 Task: In the  document law Insert page numer 'on bottom of the page' change page color to  'Light Brown'Apply Page border, setting:  Shadow Style: three thin lines; Color: 'Black;' Width: 3/4 pt
Action: Mouse moved to (207, 457)
Screenshot: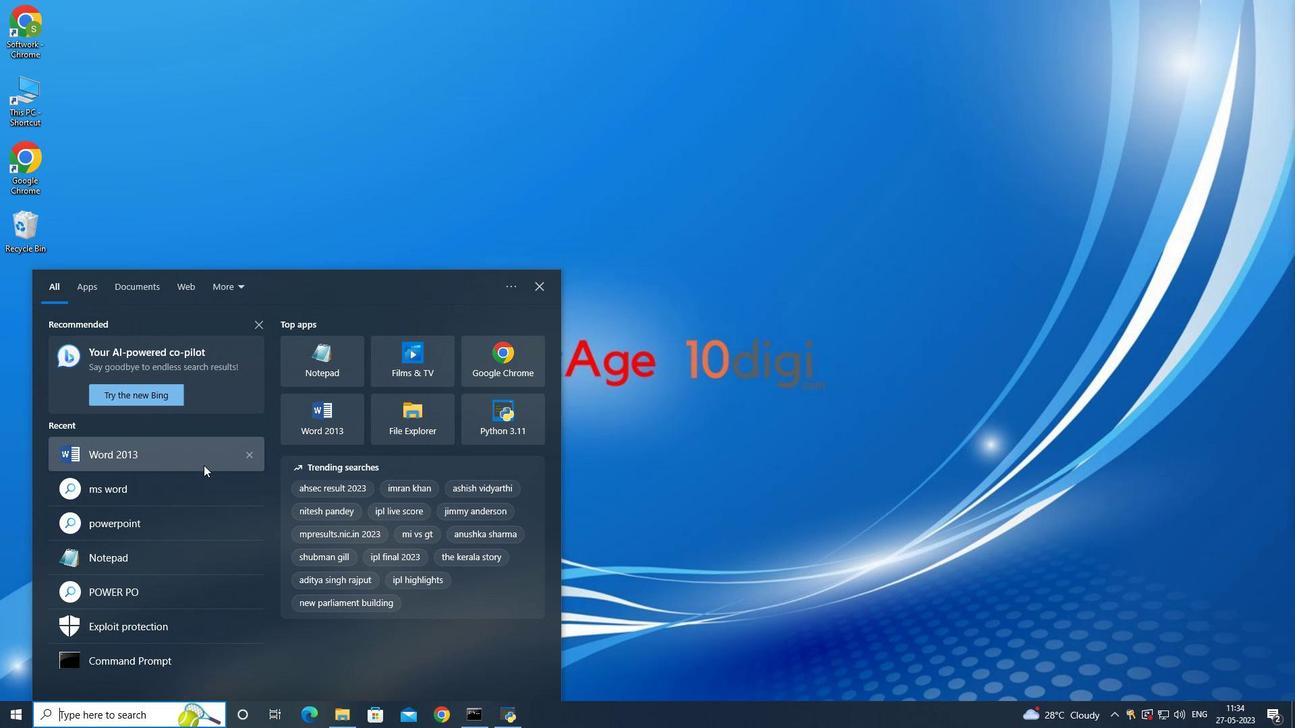 
Action: Mouse pressed left at (207, 457)
Screenshot: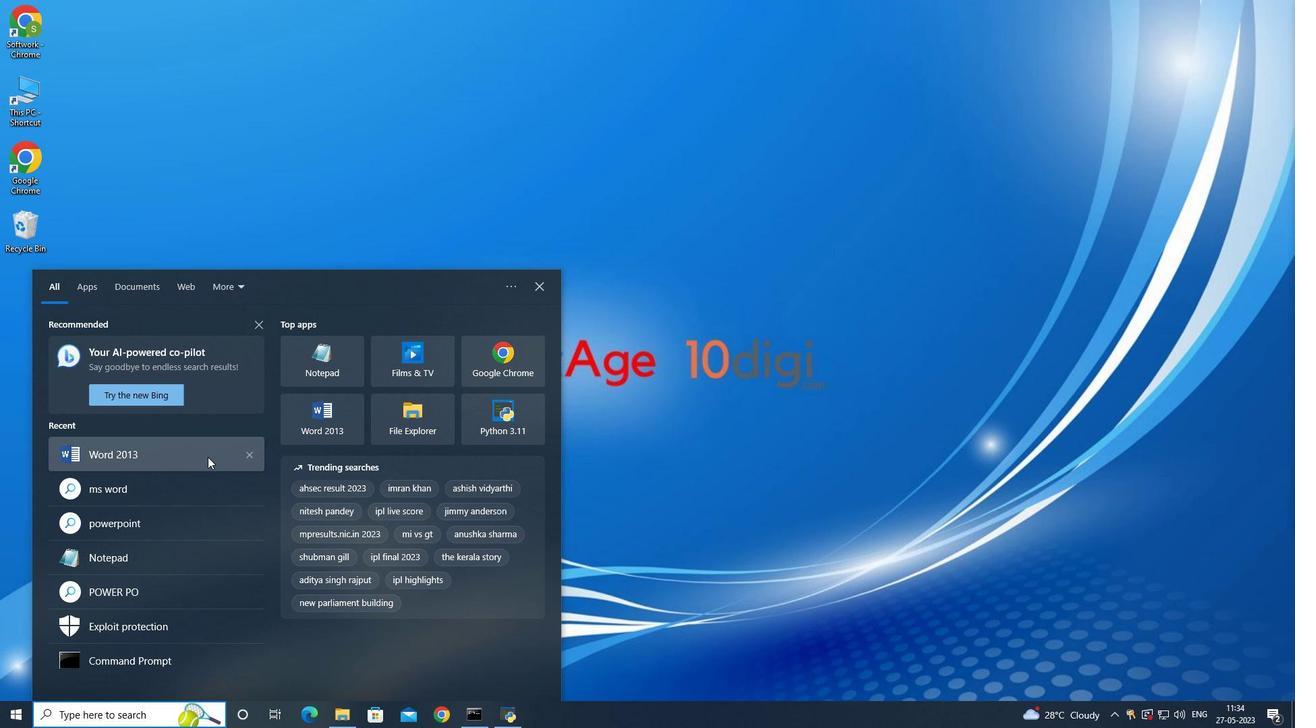 
Action: Mouse moved to (355, 192)
Screenshot: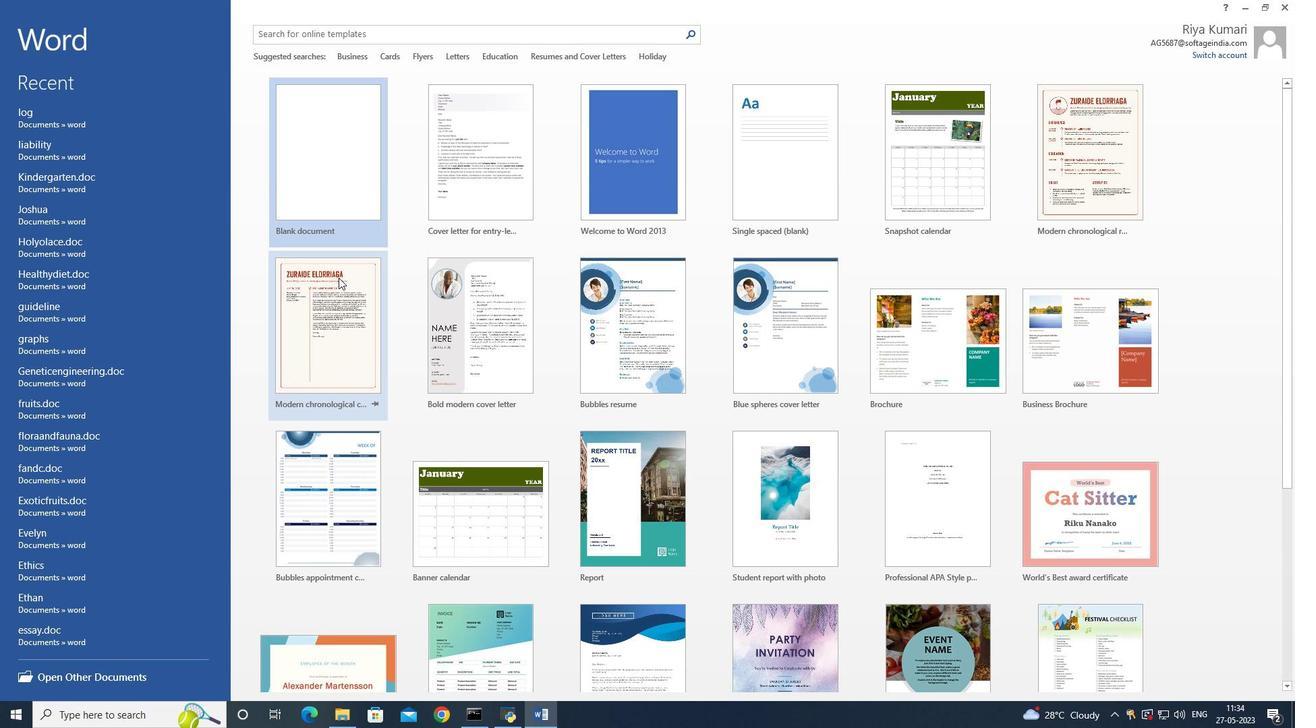 
Action: Mouse pressed left at (355, 192)
Screenshot: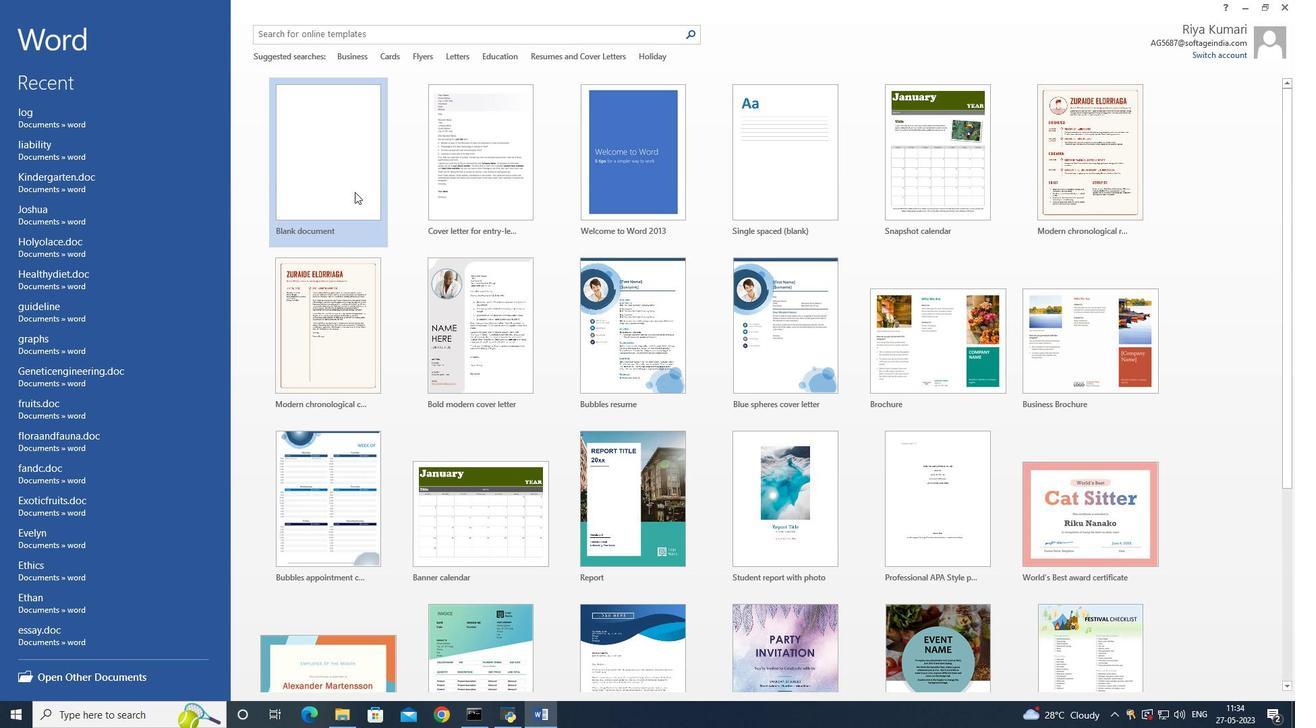 
Action: Mouse pressed left at (355, 192)
Screenshot: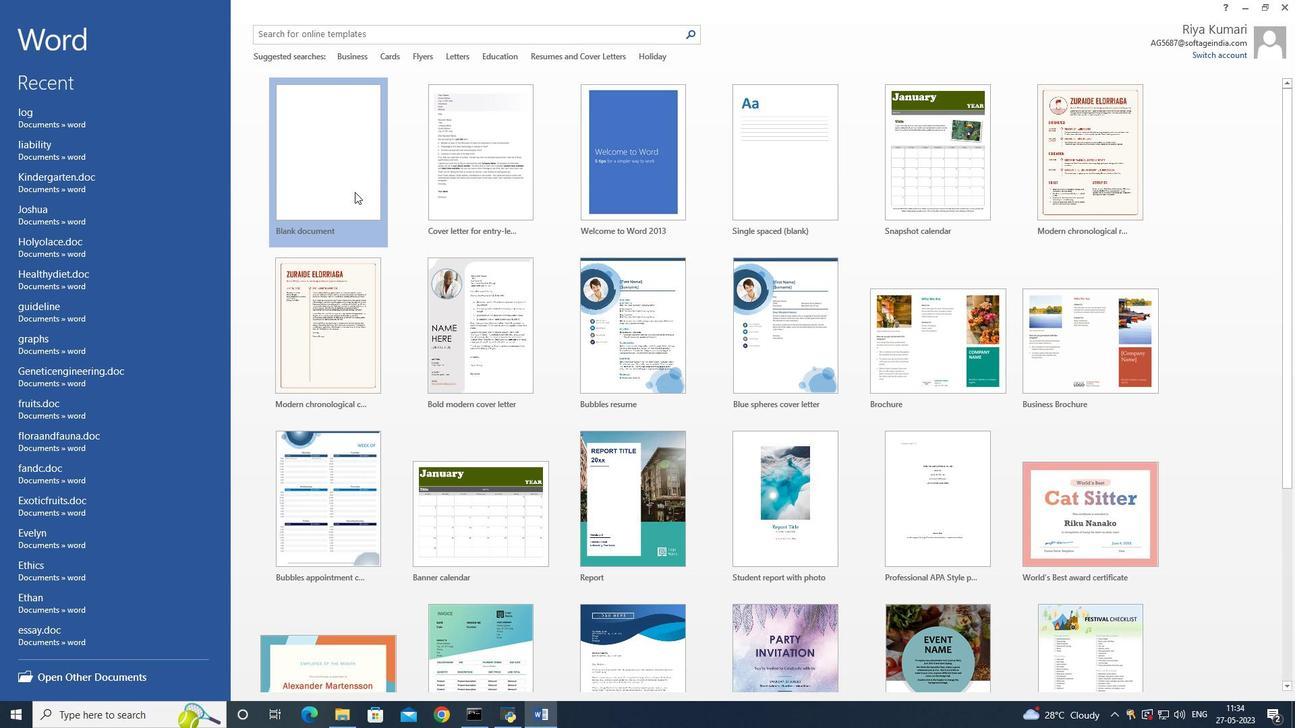 
Action: Mouse moved to (104, 23)
Screenshot: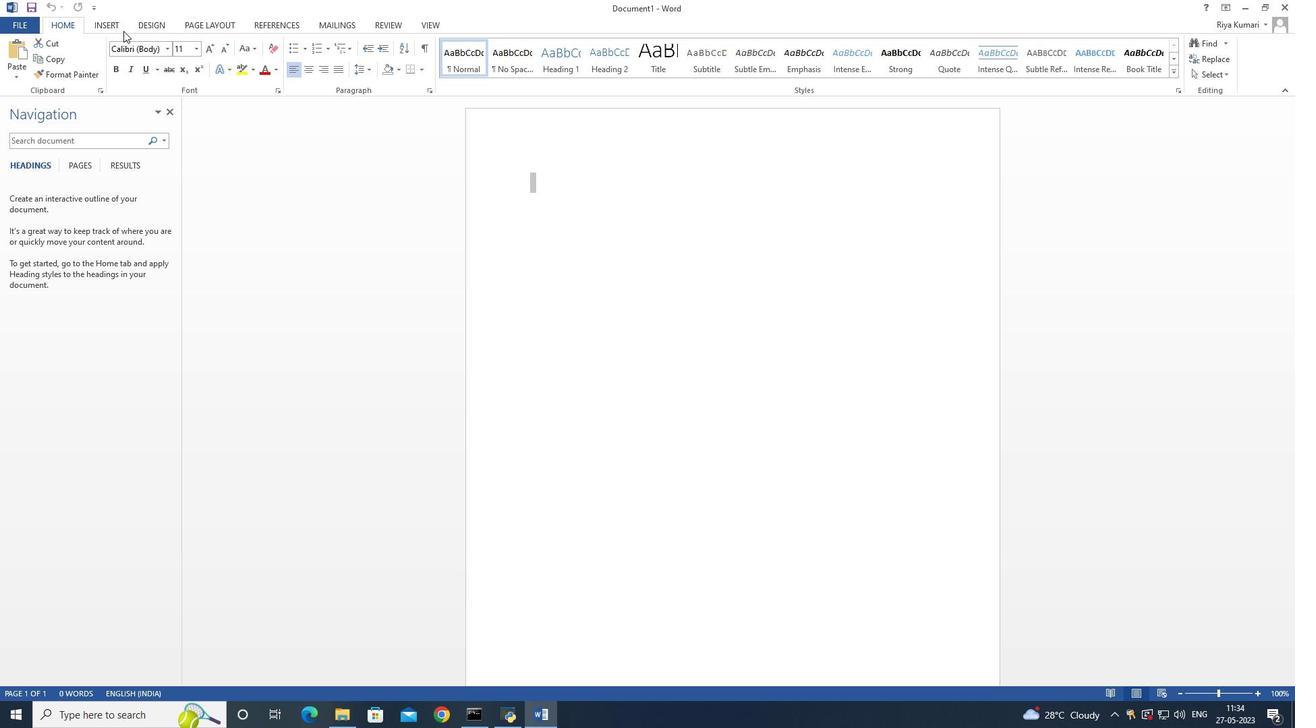 
Action: Mouse pressed left at (104, 23)
Screenshot: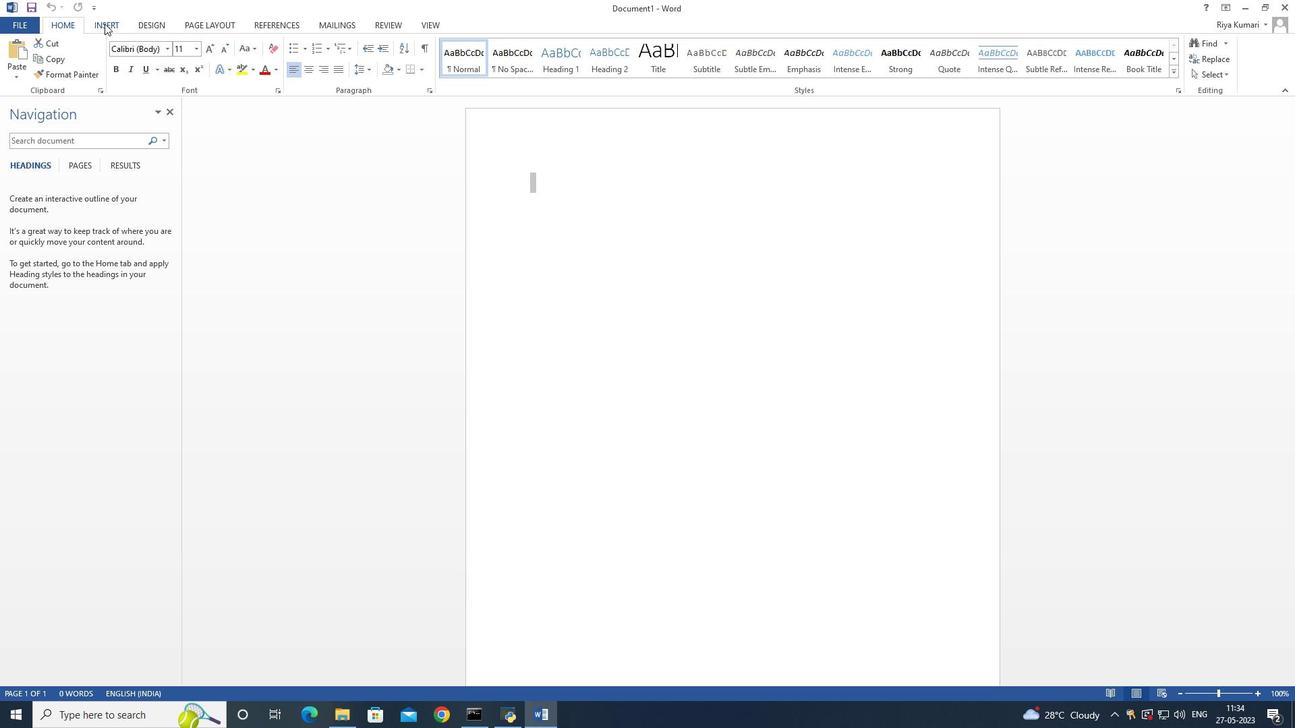 
Action: Mouse moved to (153, 20)
Screenshot: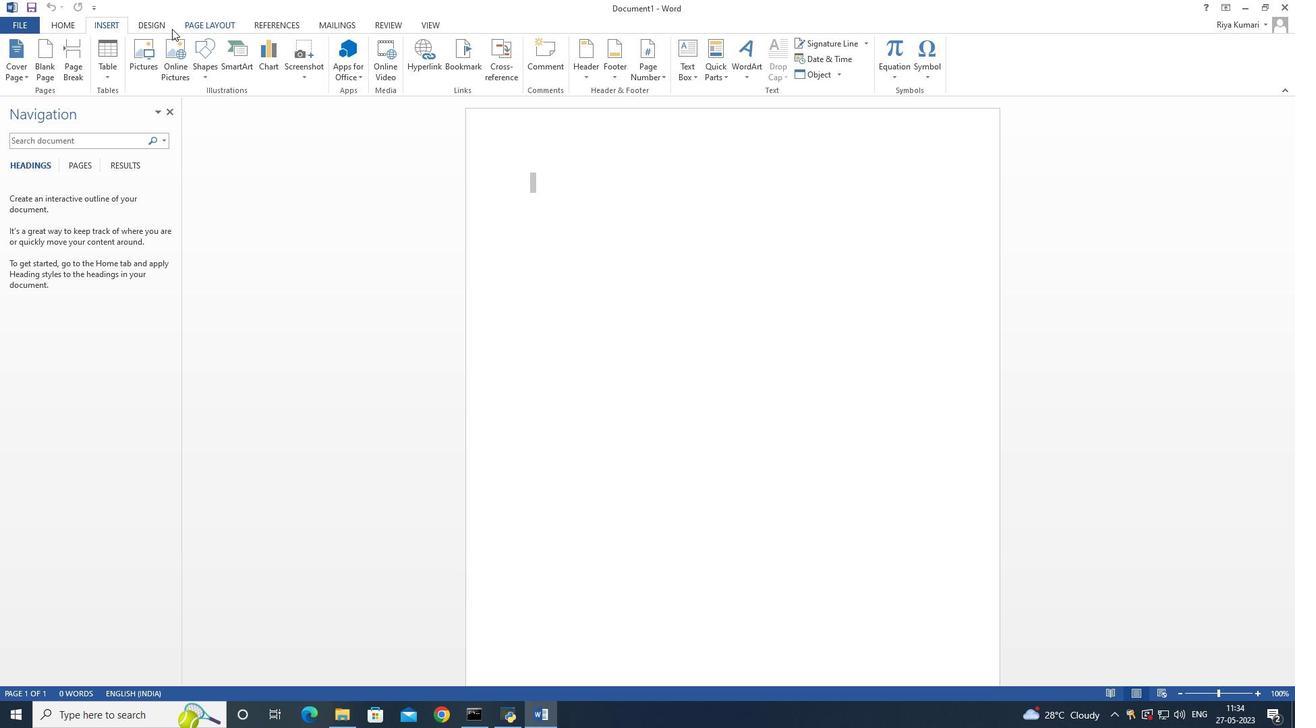 
Action: Mouse pressed left at (153, 20)
Screenshot: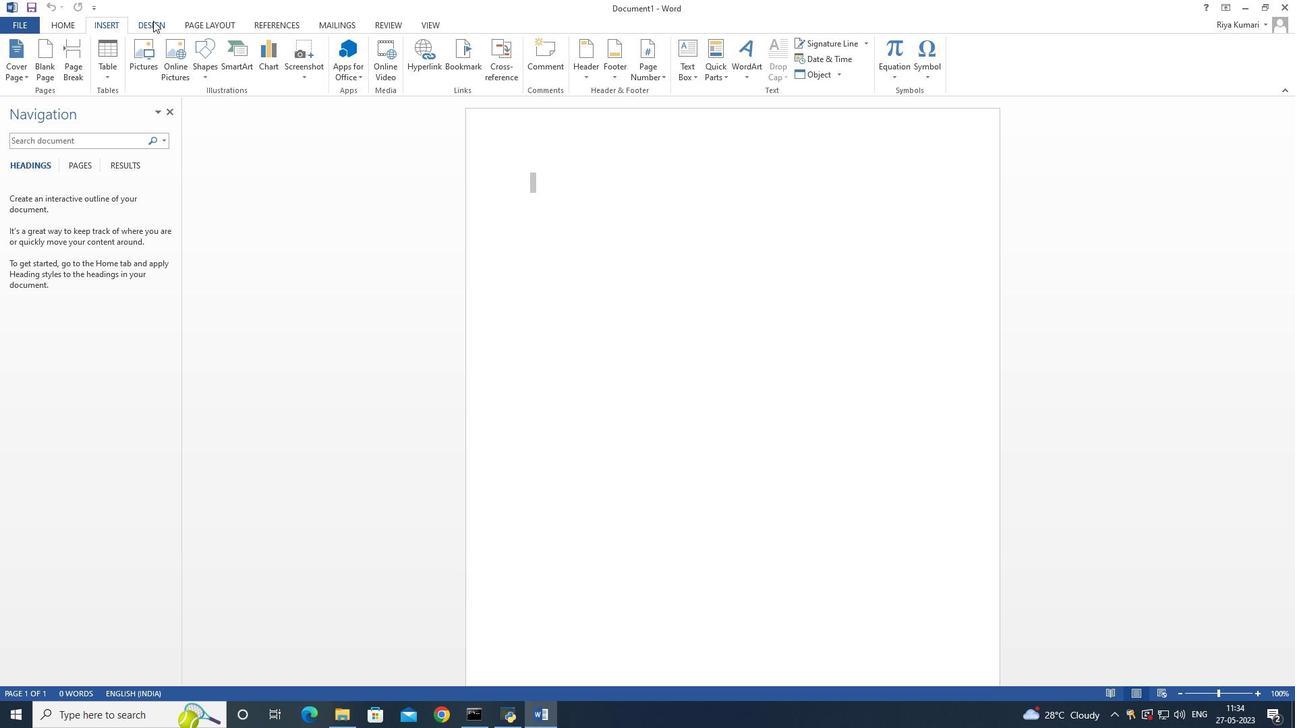 
Action: Mouse moved to (101, 18)
Screenshot: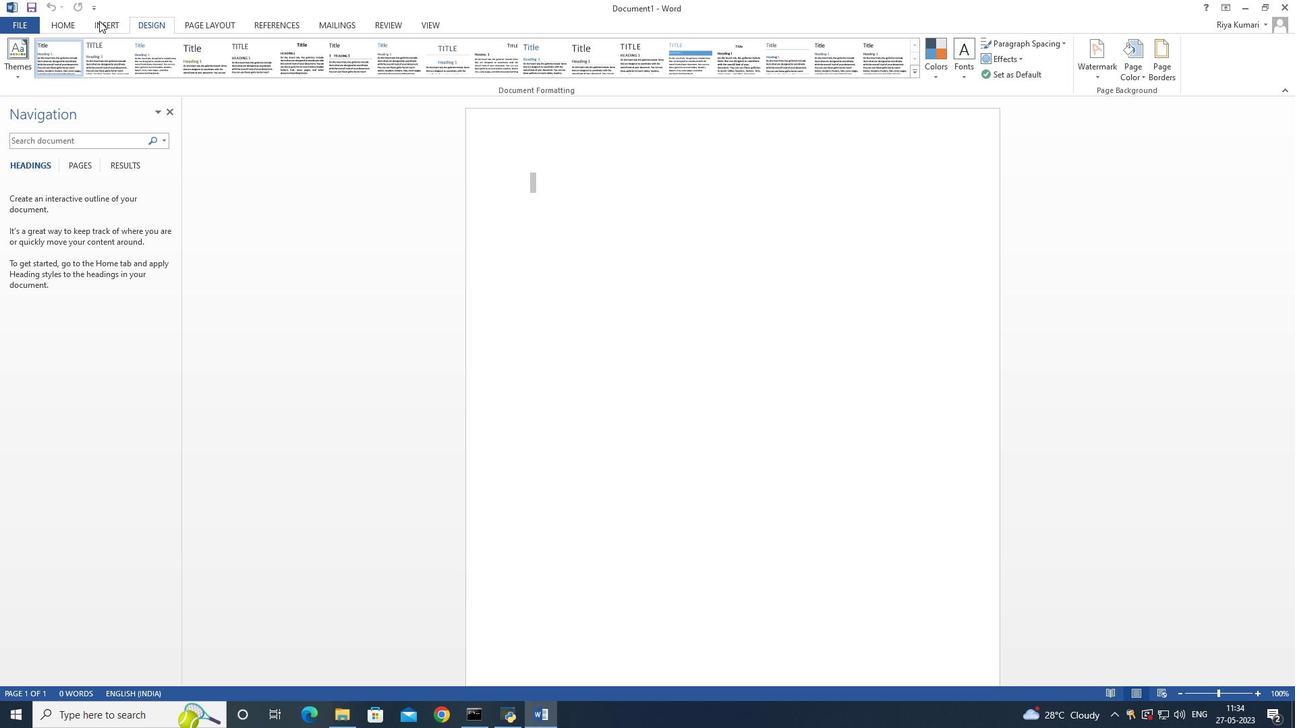 
Action: Mouse pressed left at (101, 18)
Screenshot: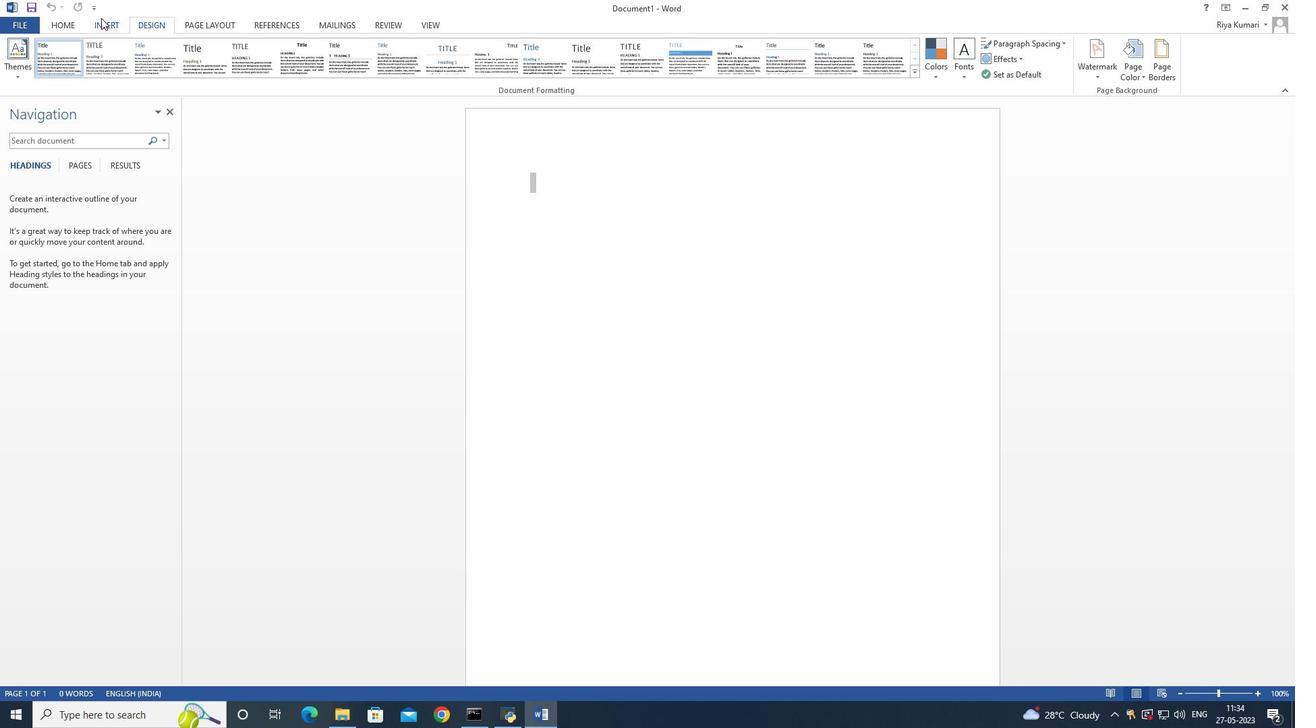 
Action: Mouse moved to (654, 77)
Screenshot: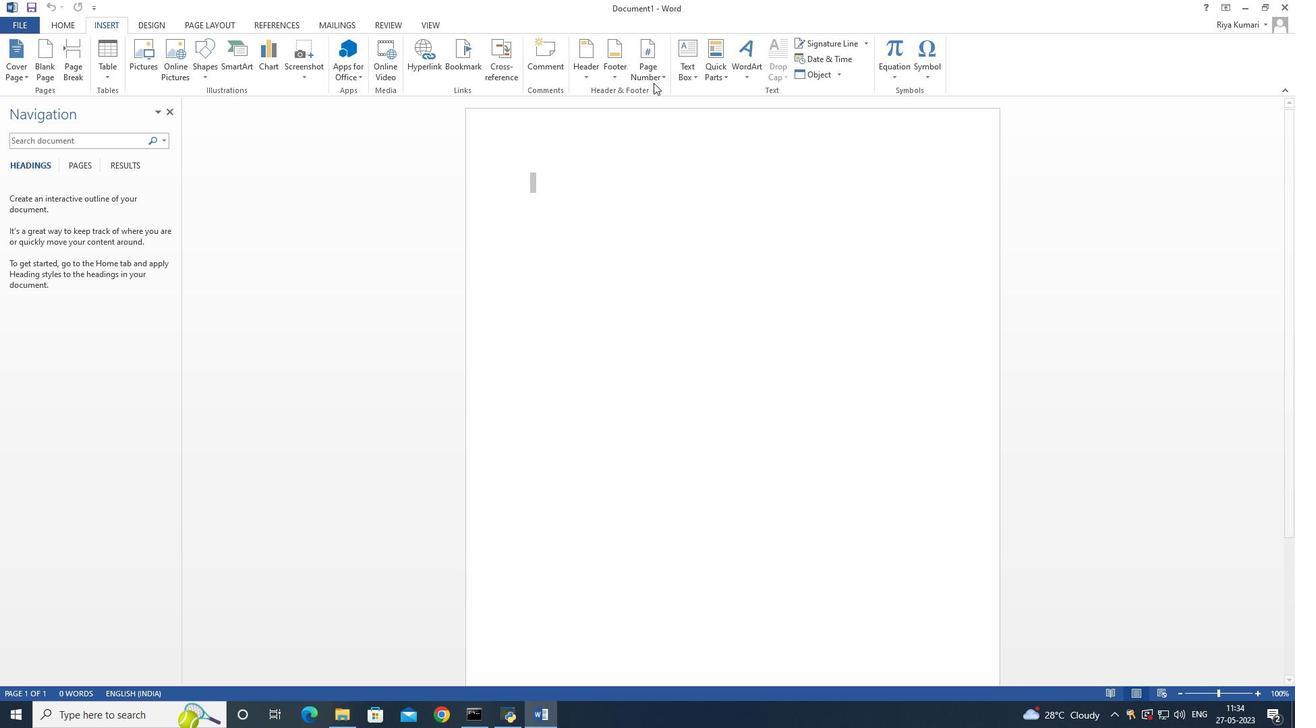 
Action: Mouse pressed left at (654, 77)
Screenshot: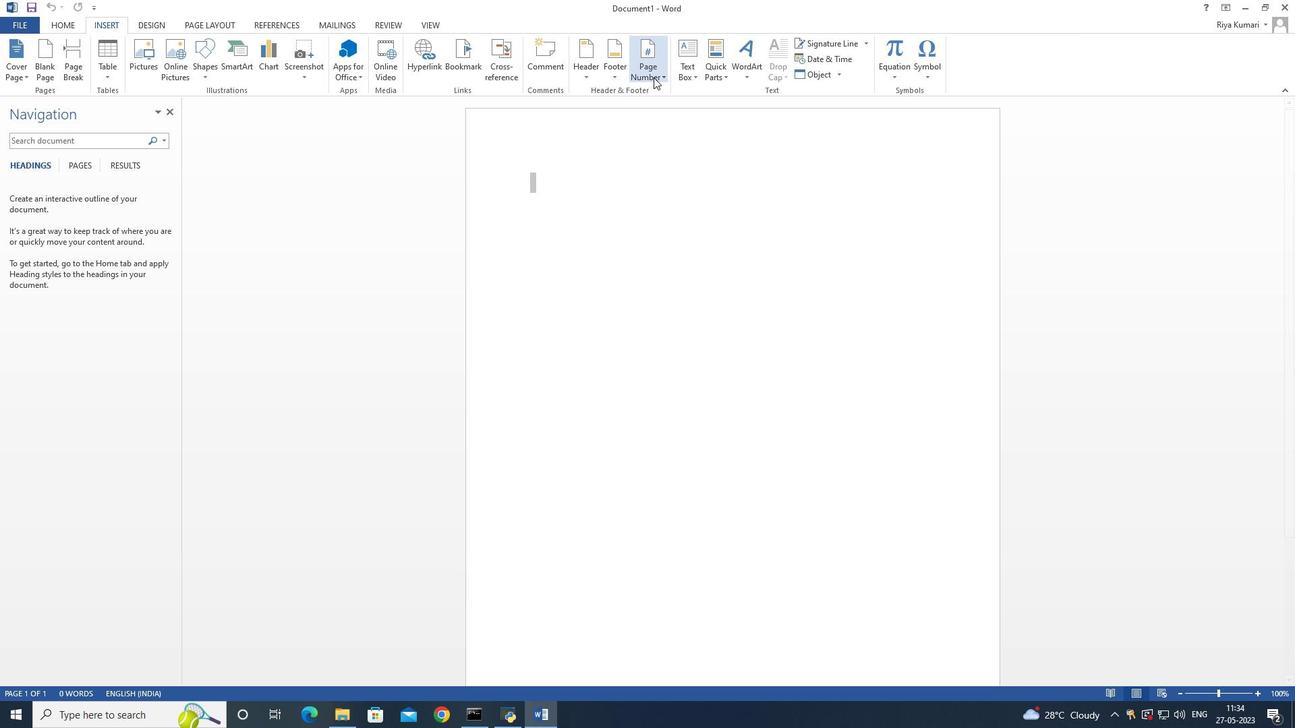 
Action: Mouse moved to (658, 112)
Screenshot: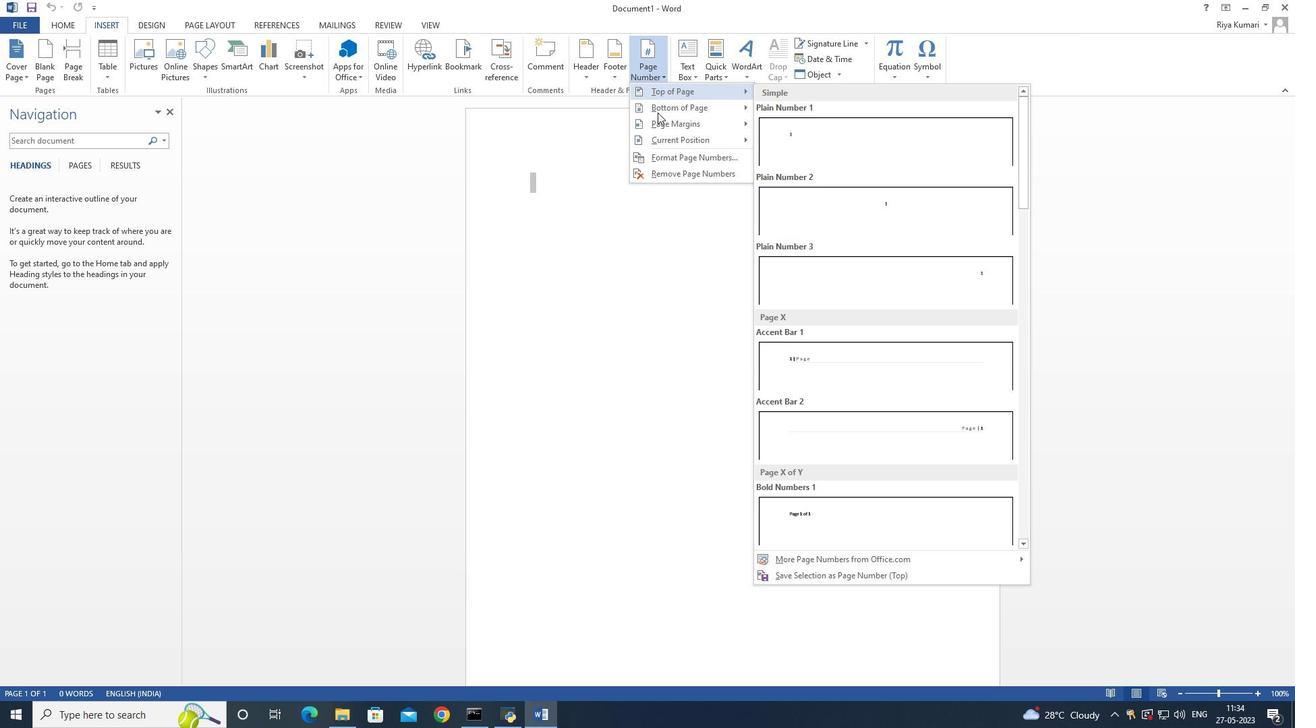 
Action: Mouse pressed left at (658, 112)
Screenshot: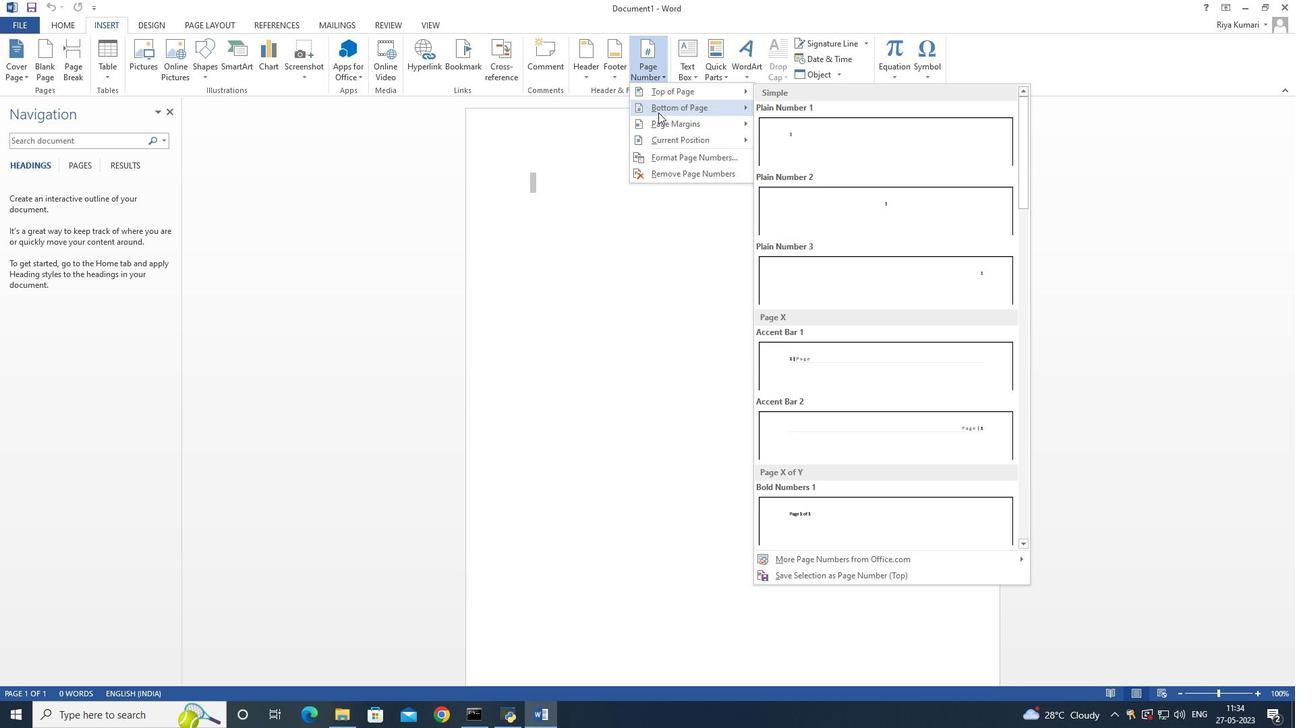 
Action: Mouse moved to (847, 161)
Screenshot: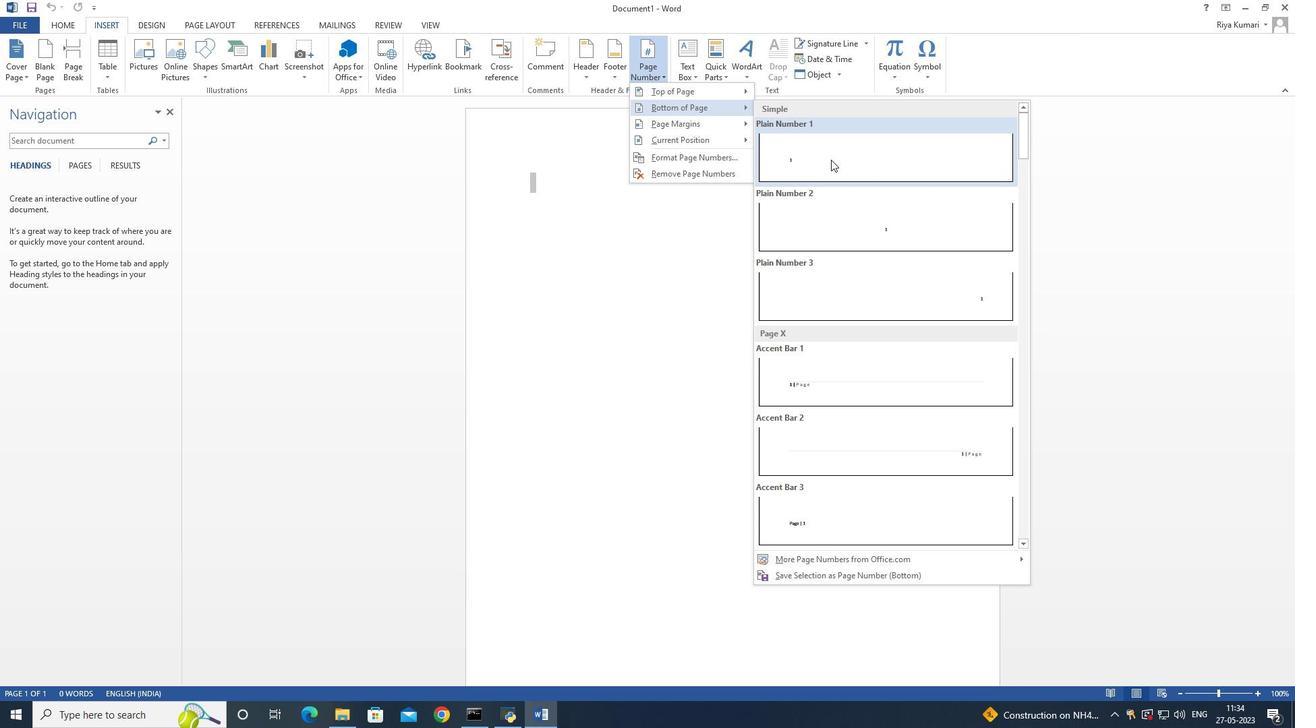 
Action: Mouse pressed left at (847, 161)
Screenshot: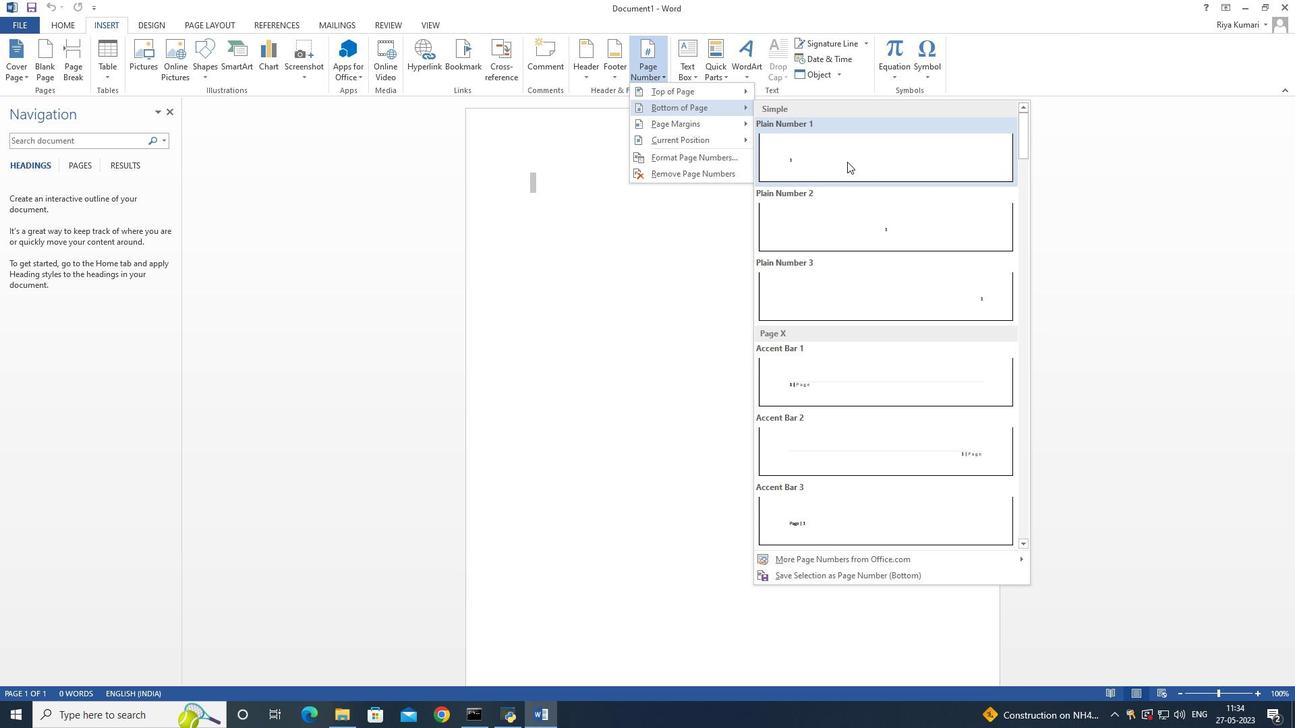 
Action: Mouse moved to (745, 257)
Screenshot: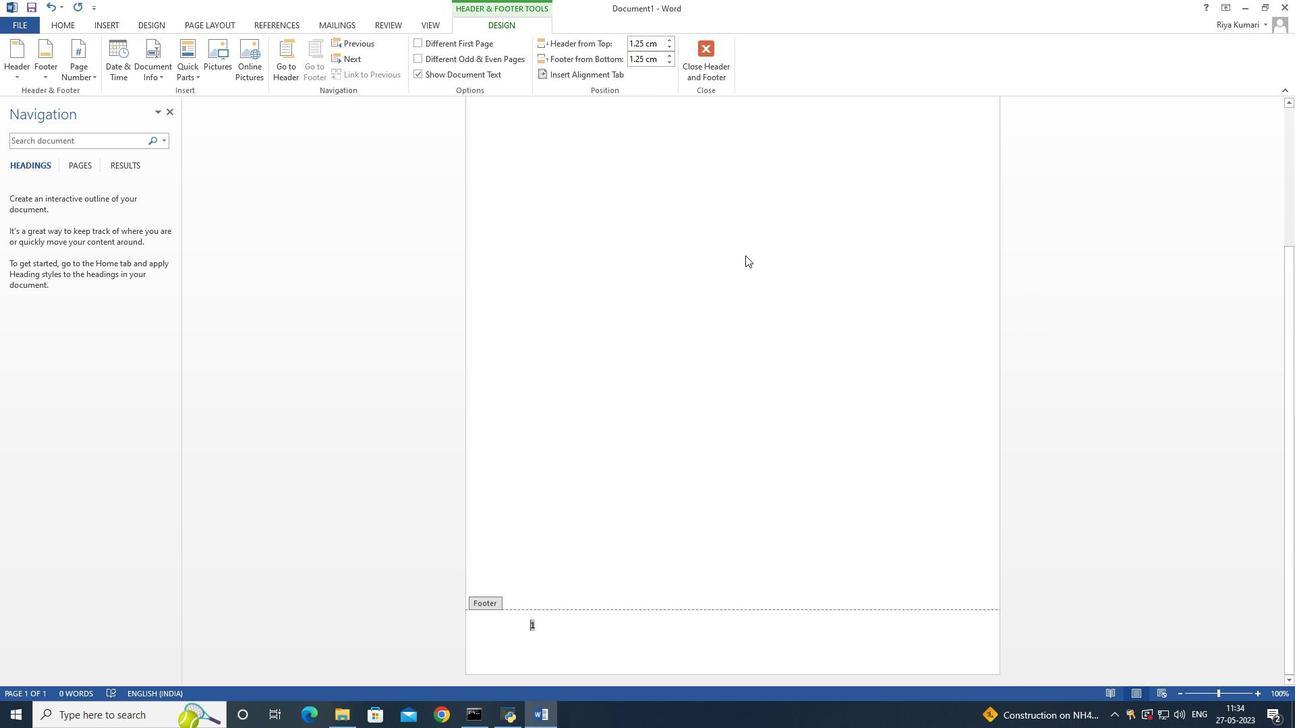 
Action: Mouse scrolled (745, 257) with delta (0, 0)
Screenshot: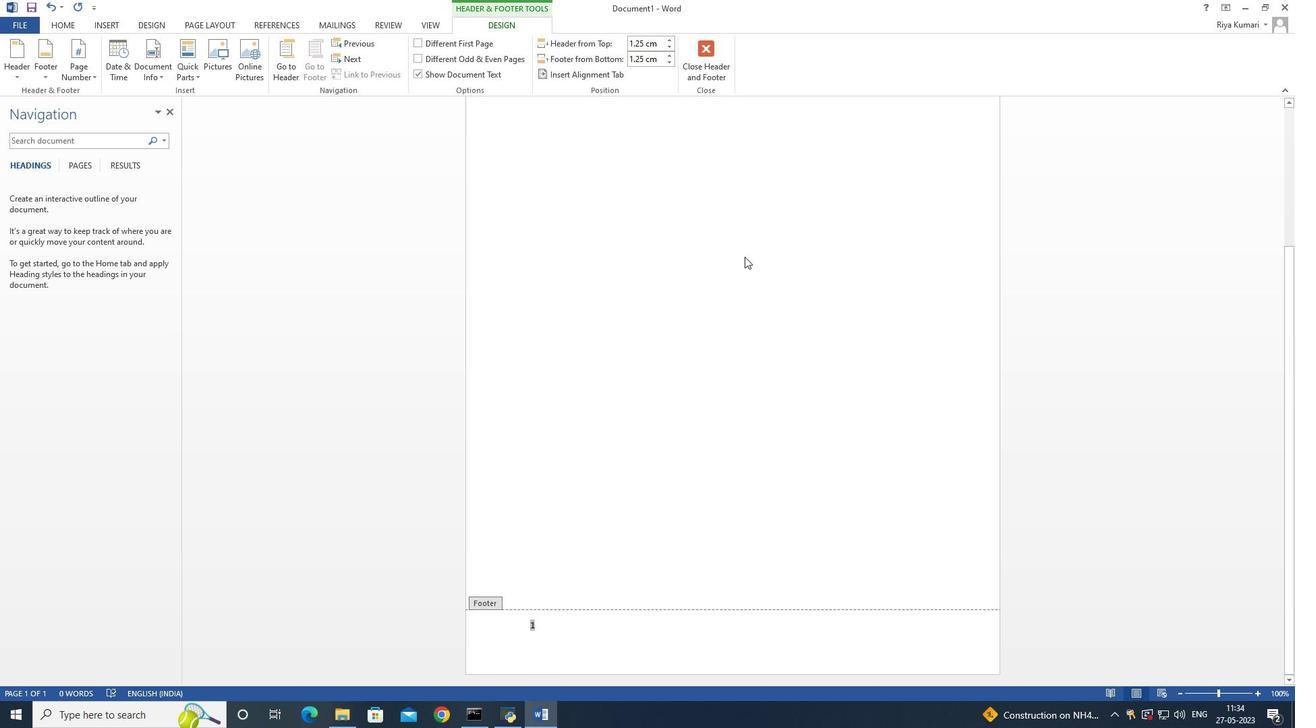 
Action: Mouse scrolled (745, 257) with delta (0, 0)
Screenshot: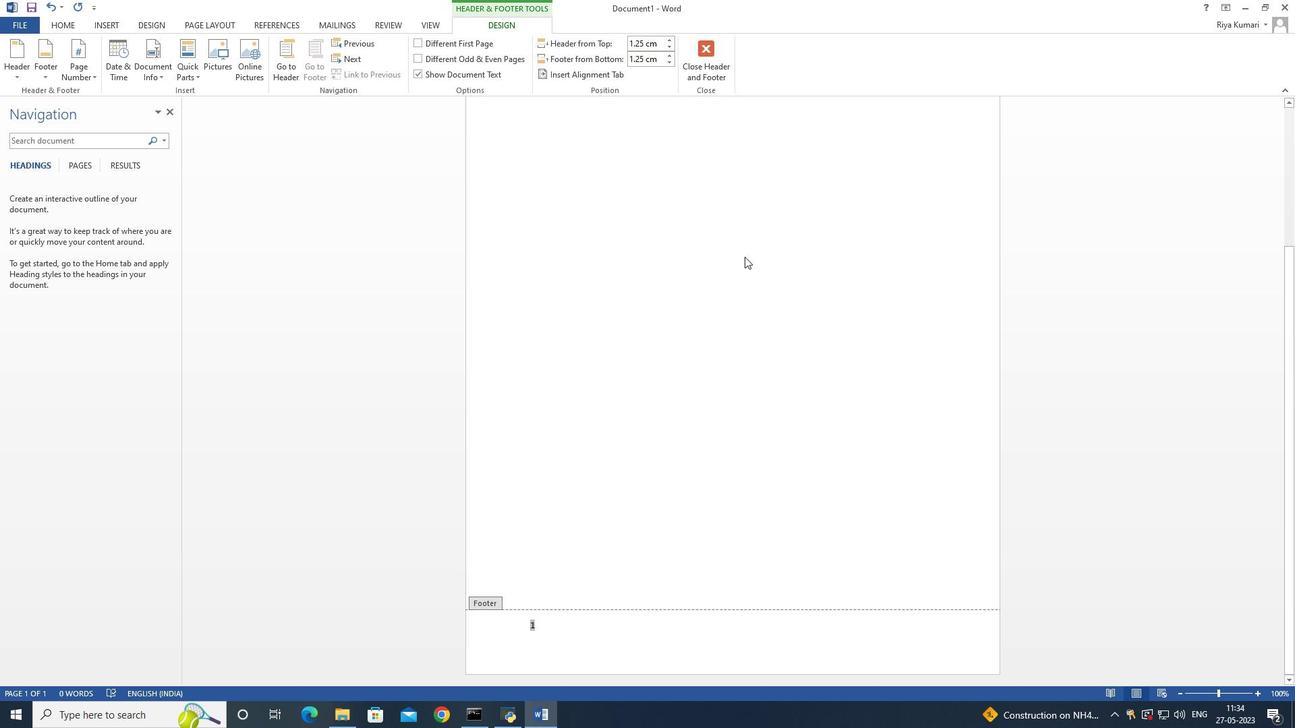 
Action: Mouse scrolled (745, 257) with delta (0, 0)
Screenshot: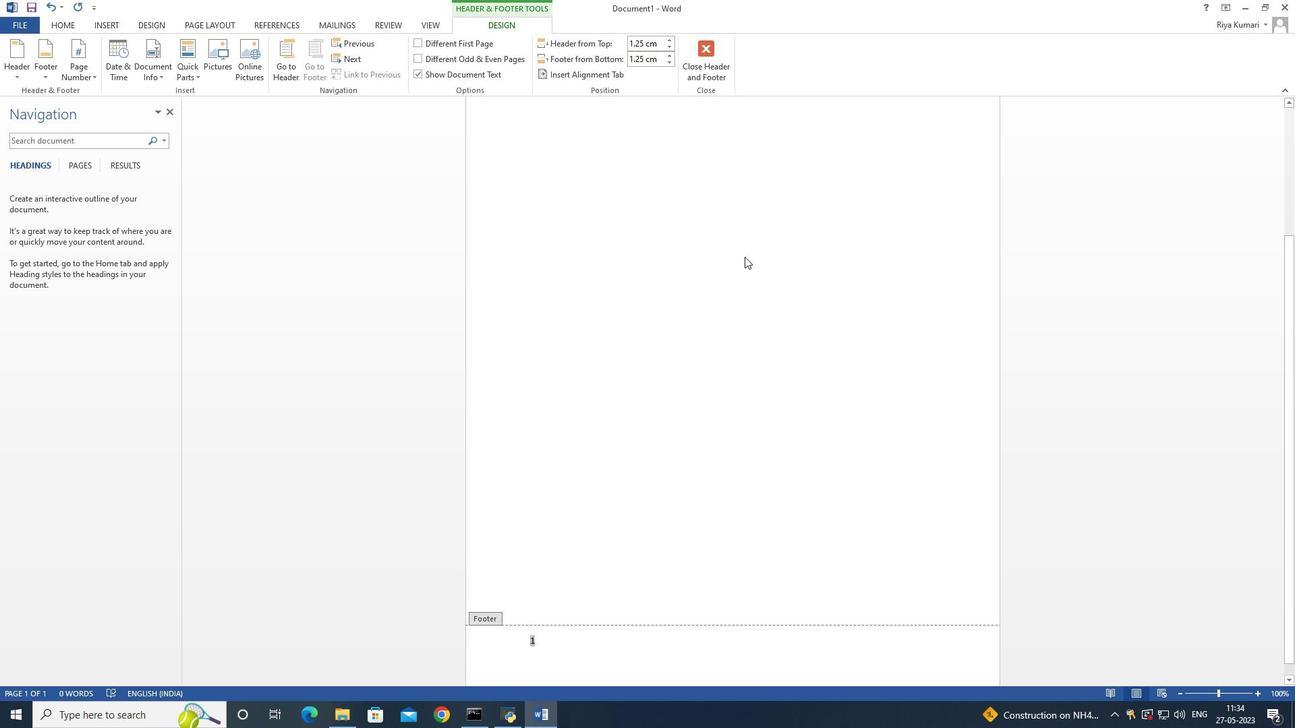 
Action: Mouse moved to (137, 23)
Screenshot: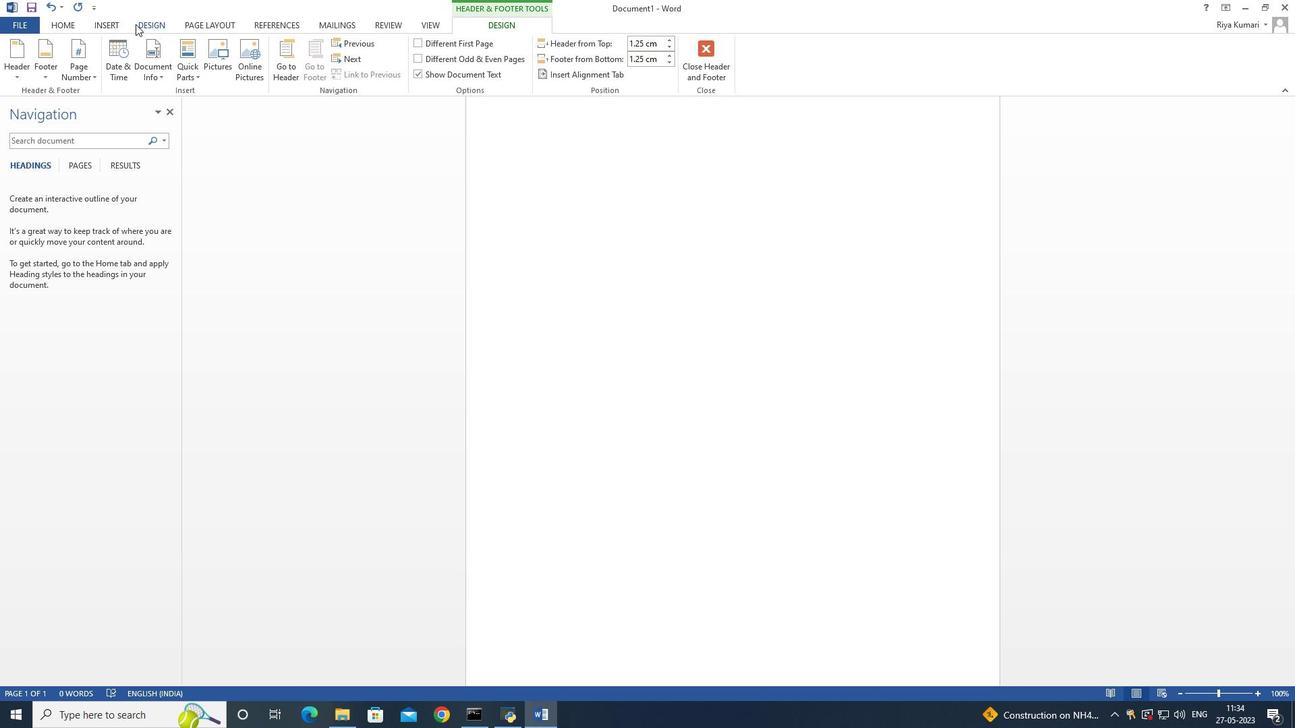 
Action: Mouse pressed left at (137, 23)
Screenshot: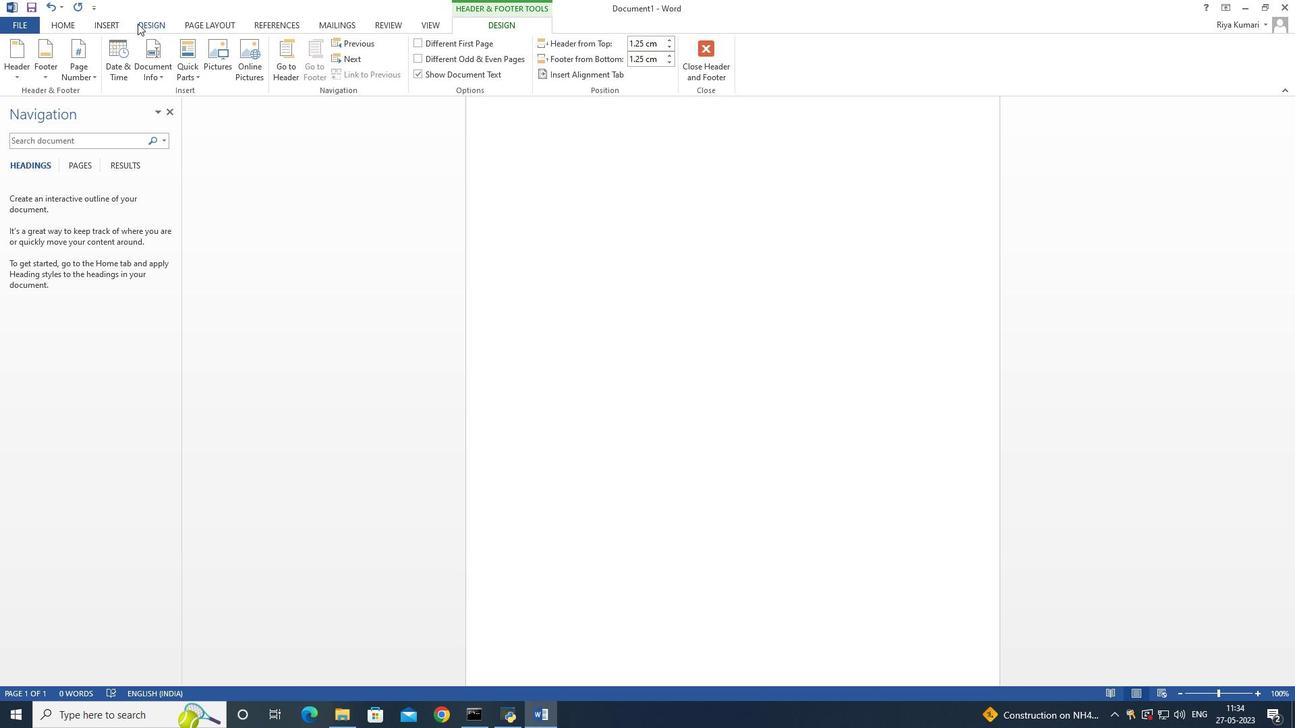 
Action: Mouse moved to (1134, 72)
Screenshot: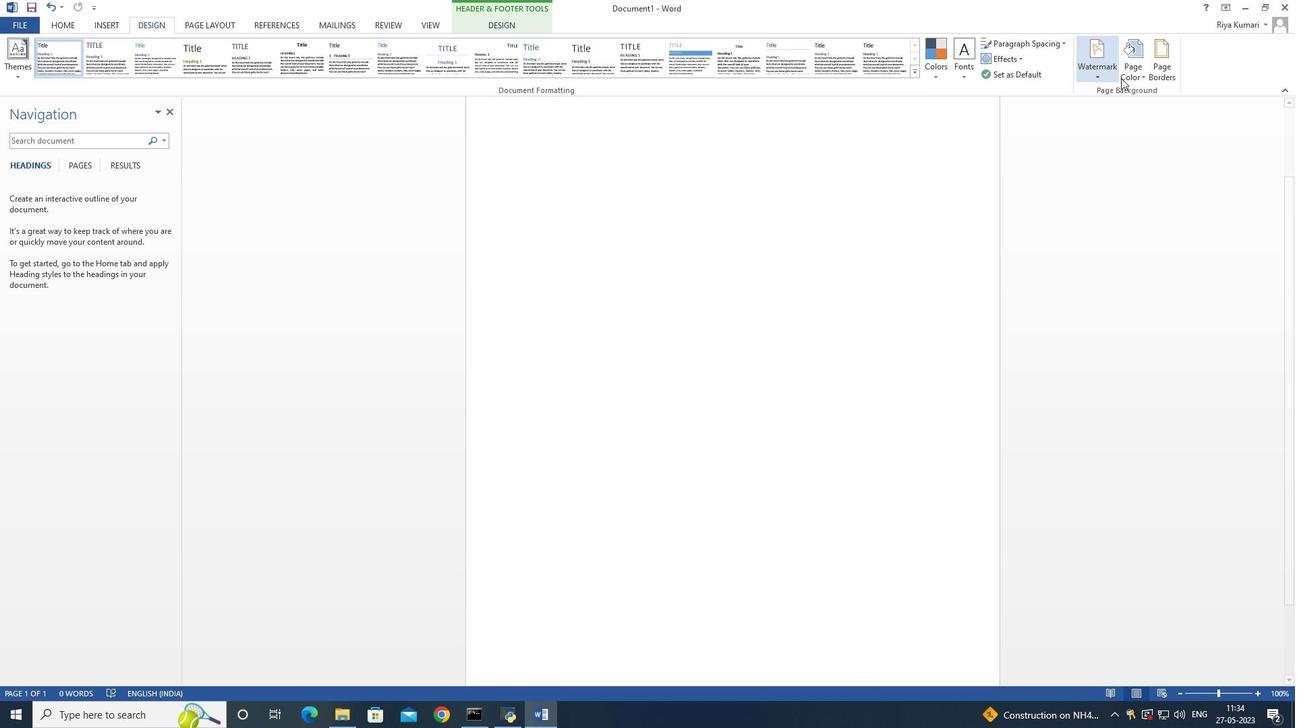 
Action: Mouse pressed left at (1134, 72)
Screenshot: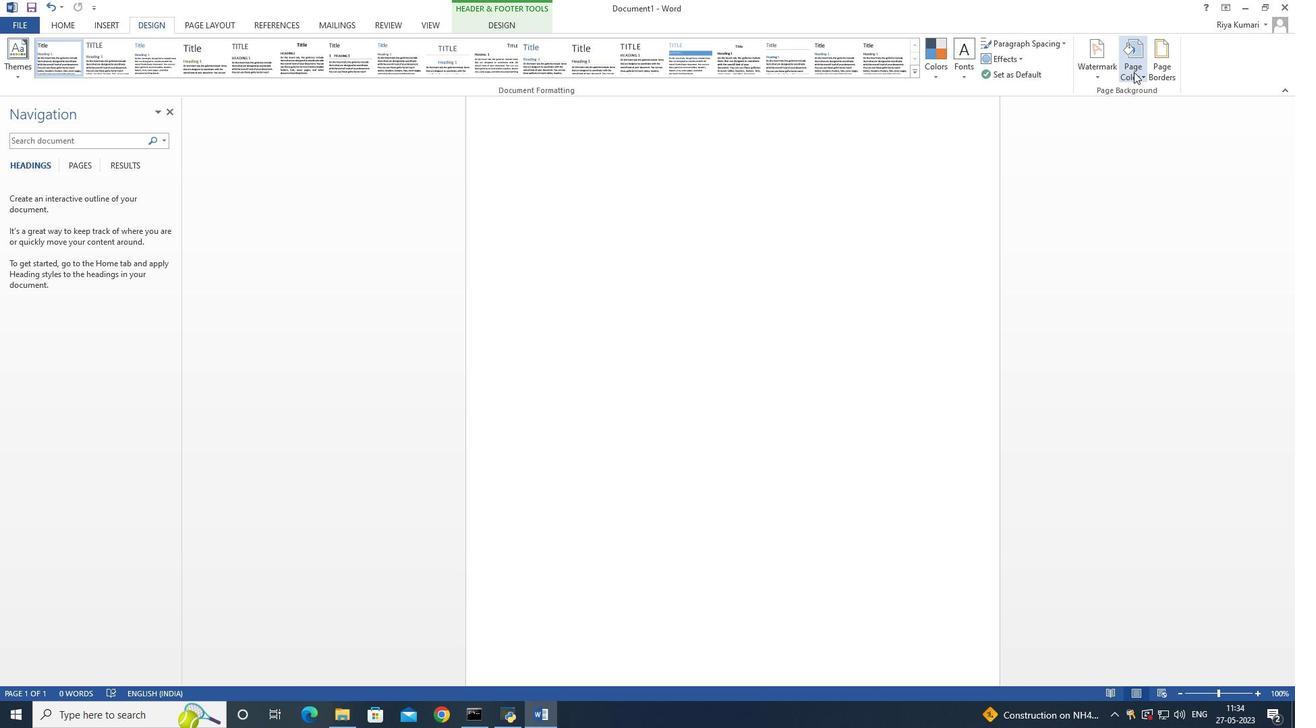 
Action: Mouse moved to (1154, 212)
Screenshot: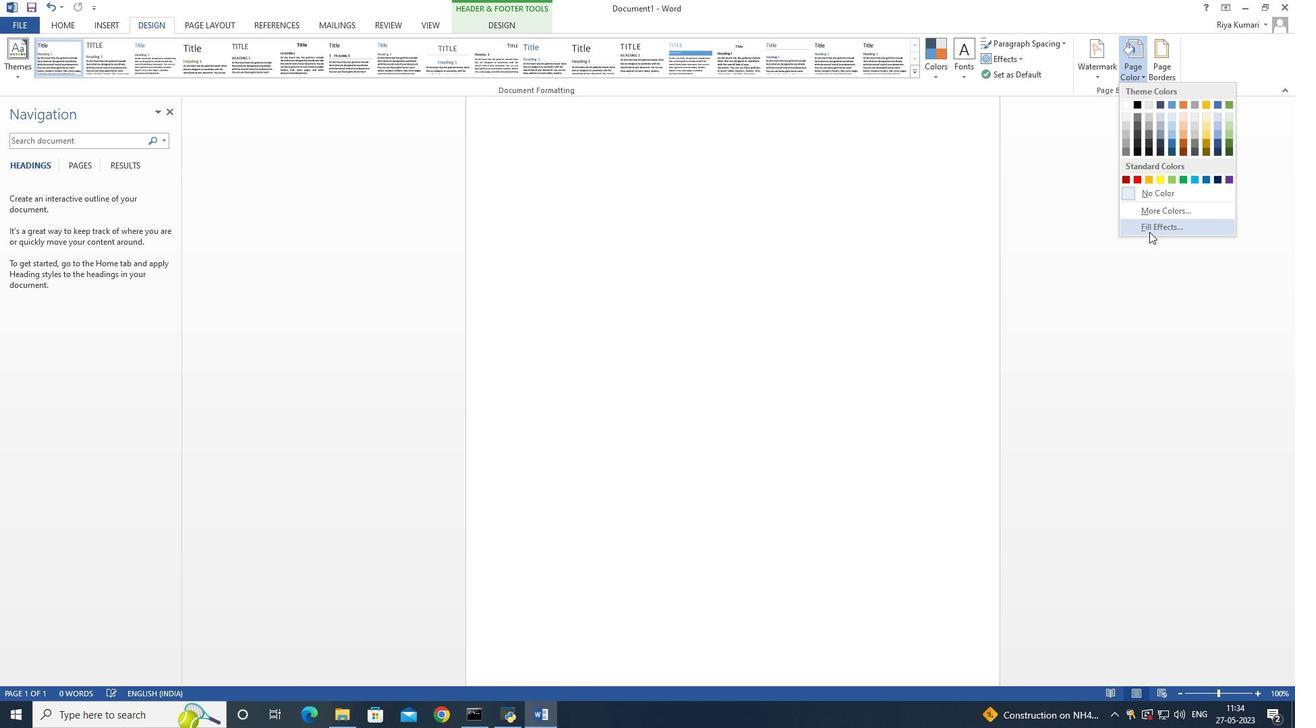 
Action: Mouse pressed left at (1154, 212)
Screenshot: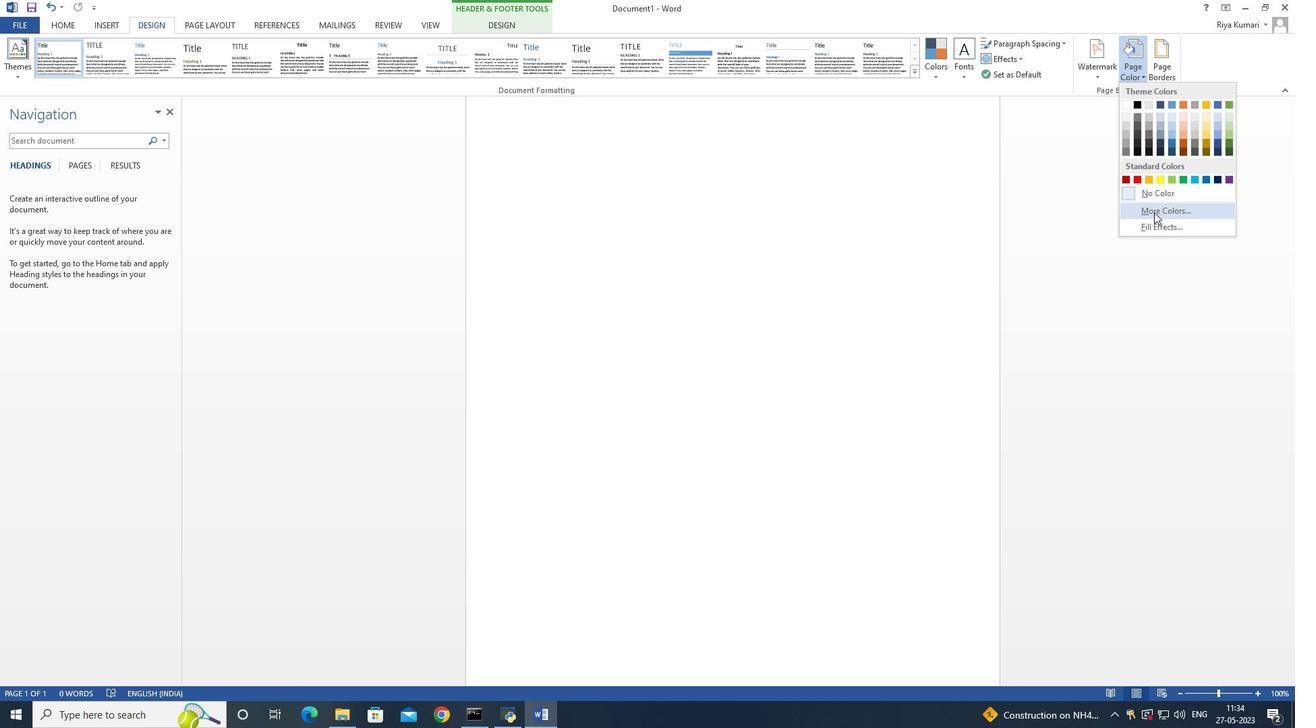 
Action: Mouse moved to (1130, 64)
Screenshot: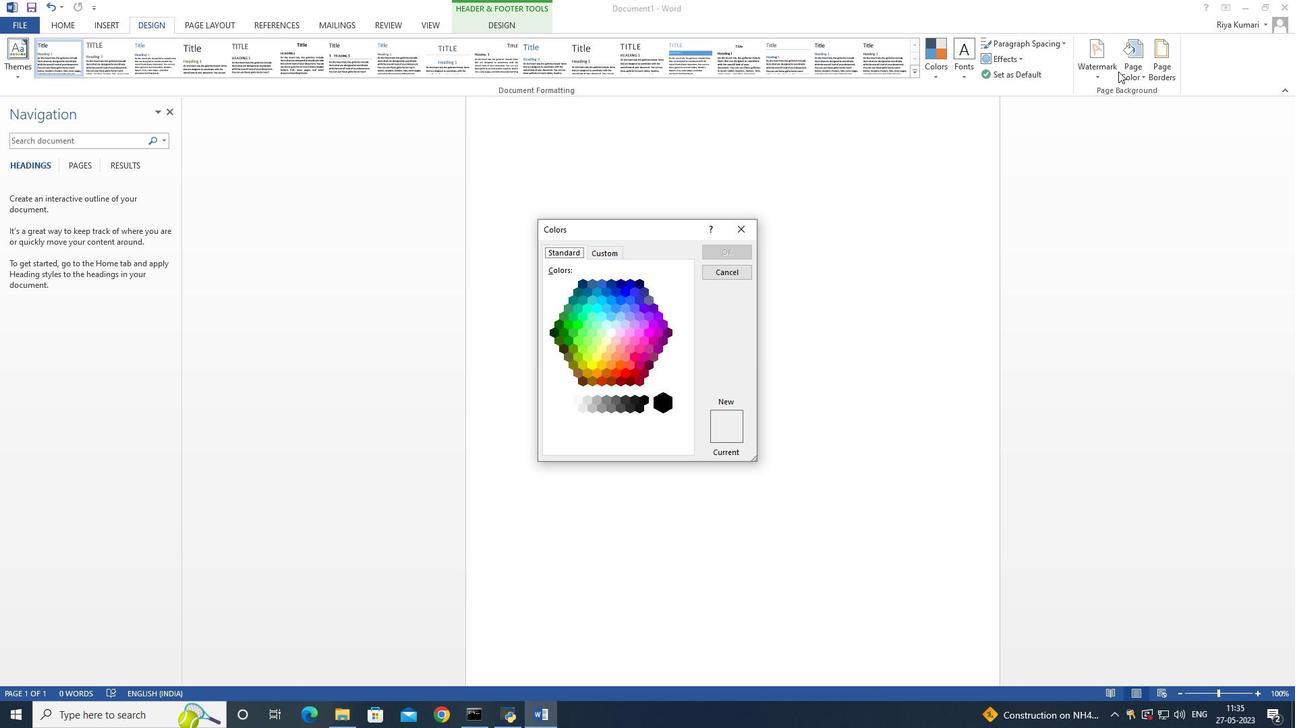 
Action: Mouse pressed left at (1130, 64)
Screenshot: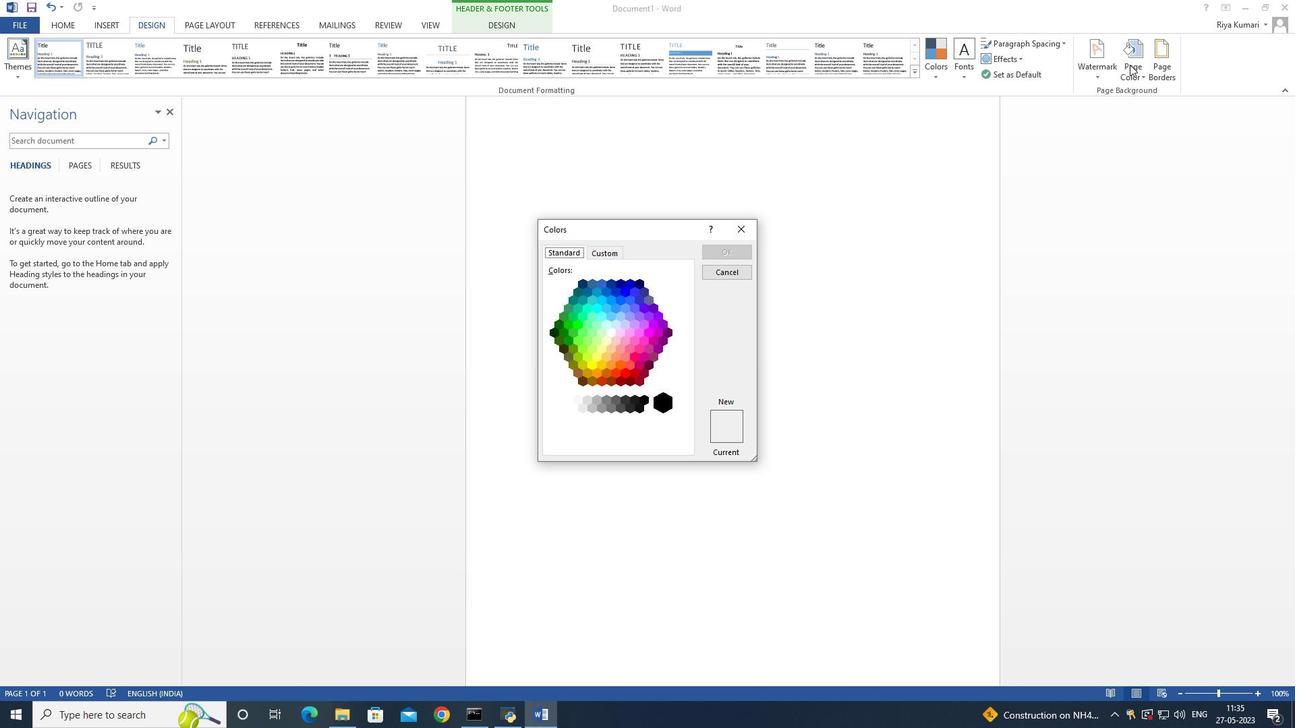 
Action: Mouse moved to (733, 231)
Screenshot: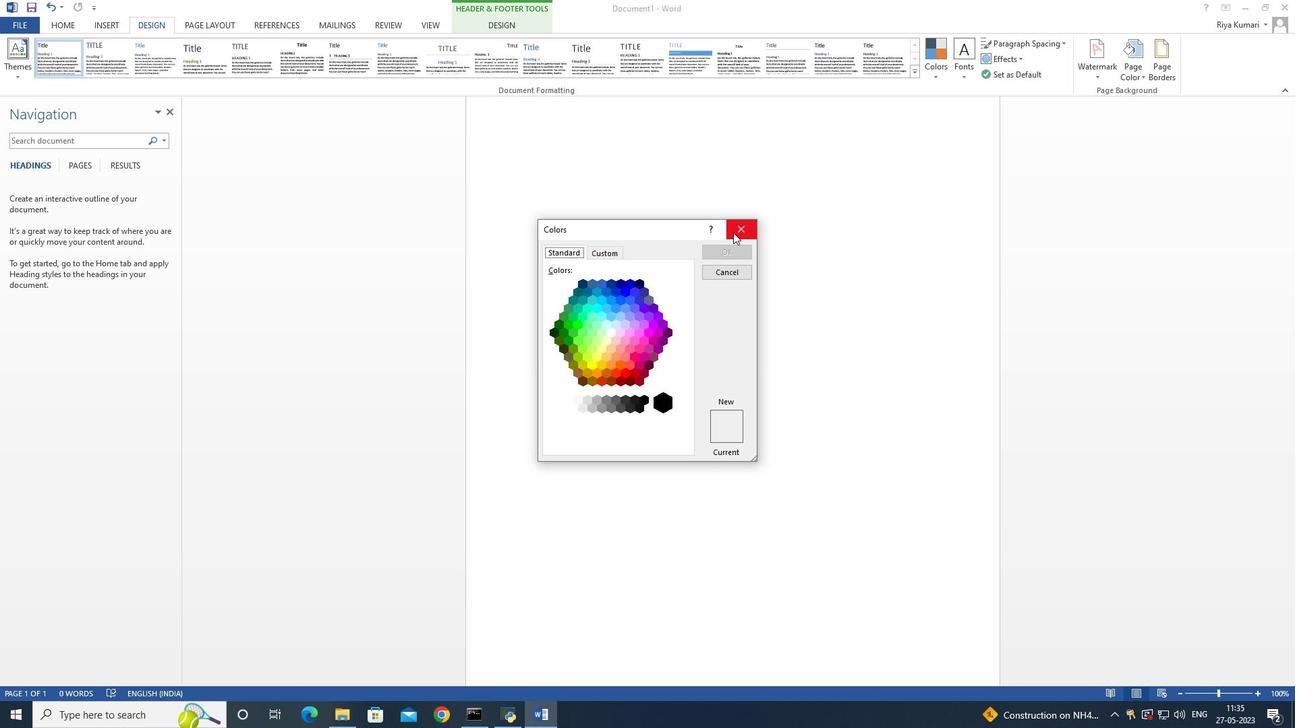 
Action: Mouse pressed left at (733, 231)
Screenshot: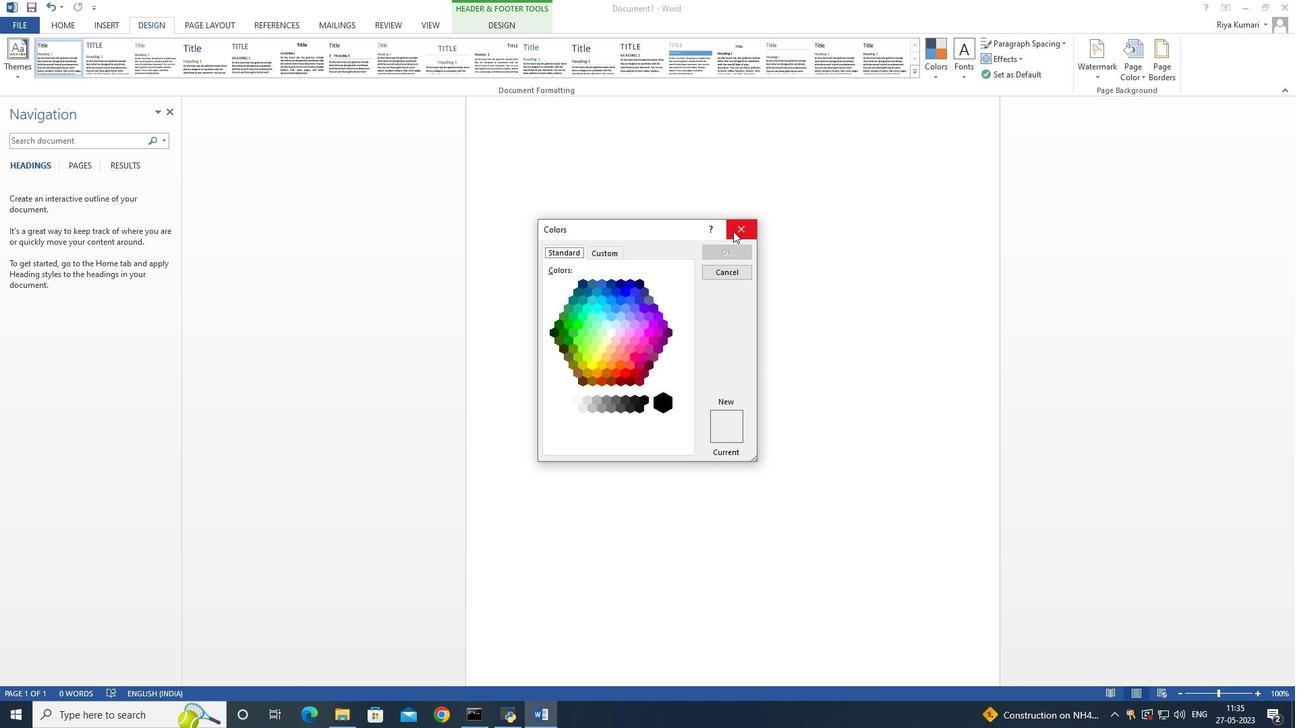 
Action: Mouse moved to (1133, 67)
Screenshot: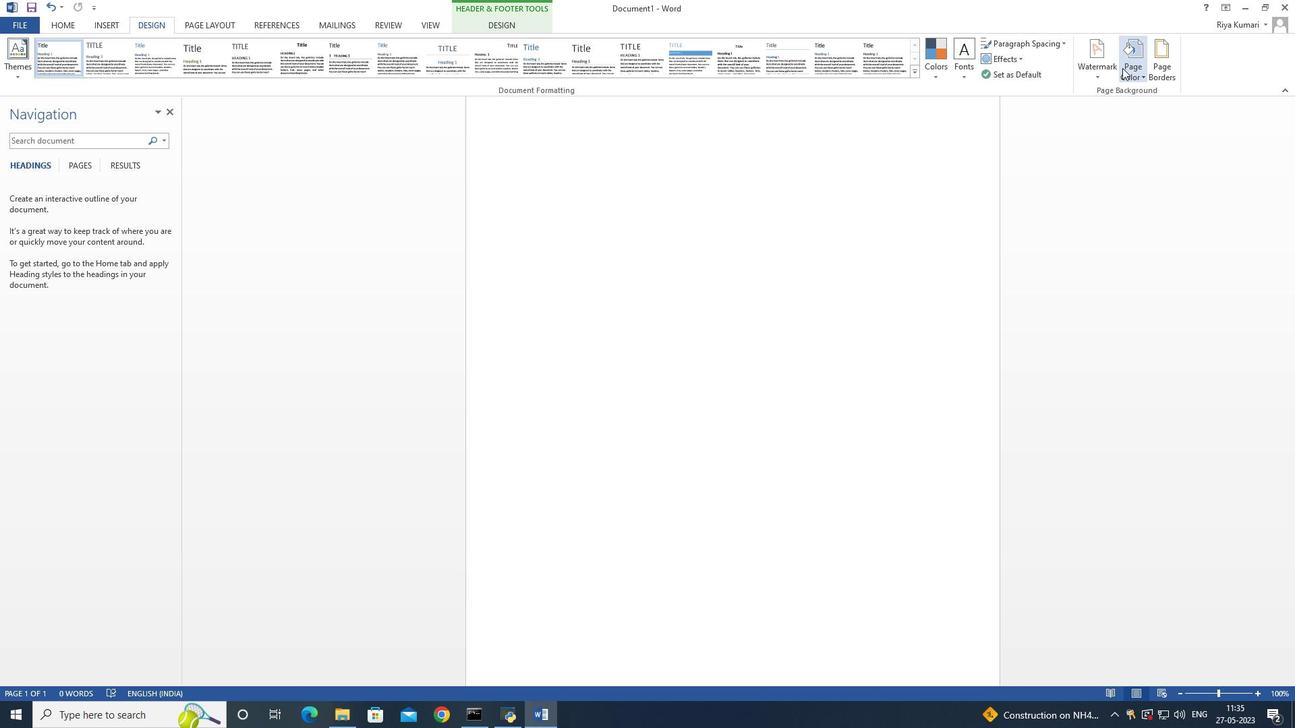 
Action: Mouse pressed left at (1133, 67)
Screenshot: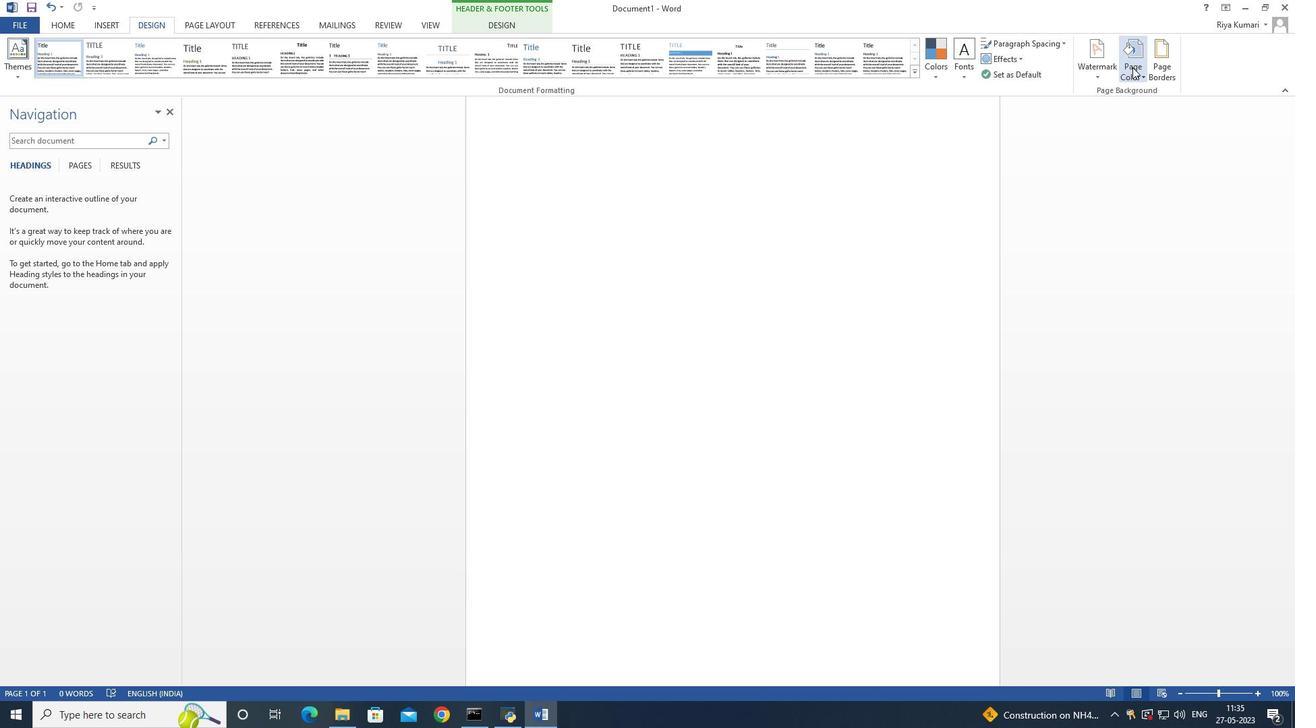 
Action: Mouse moved to (1179, 147)
Screenshot: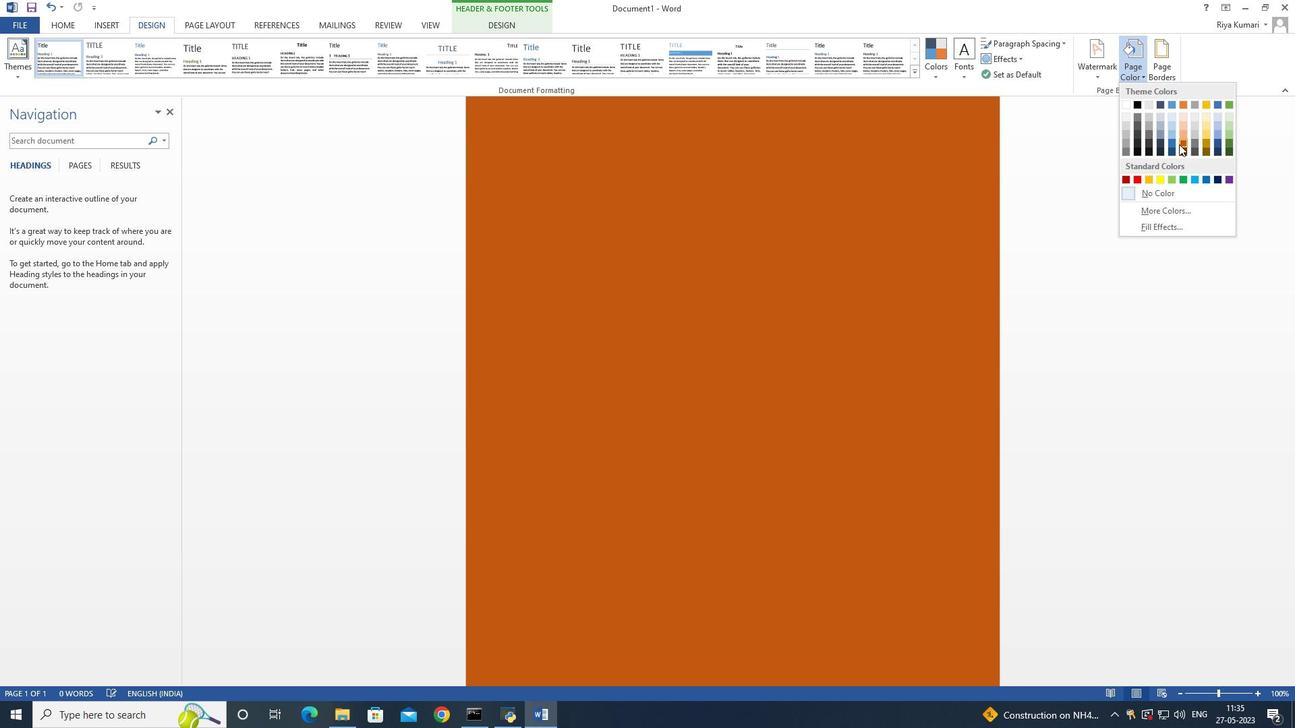 
Action: Mouse pressed left at (1179, 147)
Screenshot: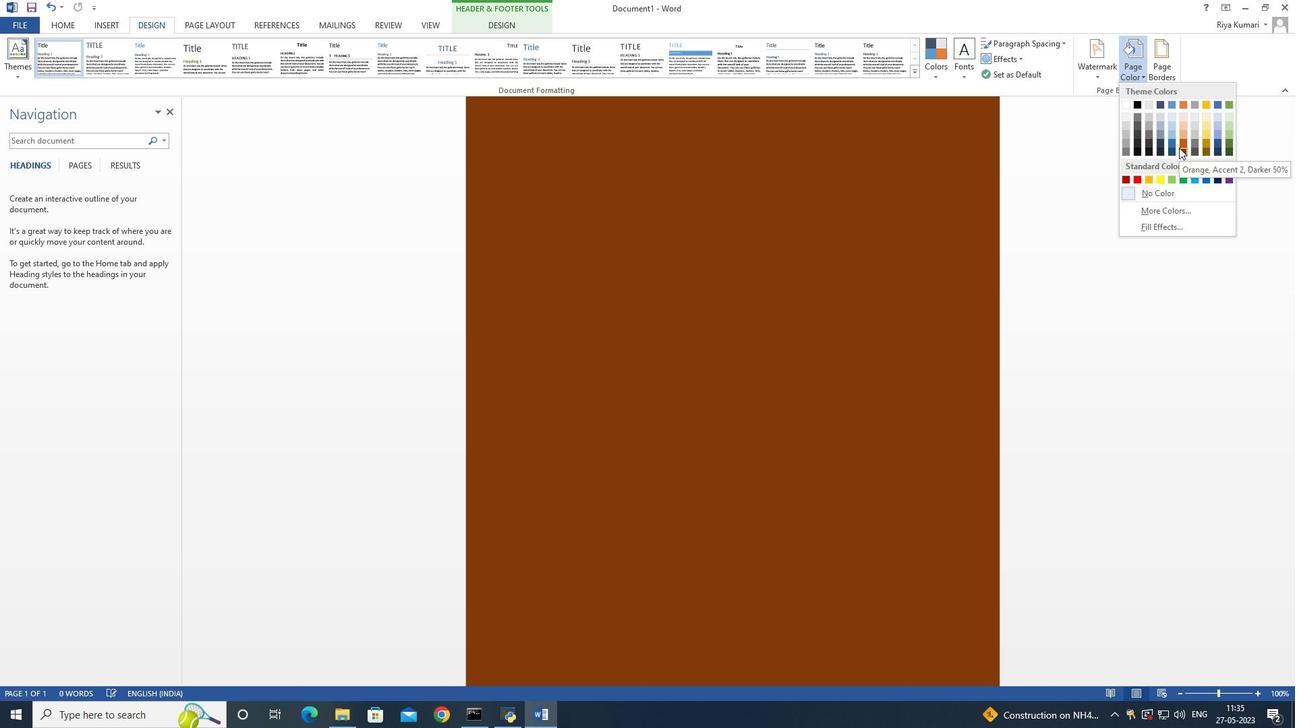 
Action: Mouse moved to (1163, 68)
Screenshot: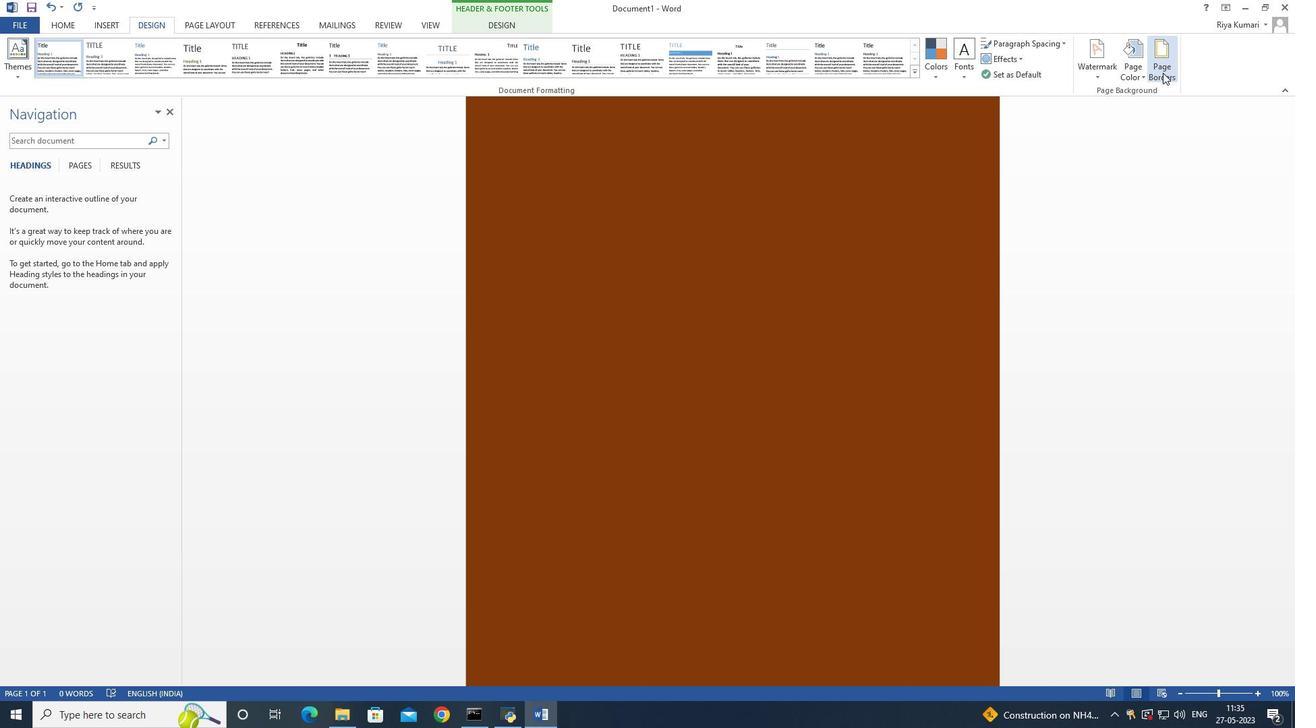 
Action: Mouse pressed left at (1163, 68)
Screenshot: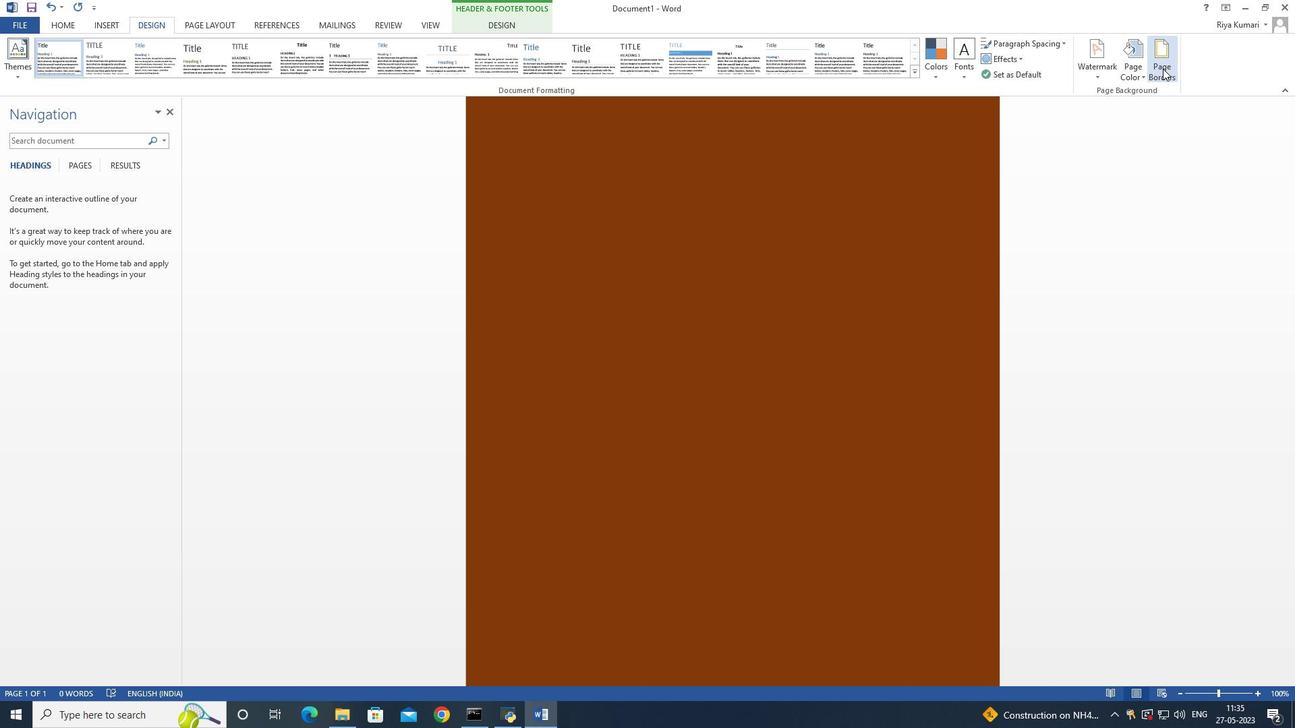 
Action: Mouse moved to (644, 276)
Screenshot: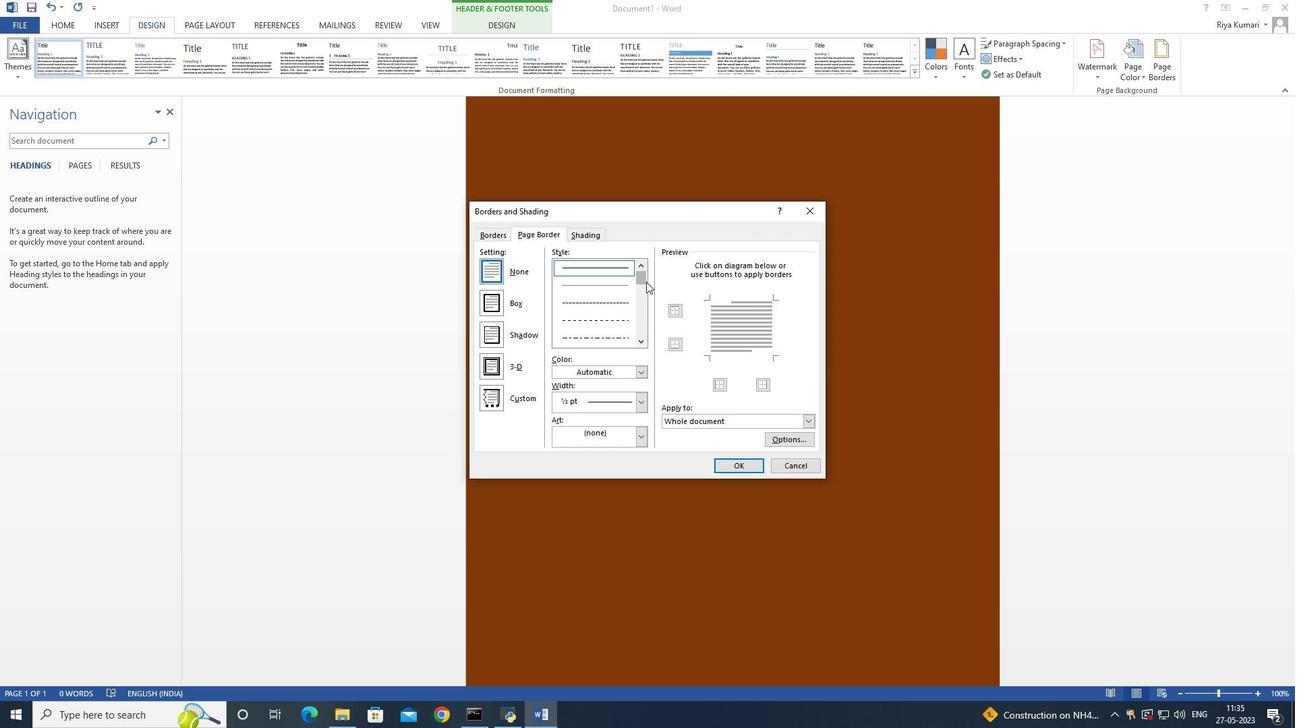 
Action: Mouse pressed left at (644, 276)
Screenshot: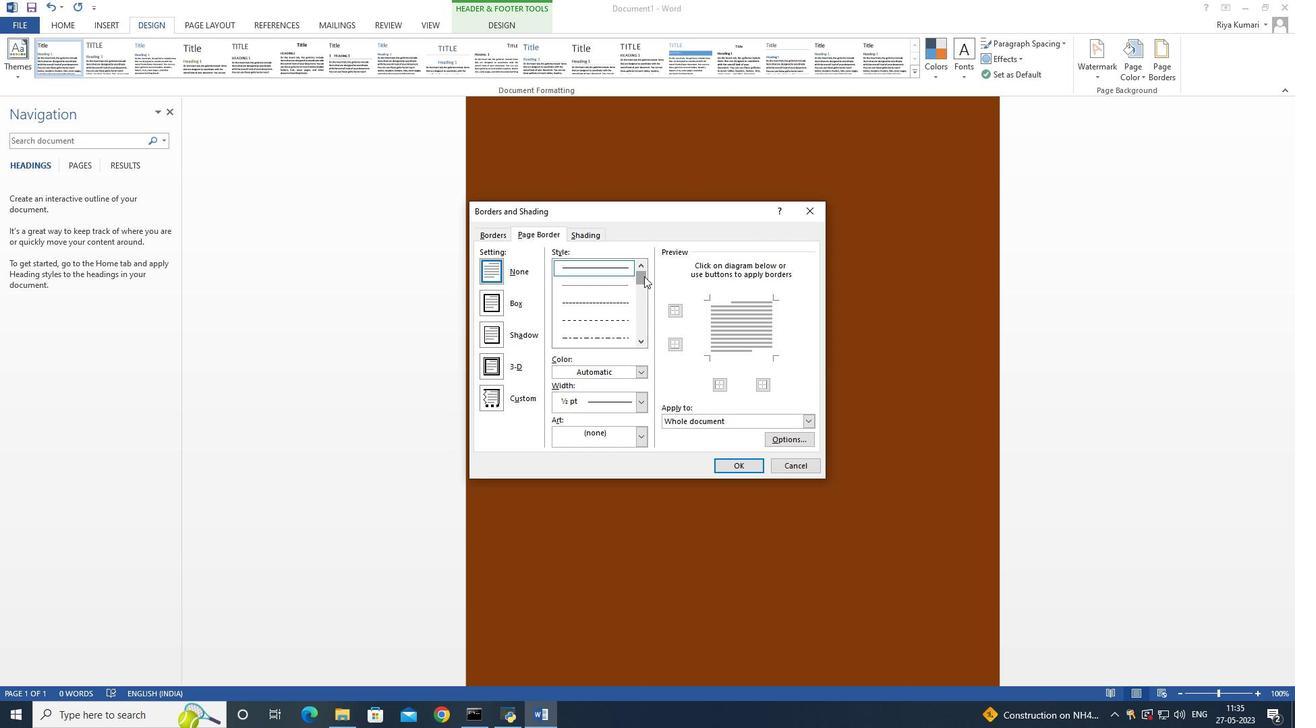 
Action: Mouse moved to (618, 303)
Screenshot: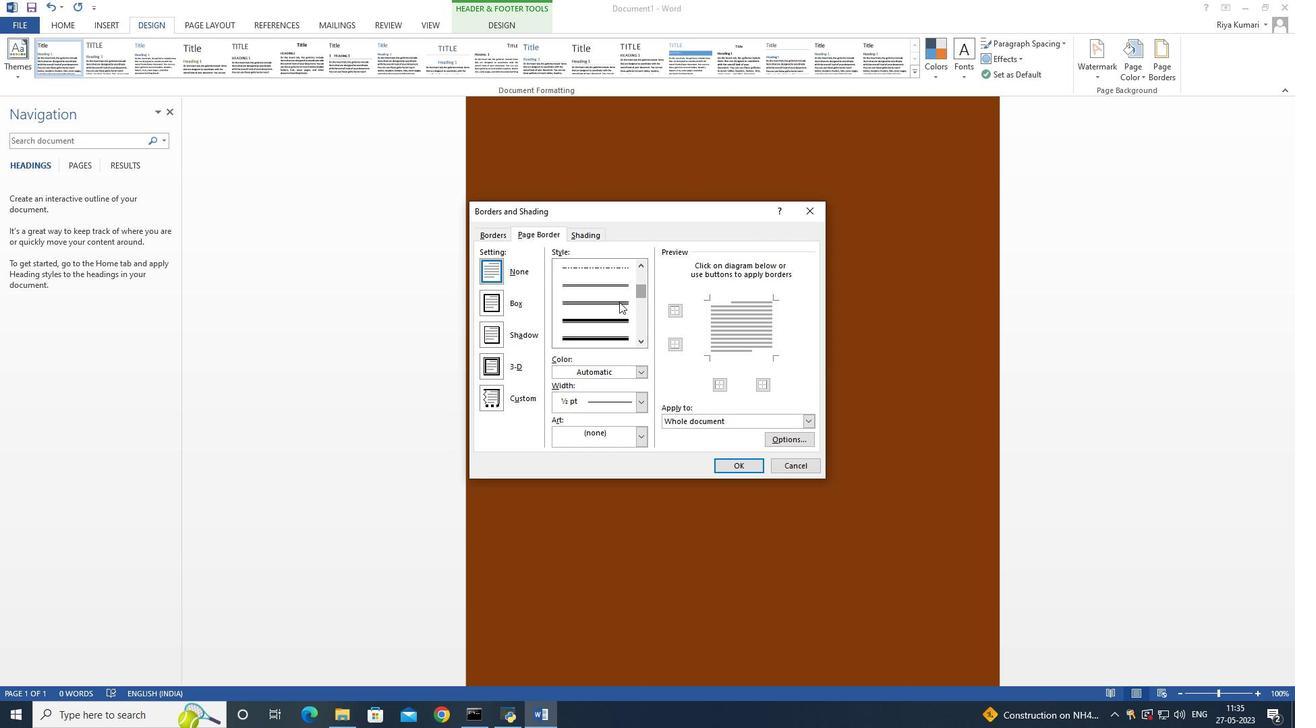 
Action: Mouse pressed left at (618, 303)
Screenshot: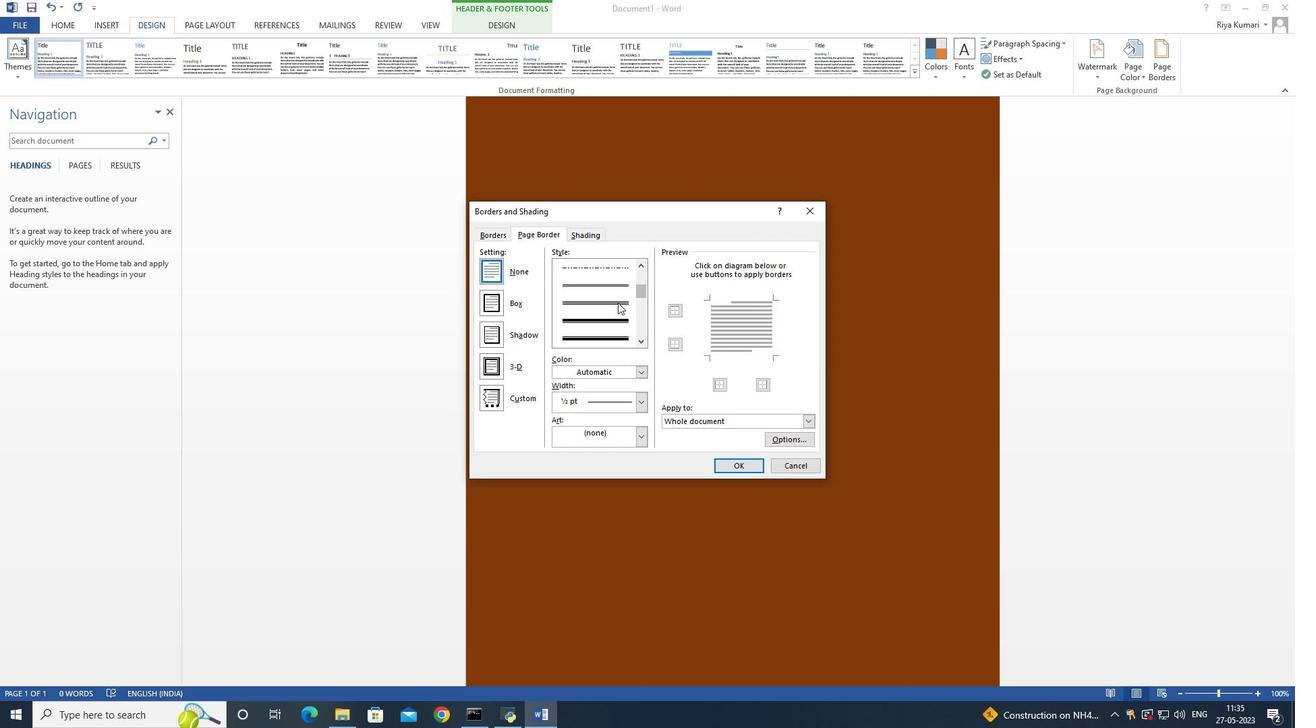 
Action: Mouse moved to (492, 340)
Screenshot: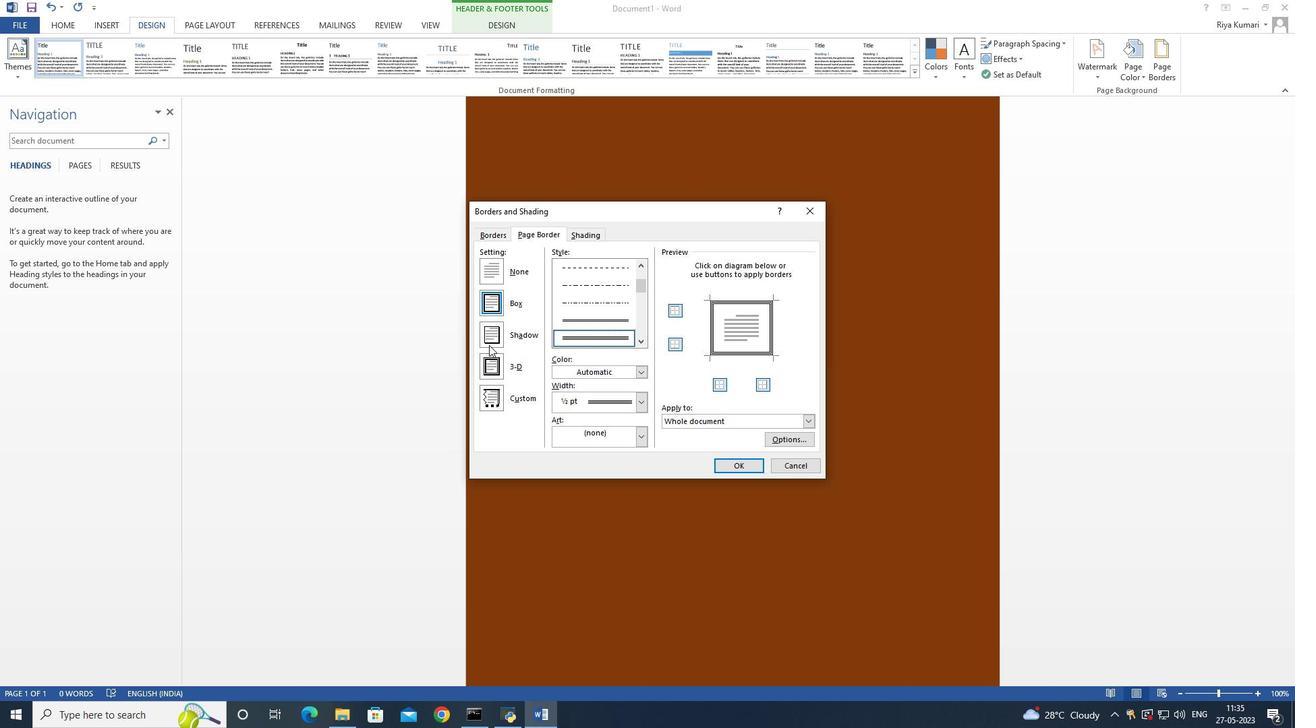 
Action: Mouse pressed left at (492, 340)
Screenshot: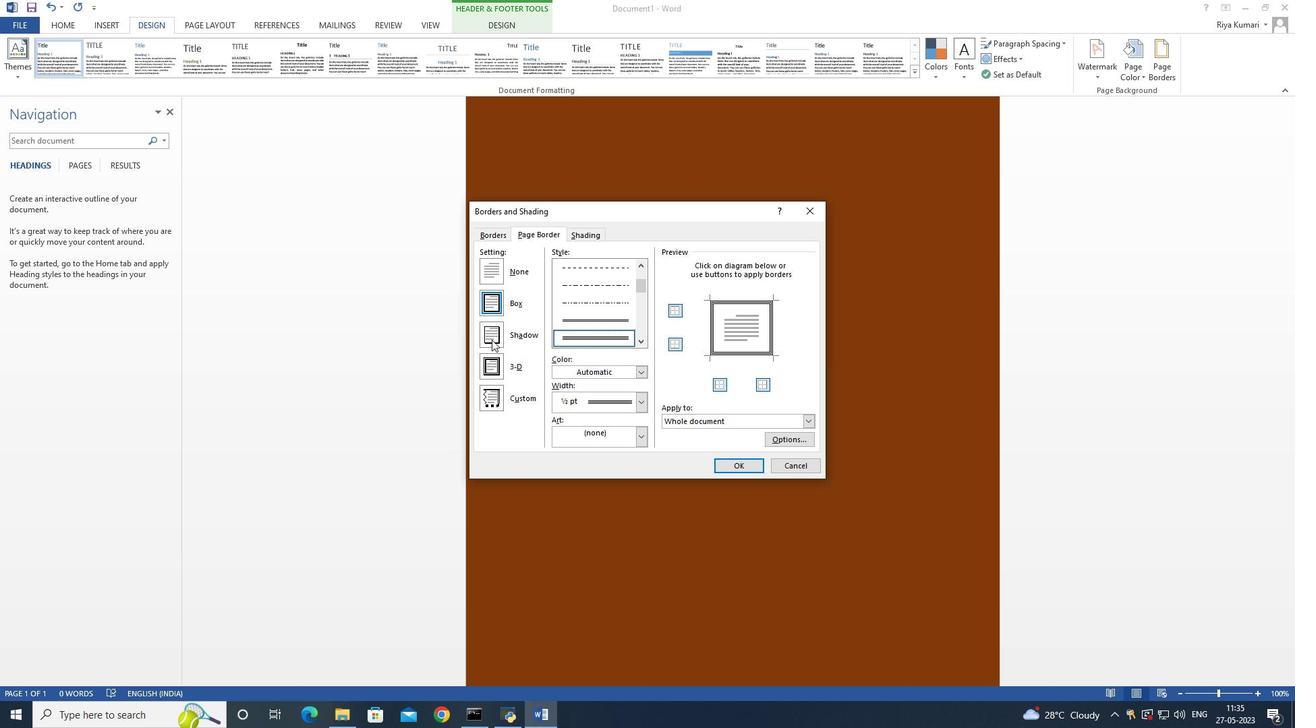 
Action: Mouse moved to (643, 371)
Screenshot: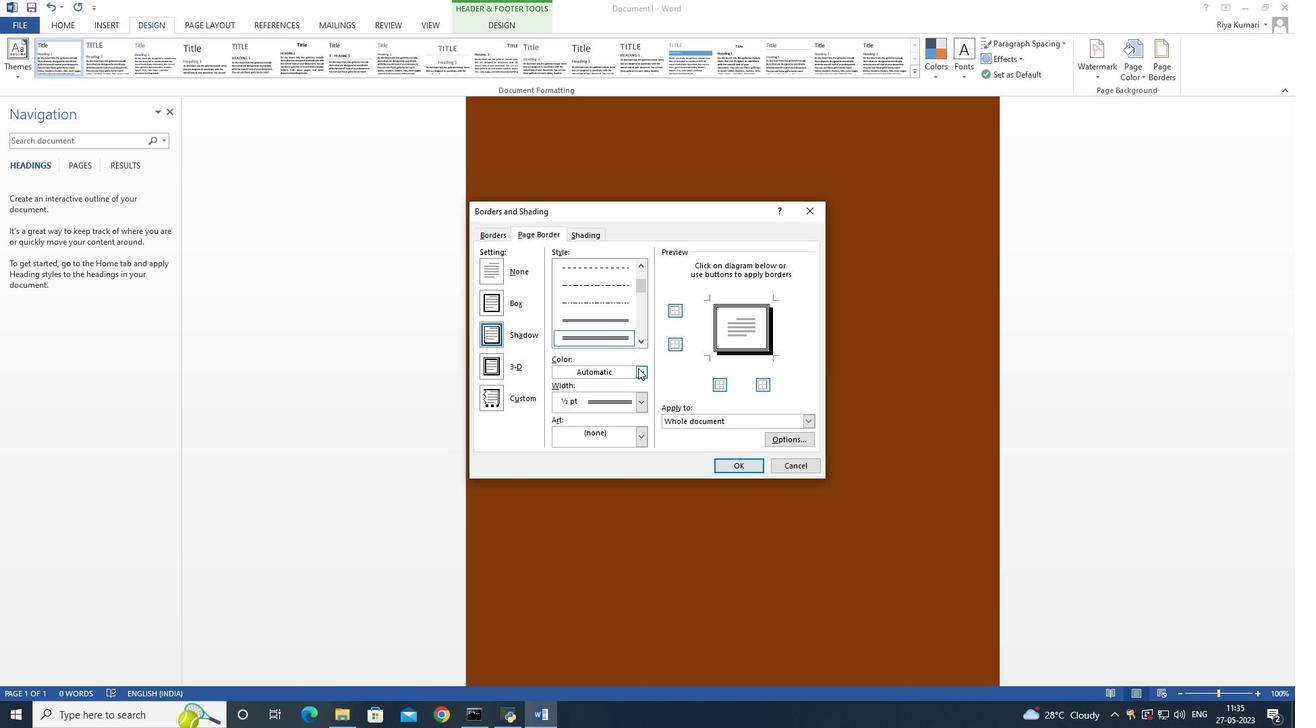 
Action: Mouse pressed left at (643, 371)
Screenshot: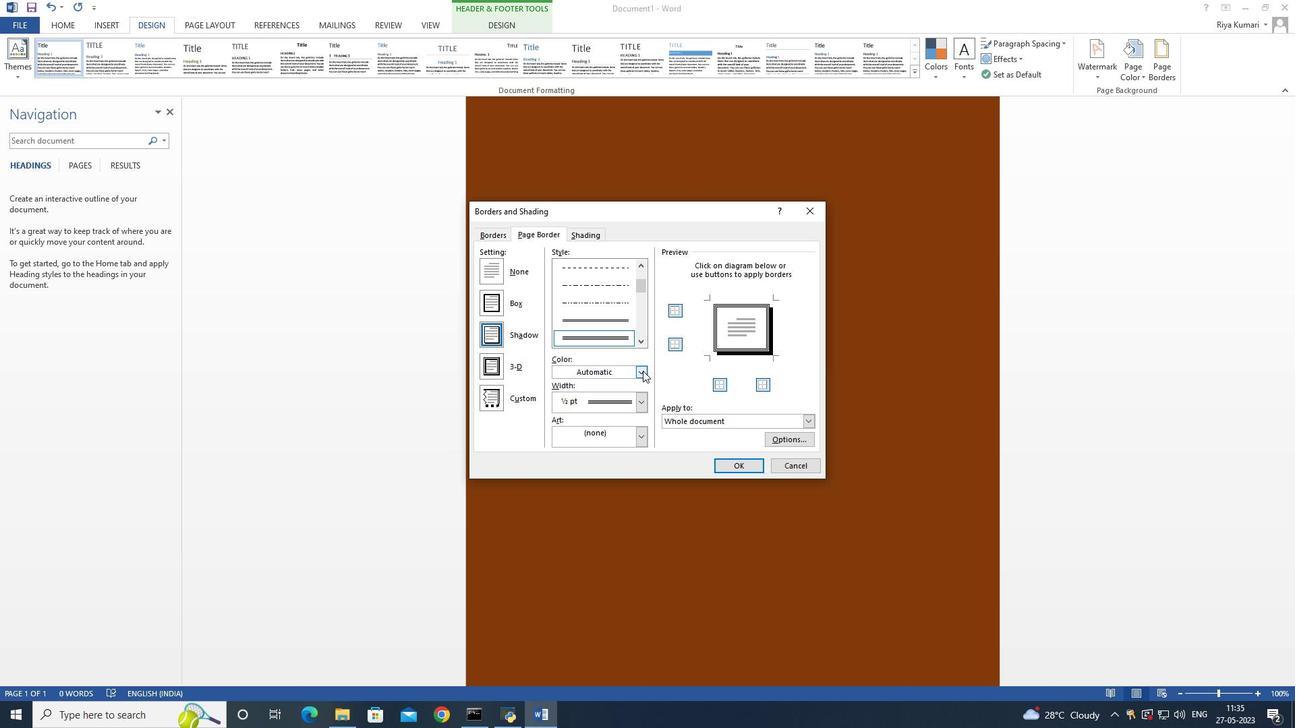 
Action: Mouse moved to (566, 419)
Screenshot: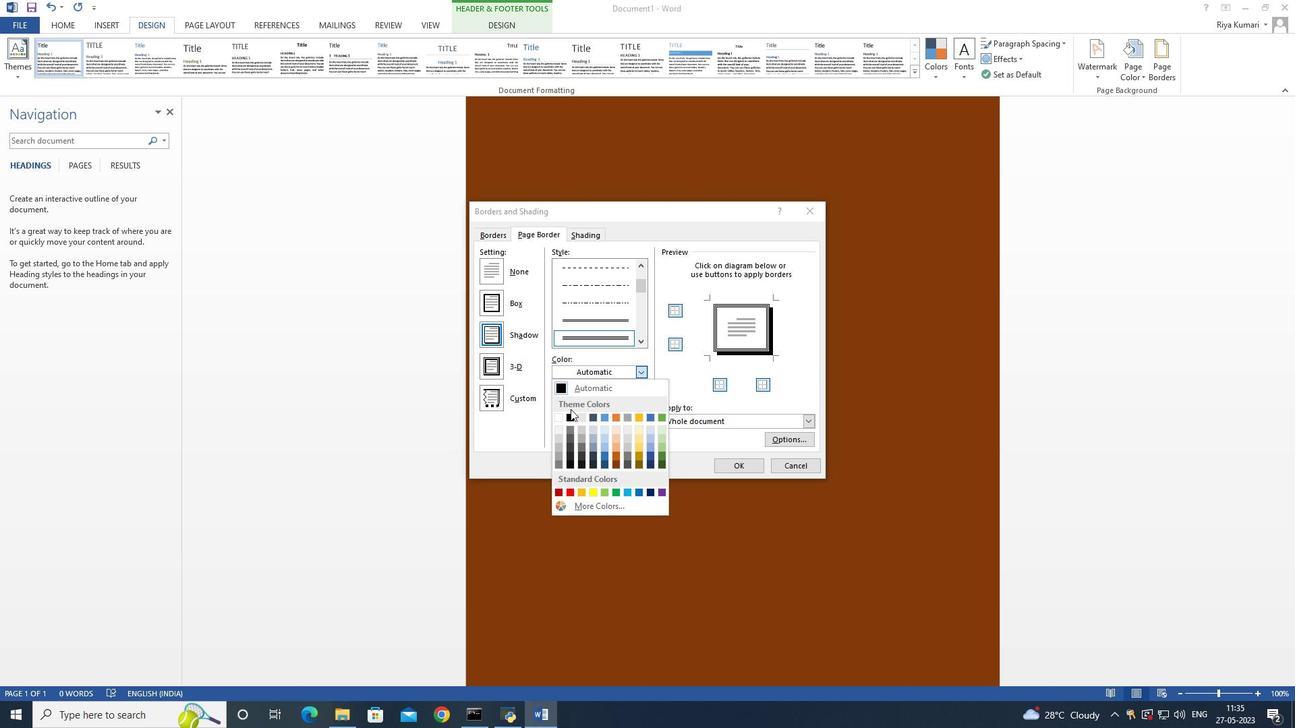 
Action: Mouse pressed left at (566, 419)
Screenshot: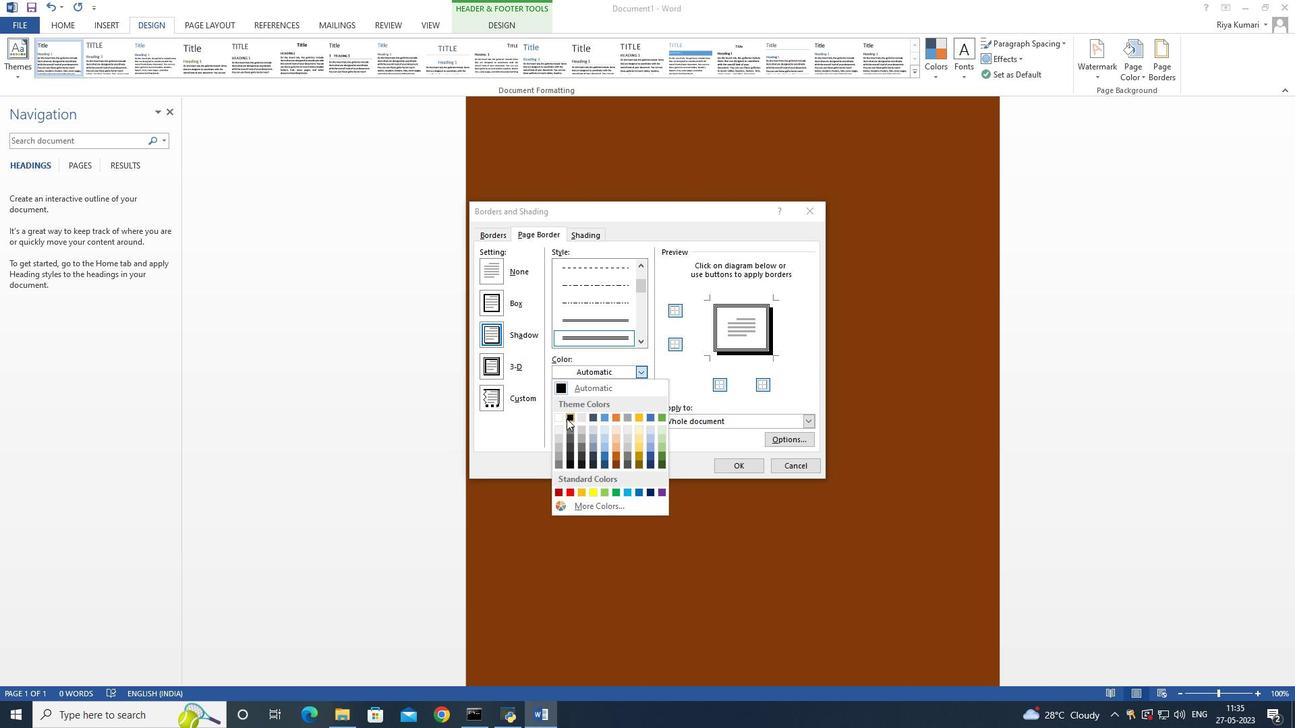 
Action: Mouse moved to (645, 403)
Screenshot: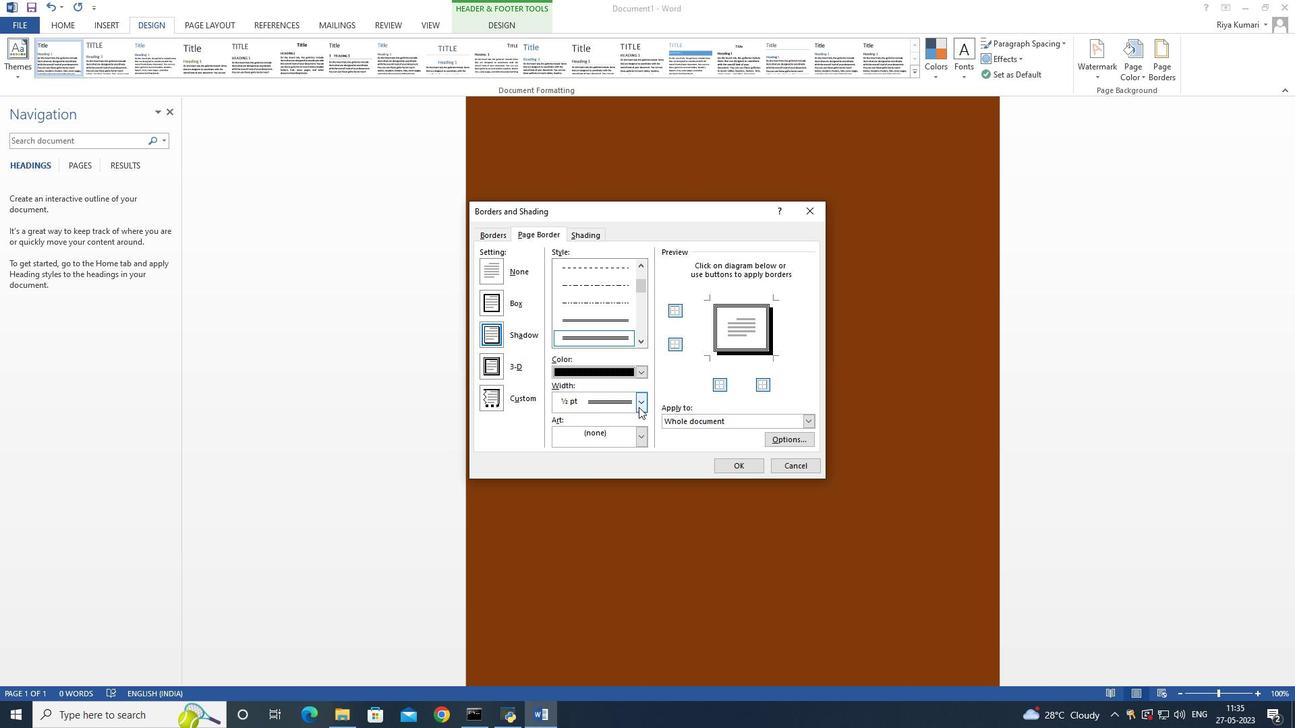 
Action: Mouse pressed left at (645, 403)
Screenshot: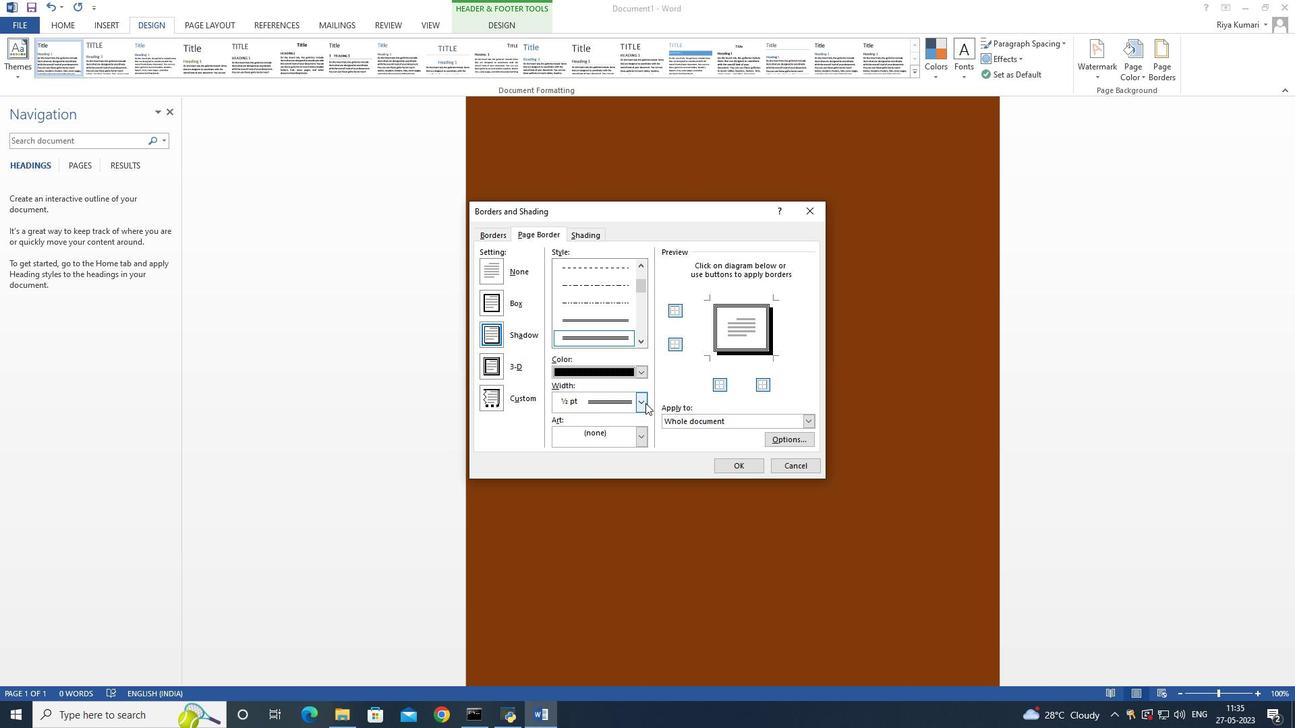 
Action: Mouse moved to (612, 512)
Screenshot: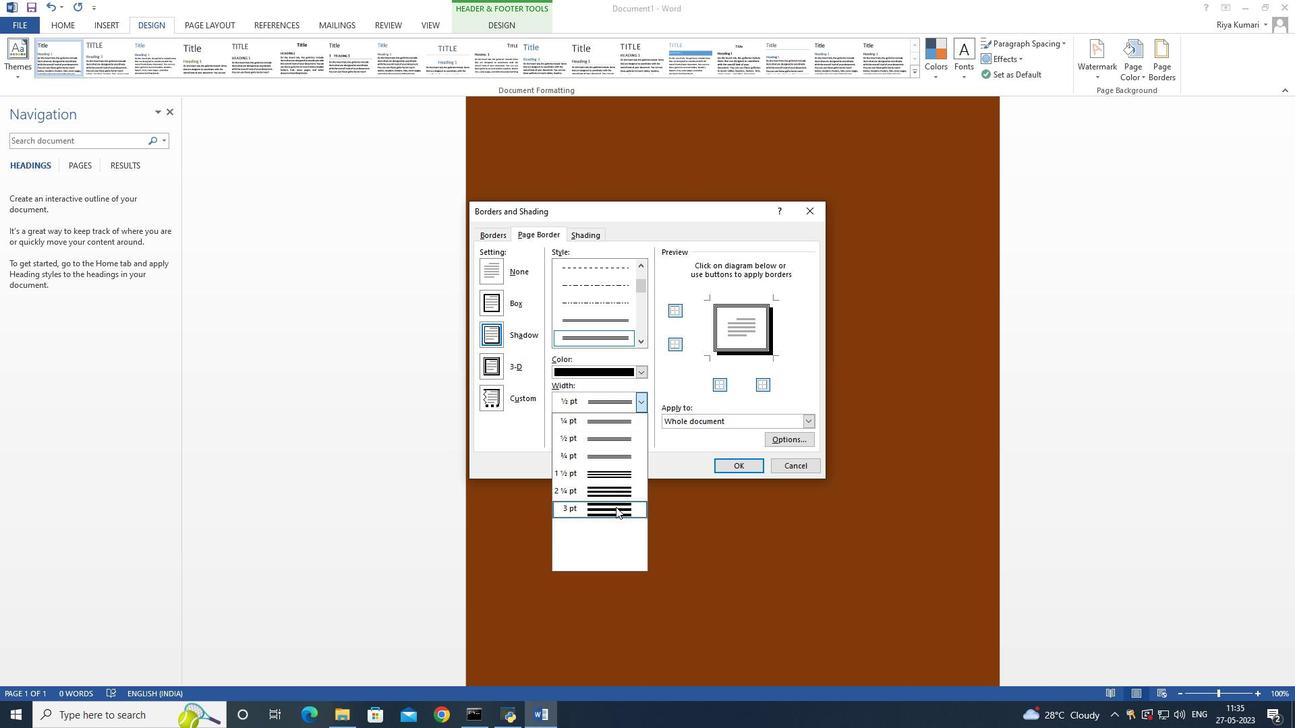 
Action: Mouse pressed left at (612, 512)
Screenshot: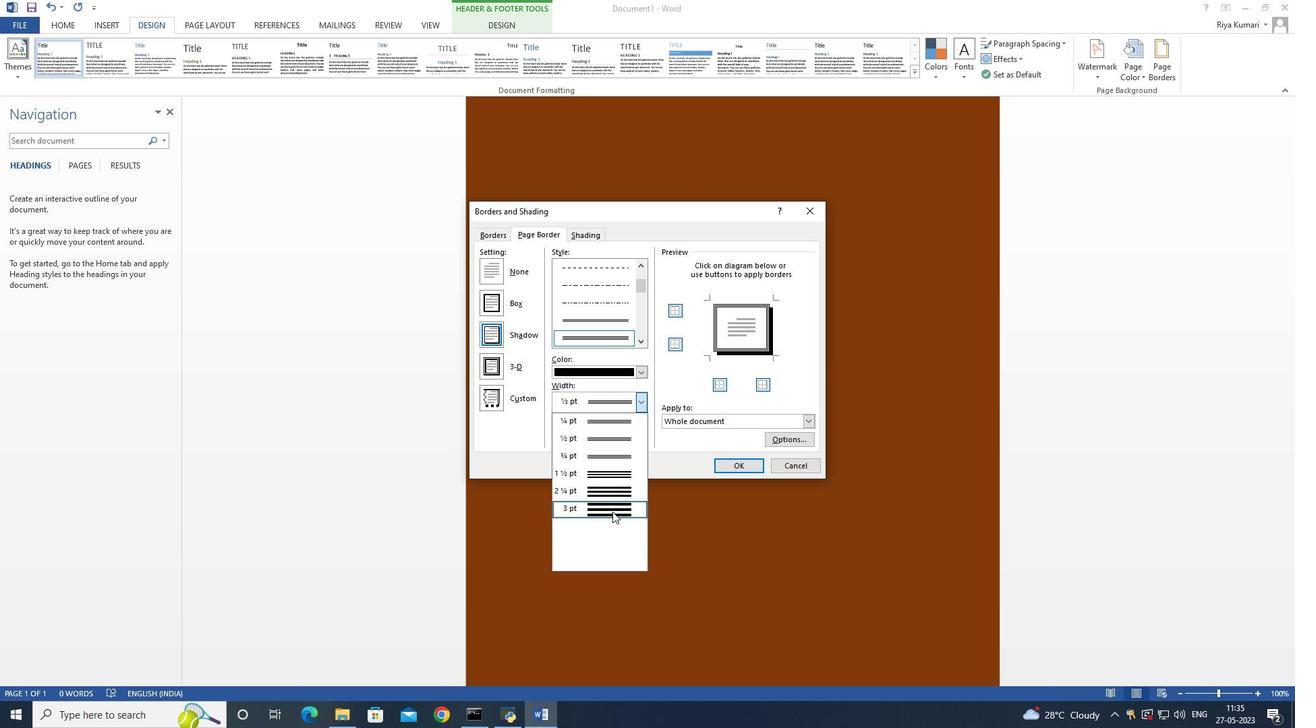 
Action: Mouse moved to (721, 463)
Screenshot: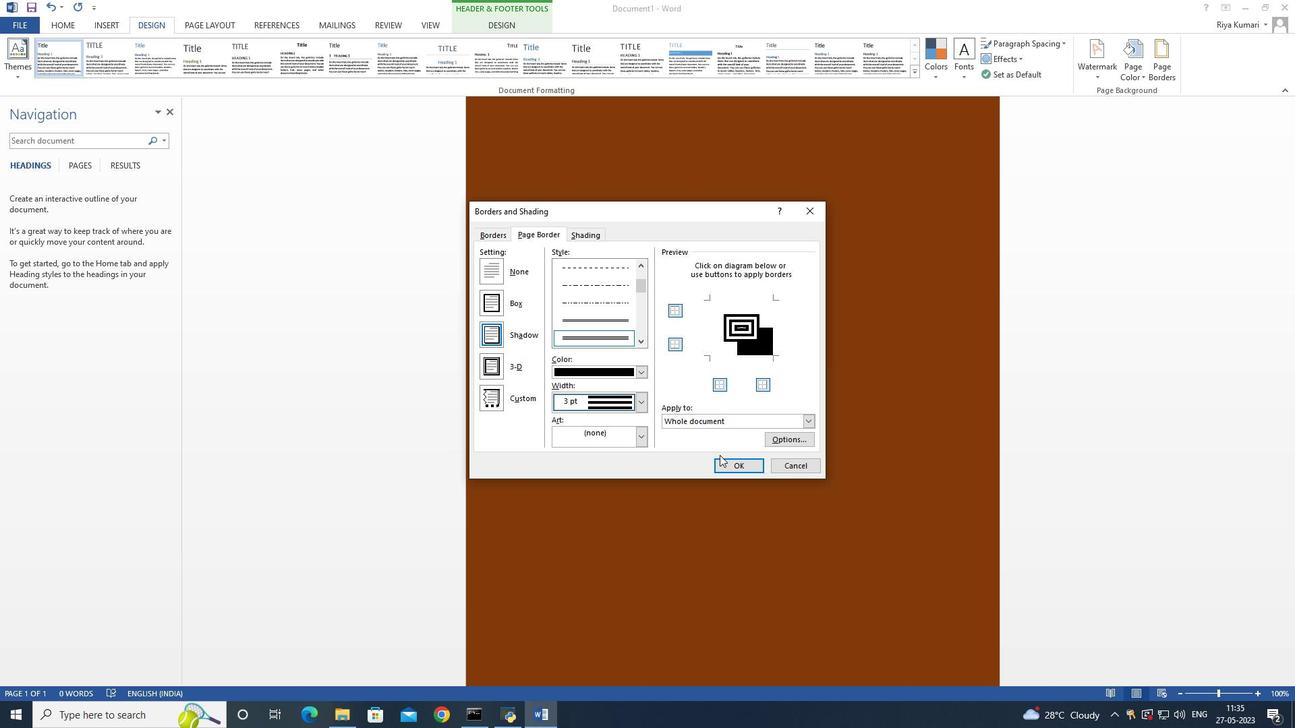 
Action: Mouse pressed left at (721, 463)
Screenshot: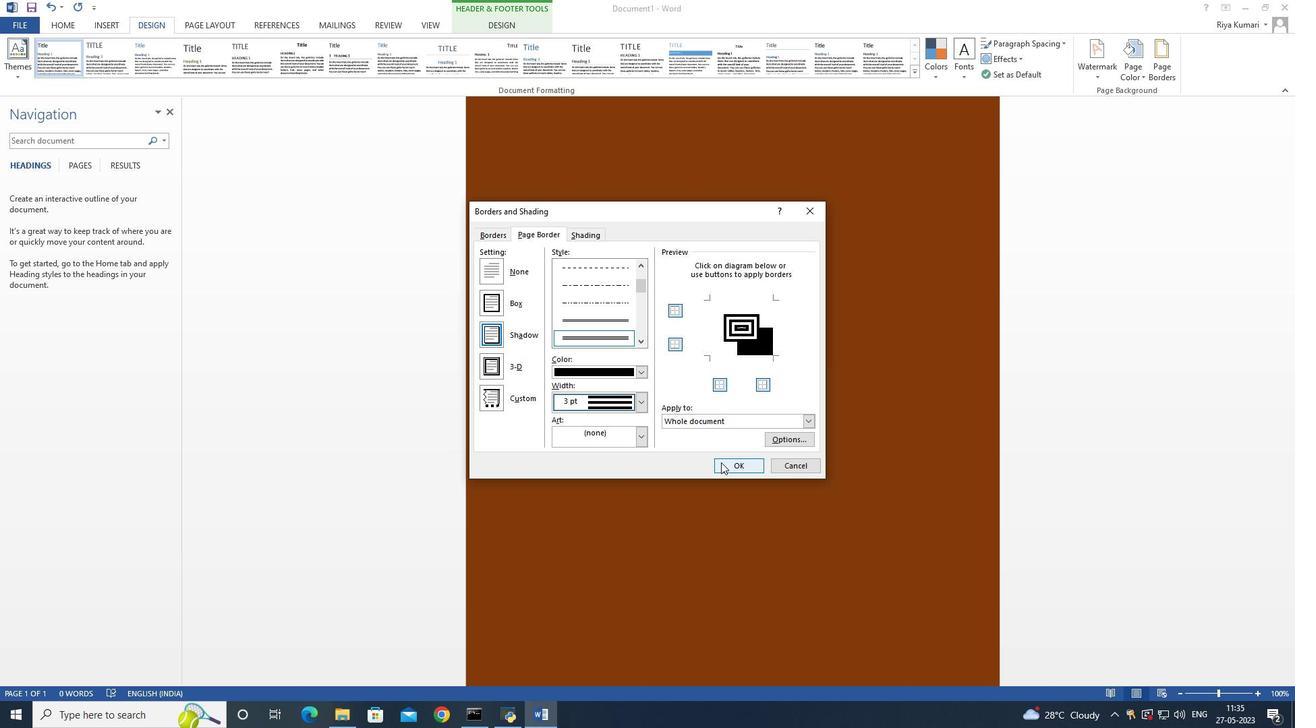 
Action: Mouse moved to (759, 407)
Screenshot: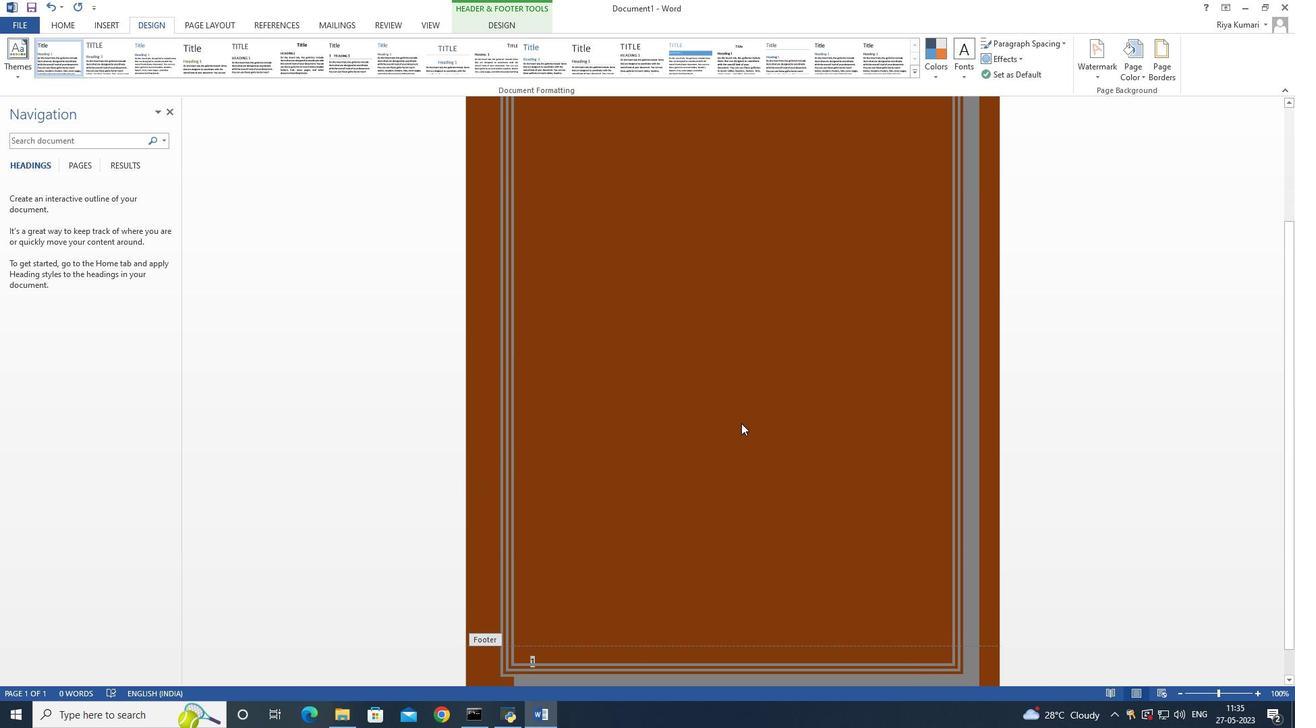 
Action: Mouse scrolled (759, 408) with delta (0, 0)
Screenshot: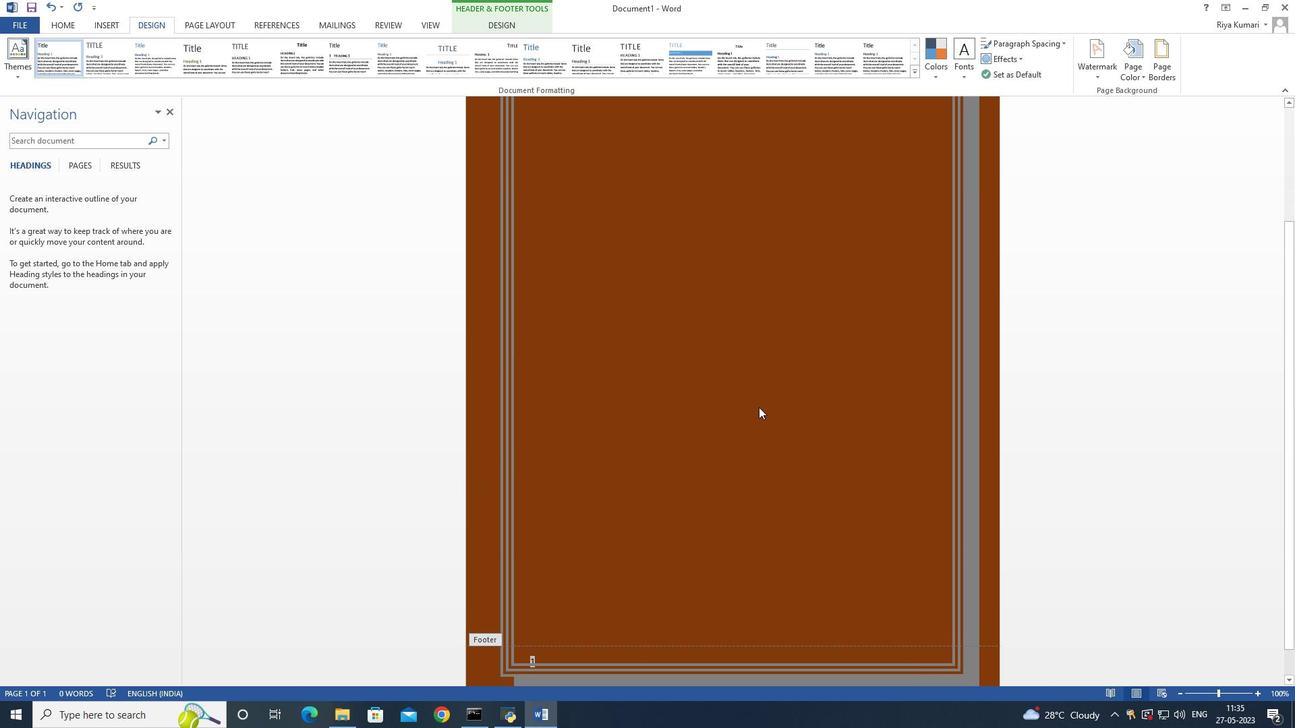 
Action: Mouse scrolled (759, 408) with delta (0, 0)
Screenshot: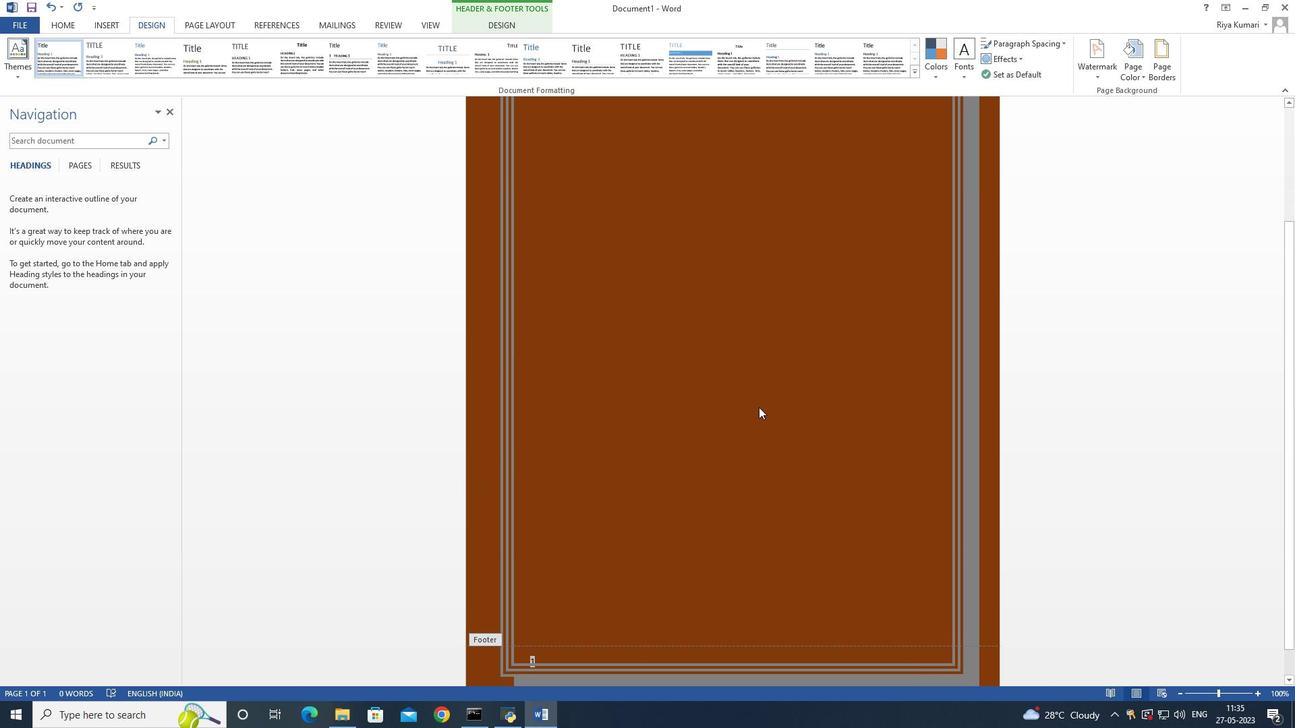 
Action: Mouse scrolled (759, 408) with delta (0, 0)
Screenshot: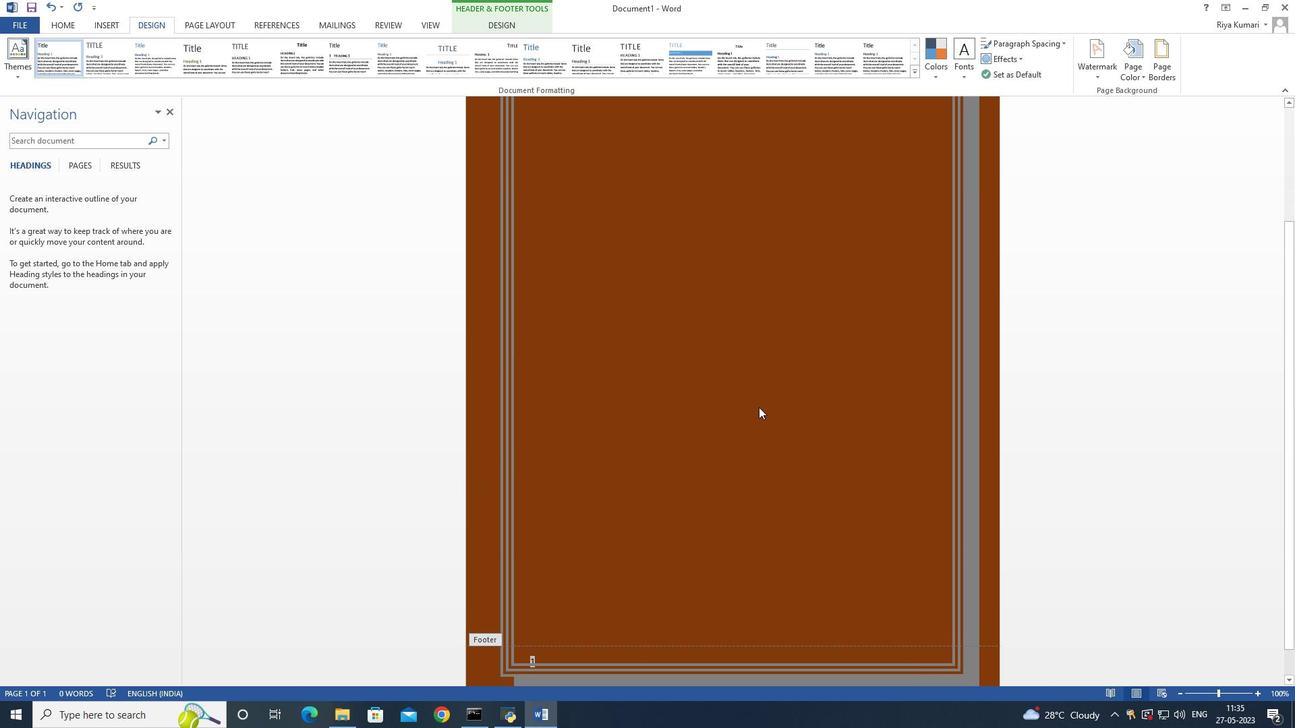 
Action: Mouse scrolled (759, 408) with delta (0, 0)
Screenshot: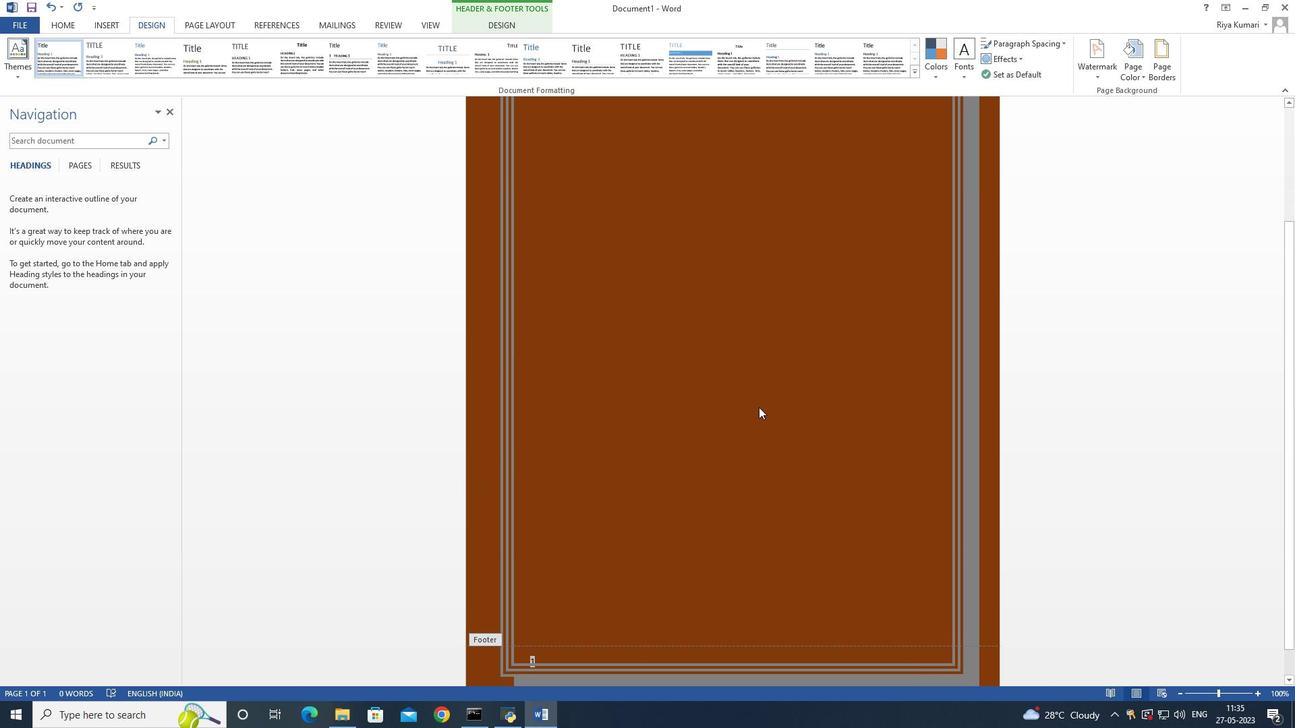 
Action: Mouse scrolled (759, 408) with delta (0, 0)
Screenshot: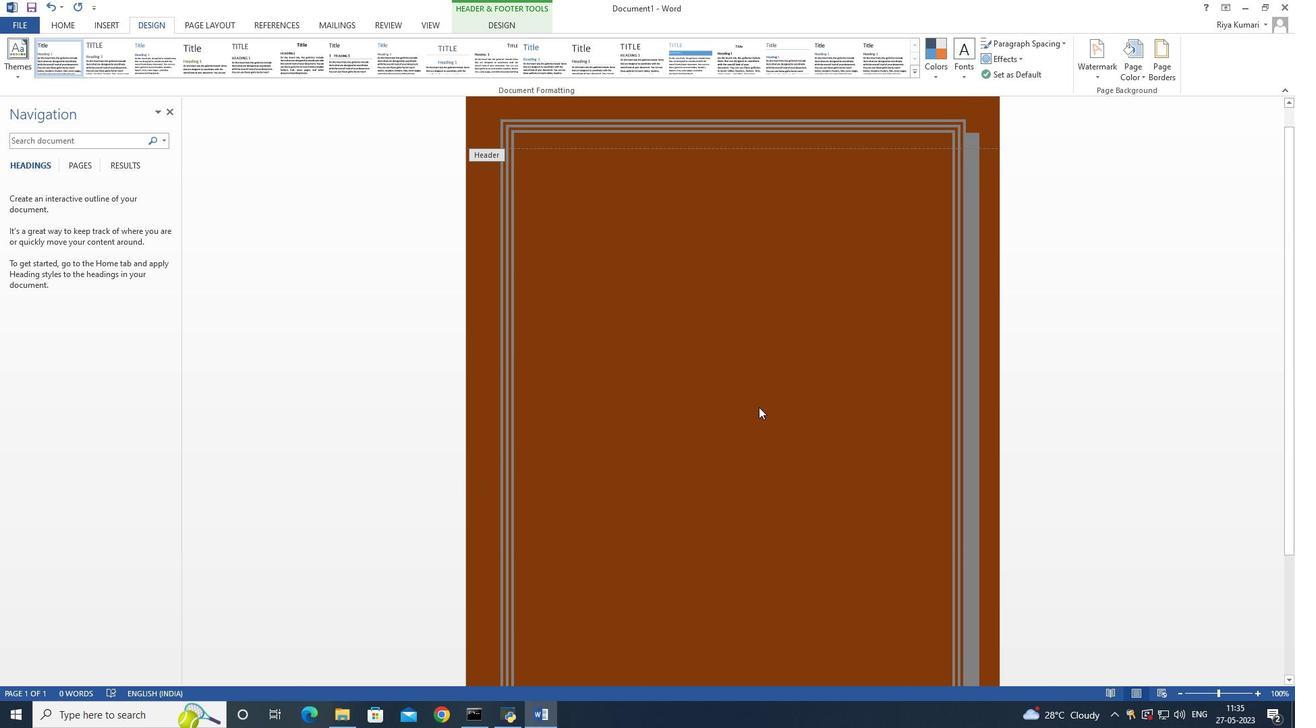 
Action: Mouse scrolled (759, 408) with delta (0, 0)
Screenshot: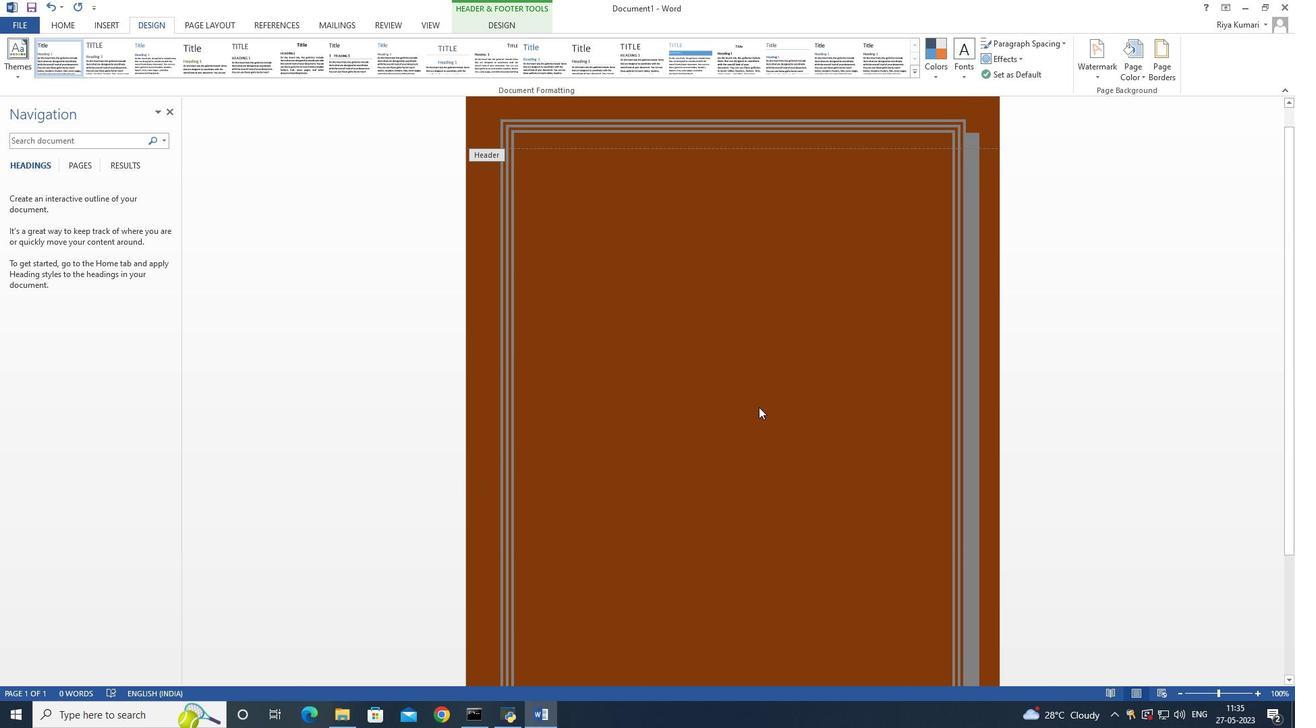
Action: Mouse scrolled (759, 408) with delta (0, 0)
Screenshot: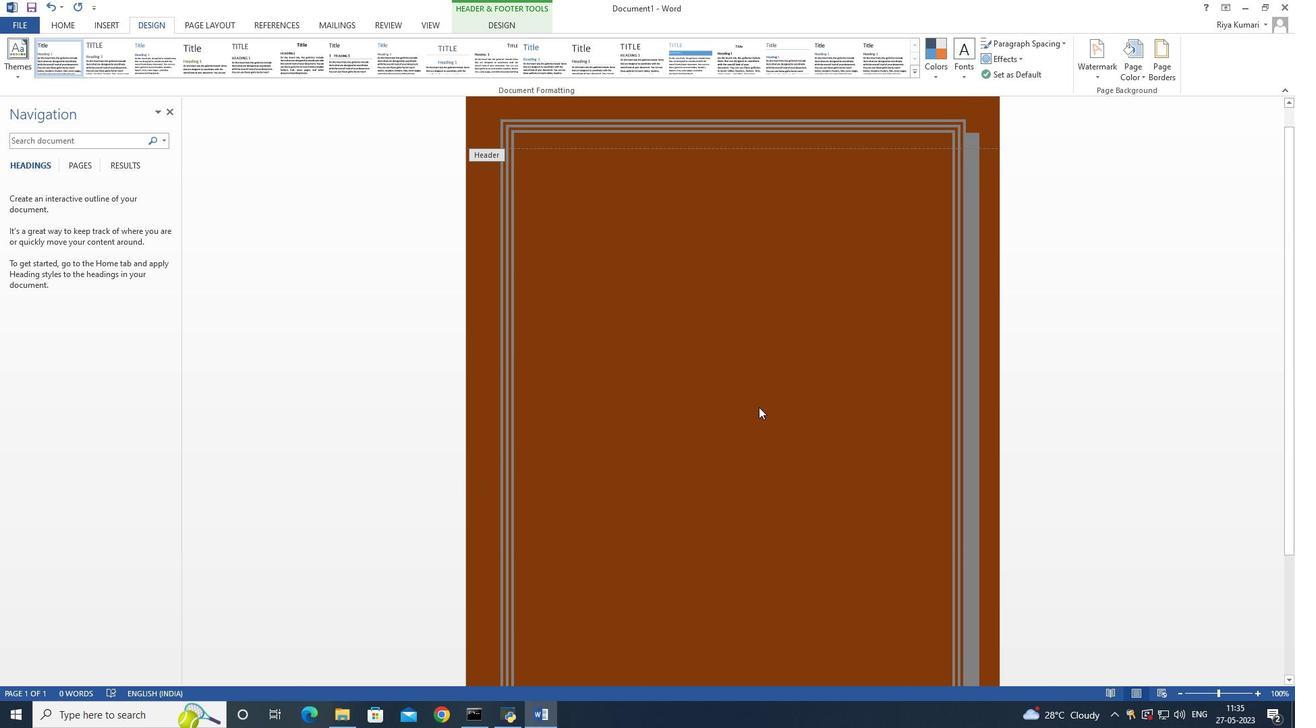 
Action: Mouse scrolled (759, 408) with delta (0, 0)
Screenshot: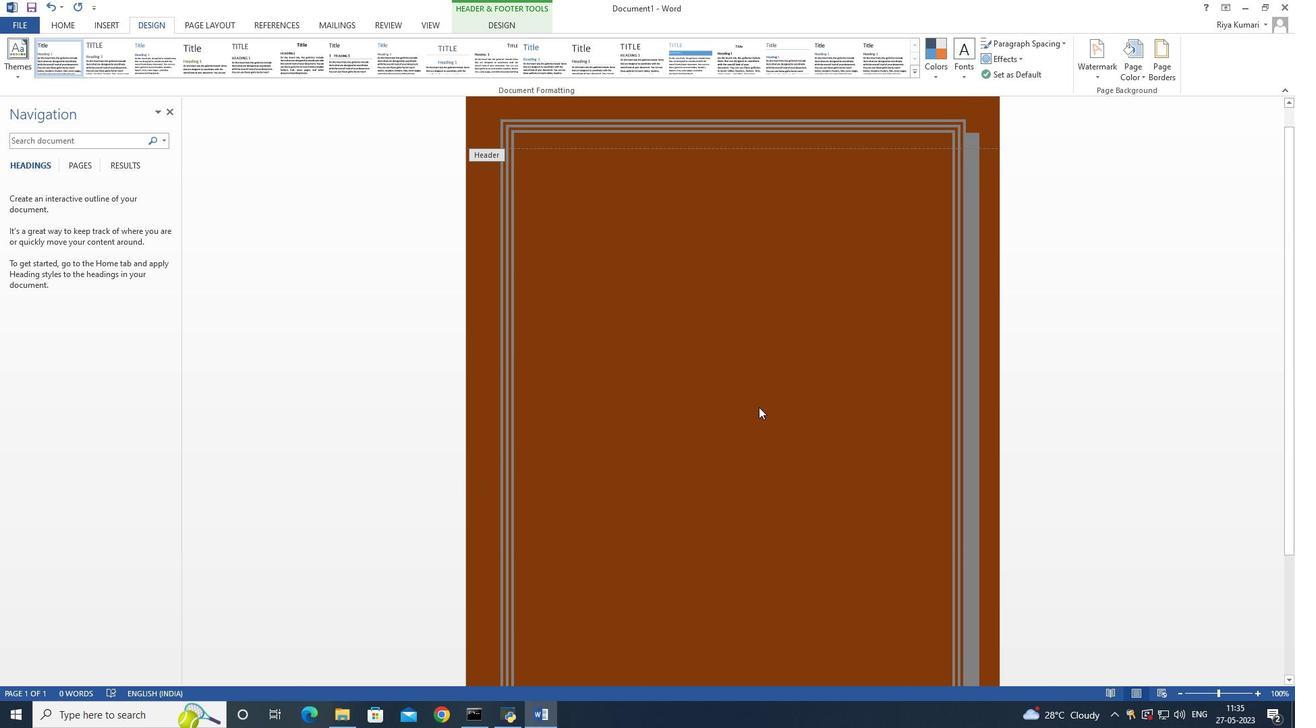 
Action: Mouse scrolled (759, 406) with delta (0, 0)
Screenshot: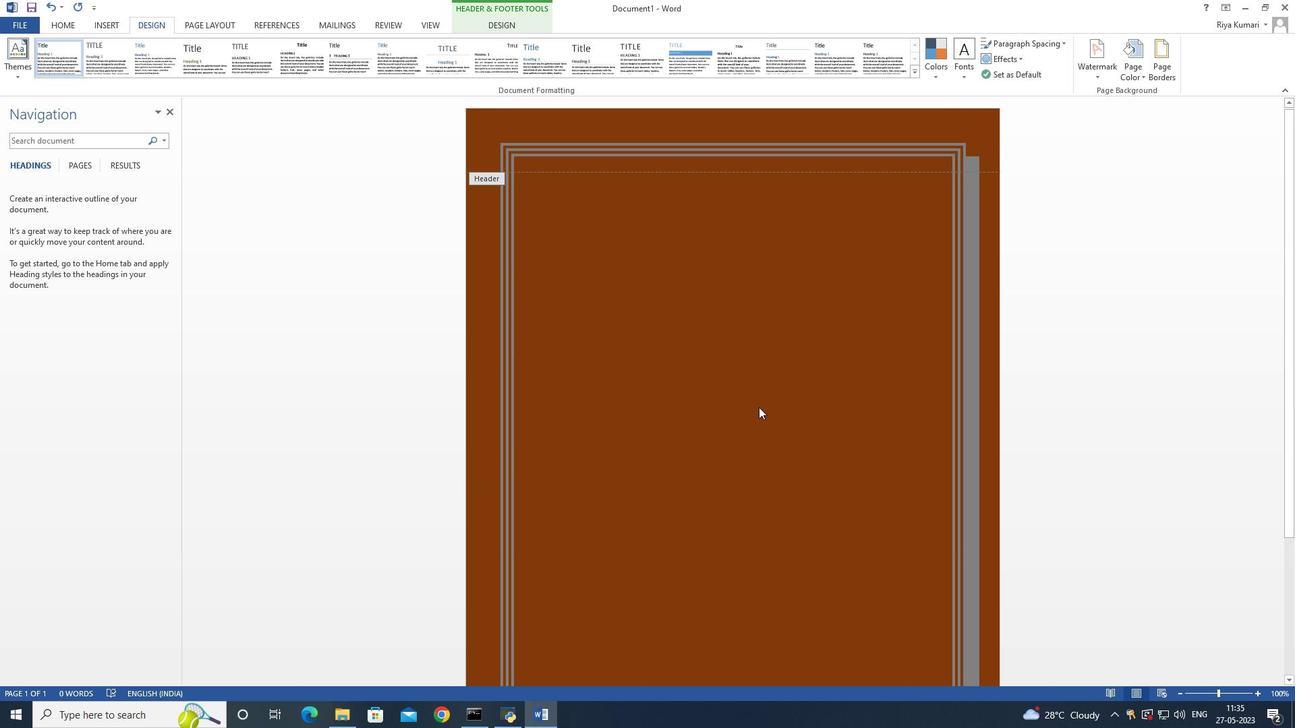 
Action: Mouse scrolled (759, 406) with delta (0, 0)
Screenshot: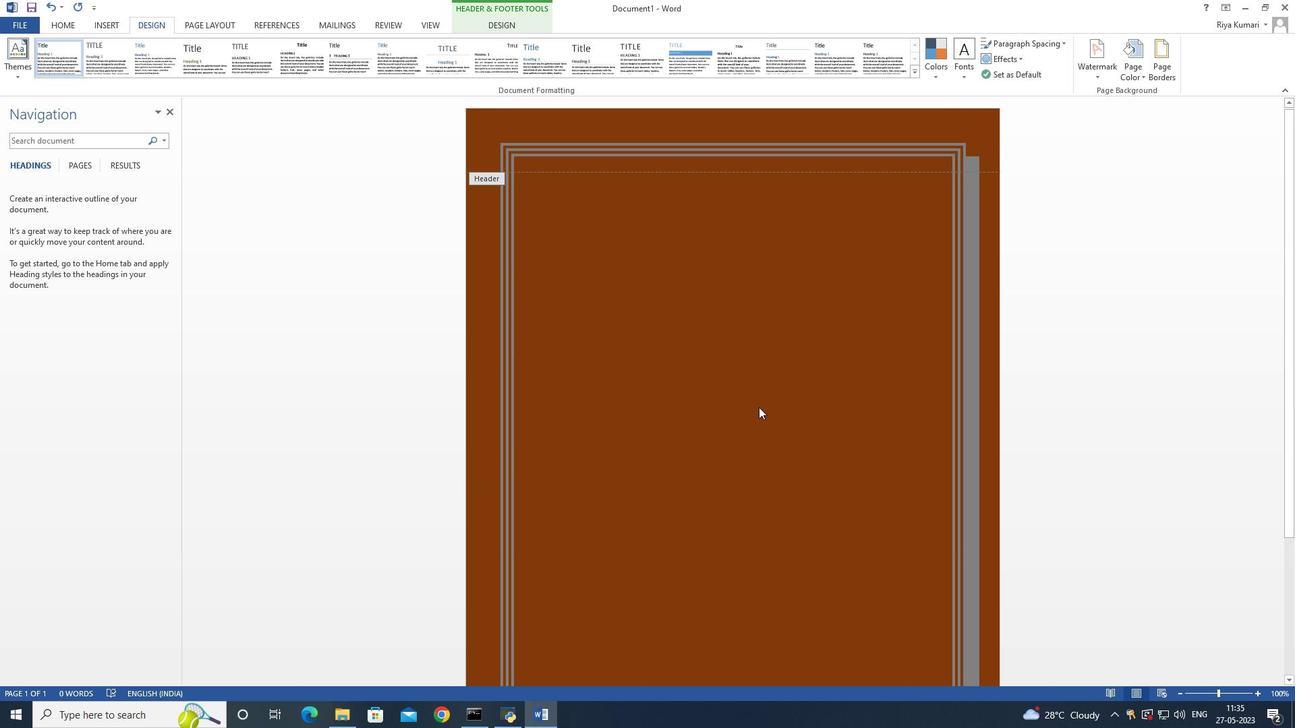 
Action: Mouse scrolled (759, 406) with delta (0, 0)
Screenshot: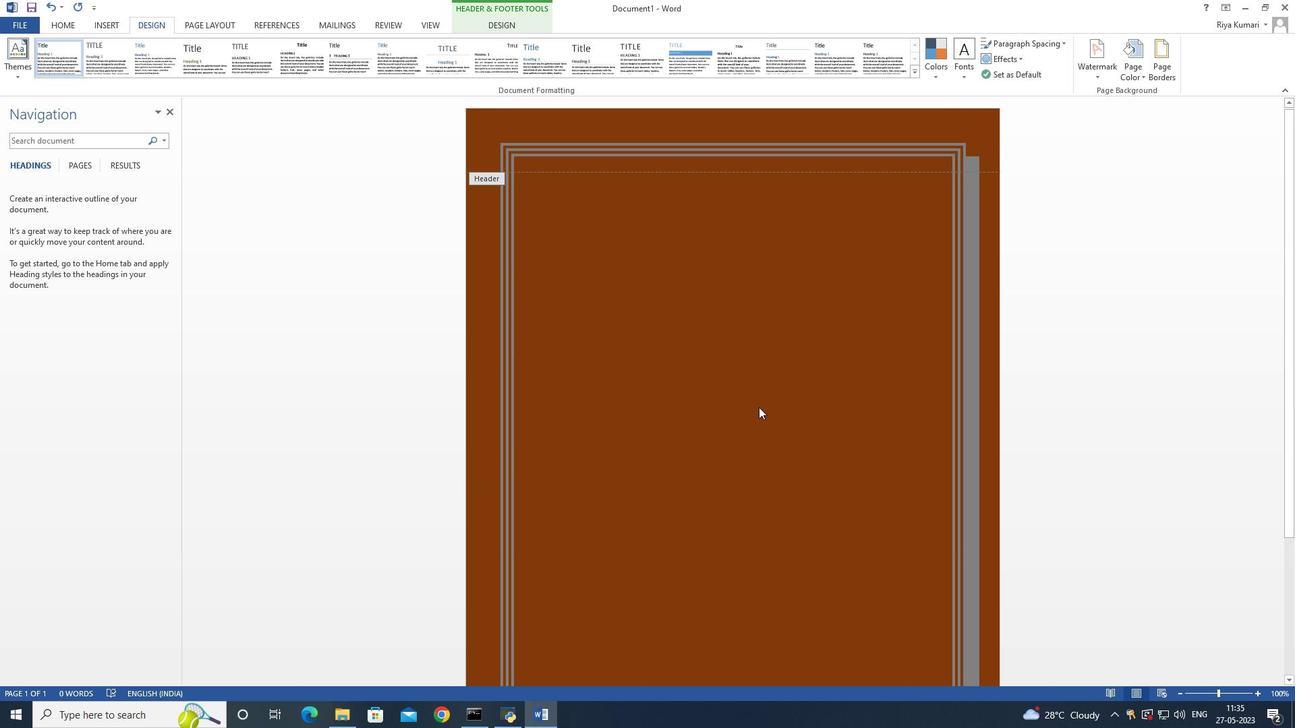 
Action: Mouse scrolled (759, 406) with delta (0, 0)
Screenshot: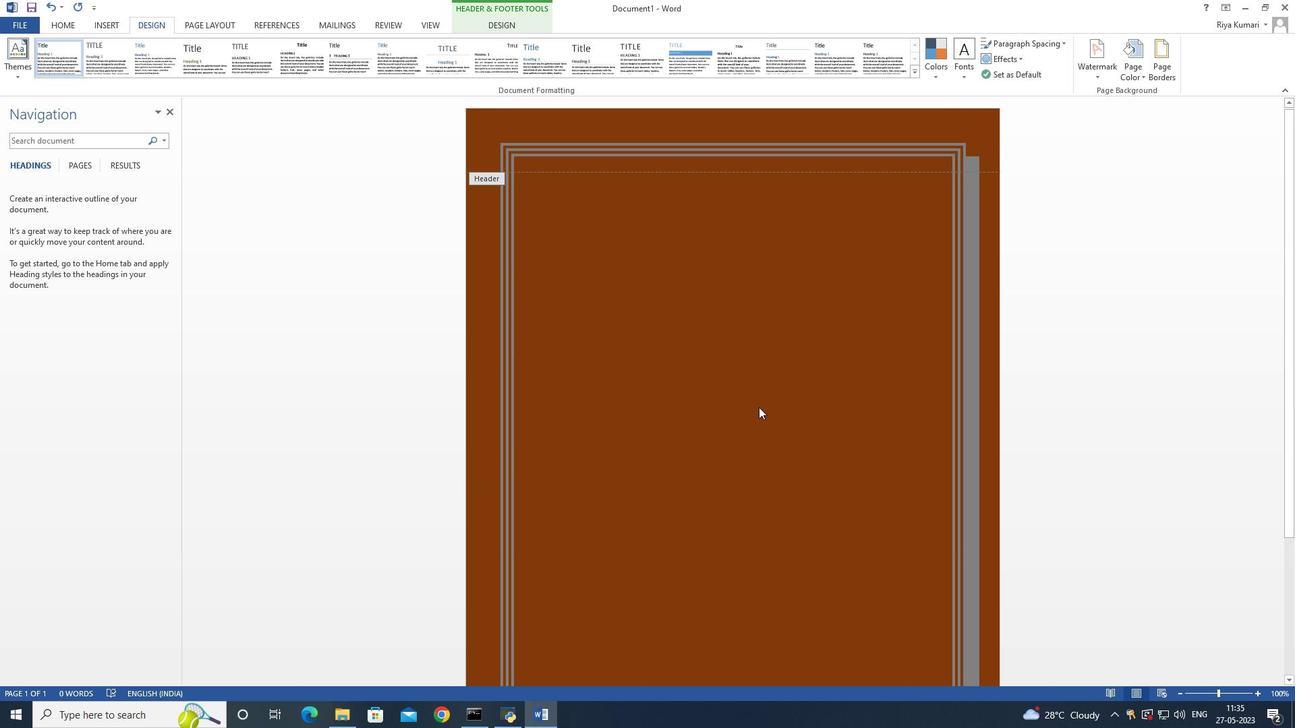 
Action: Mouse moved to (753, 411)
Screenshot: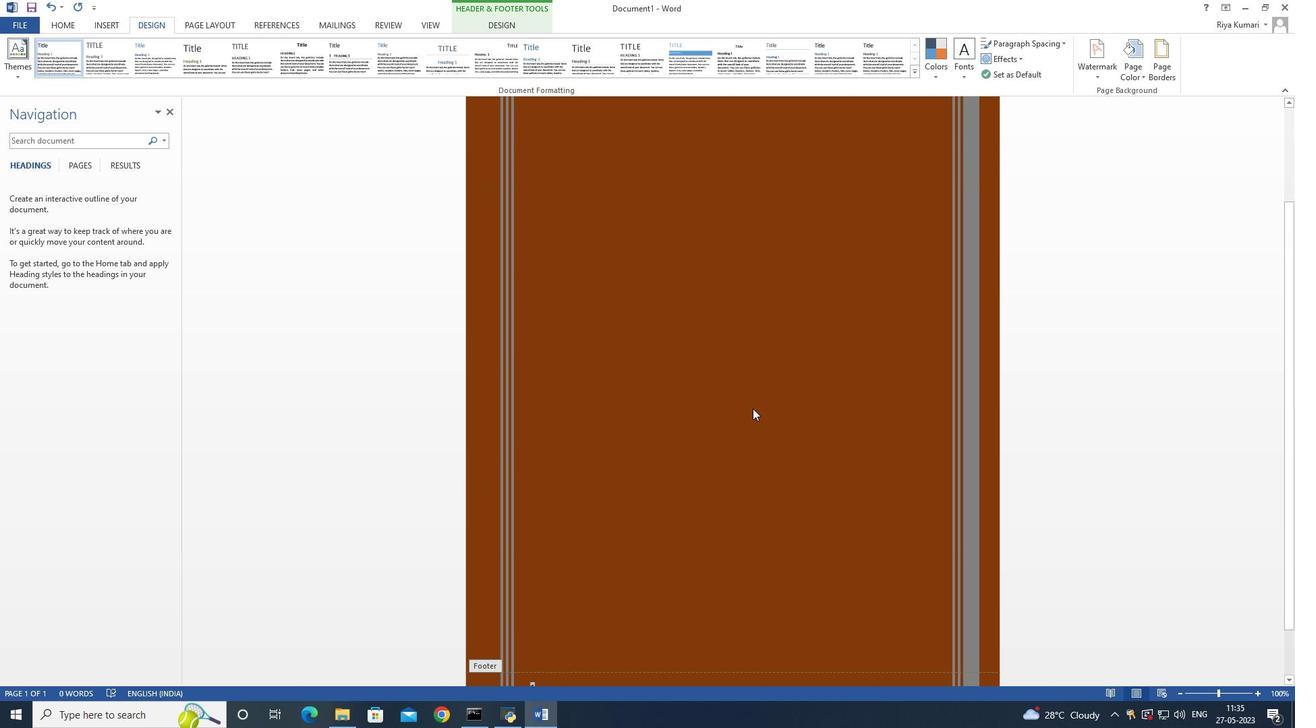 
Action: Mouse scrolled (753, 411) with delta (0, 0)
Screenshot: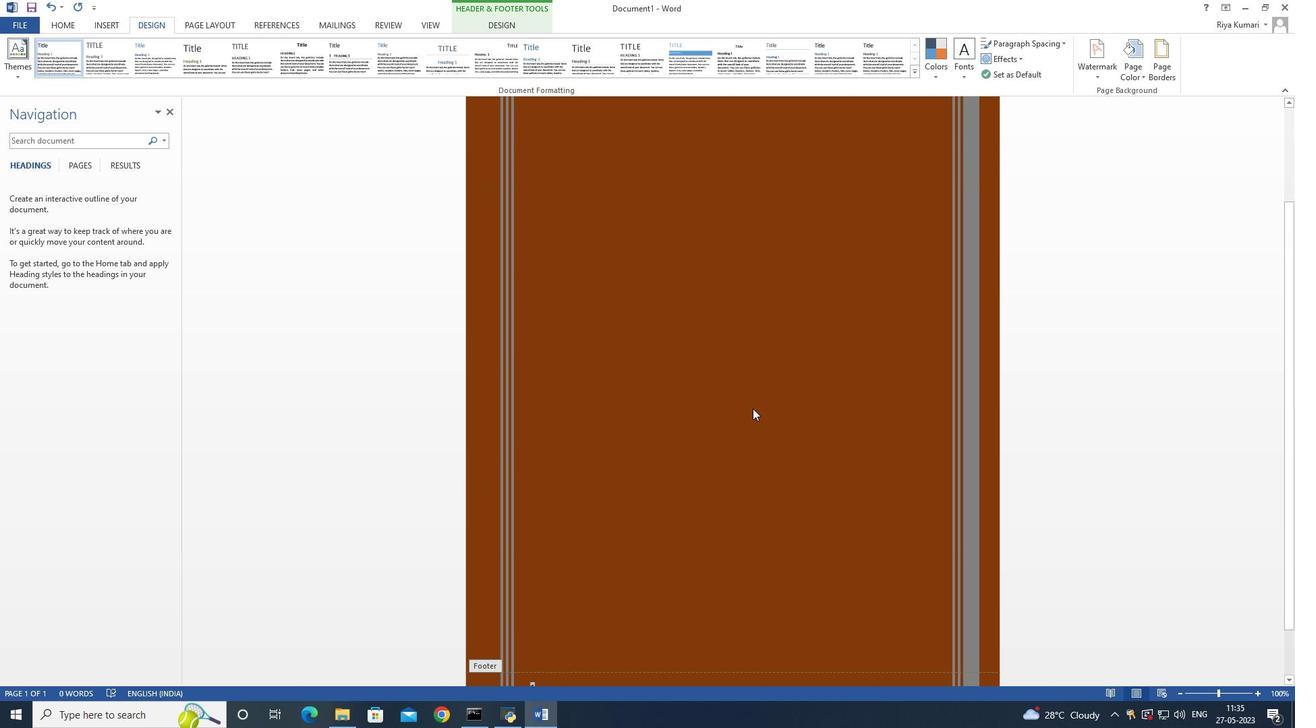 
Action: Mouse moved to (753, 412)
Screenshot: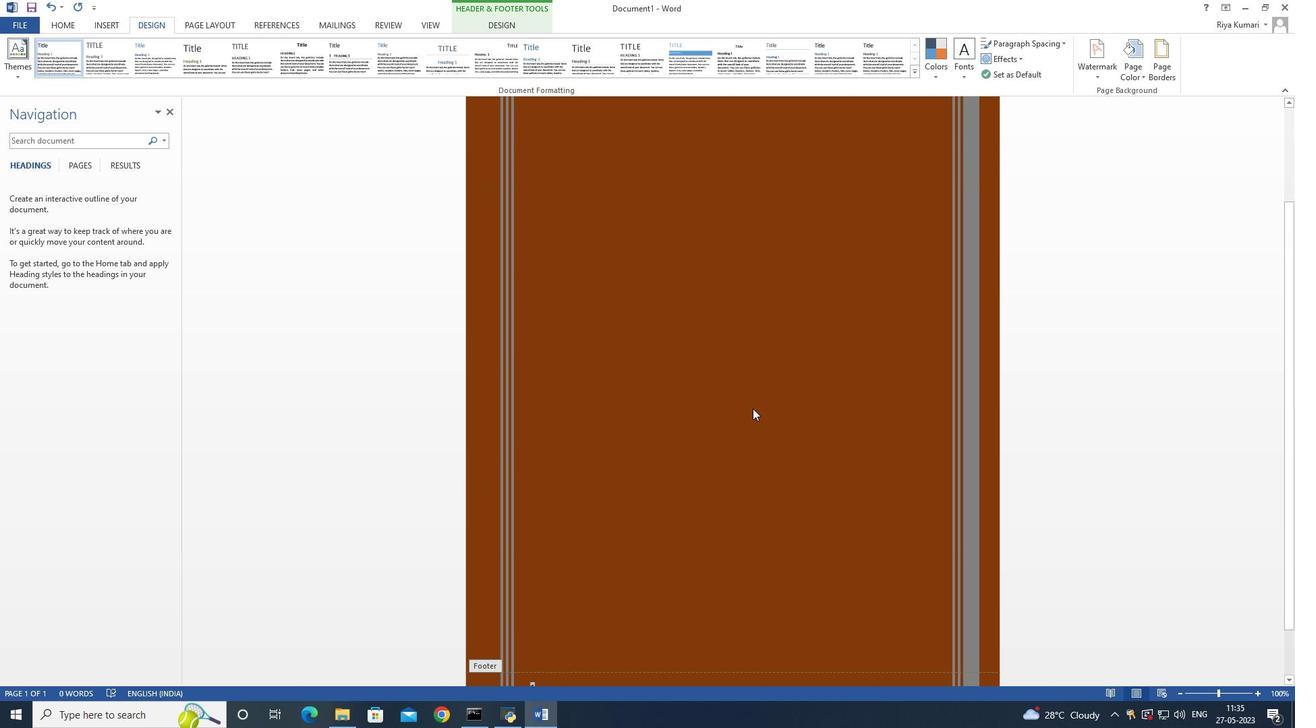 
Action: Mouse scrolled (753, 411) with delta (0, 0)
Screenshot: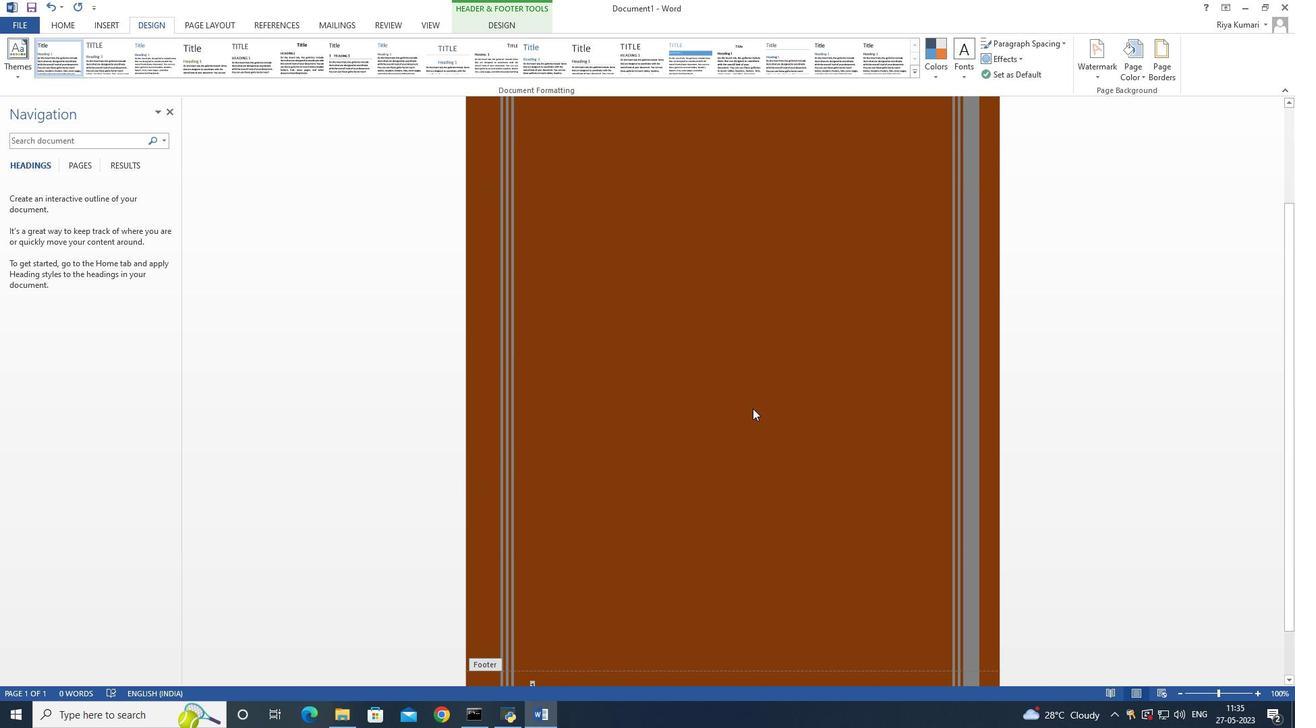 
Action: Mouse moved to (753, 413)
Screenshot: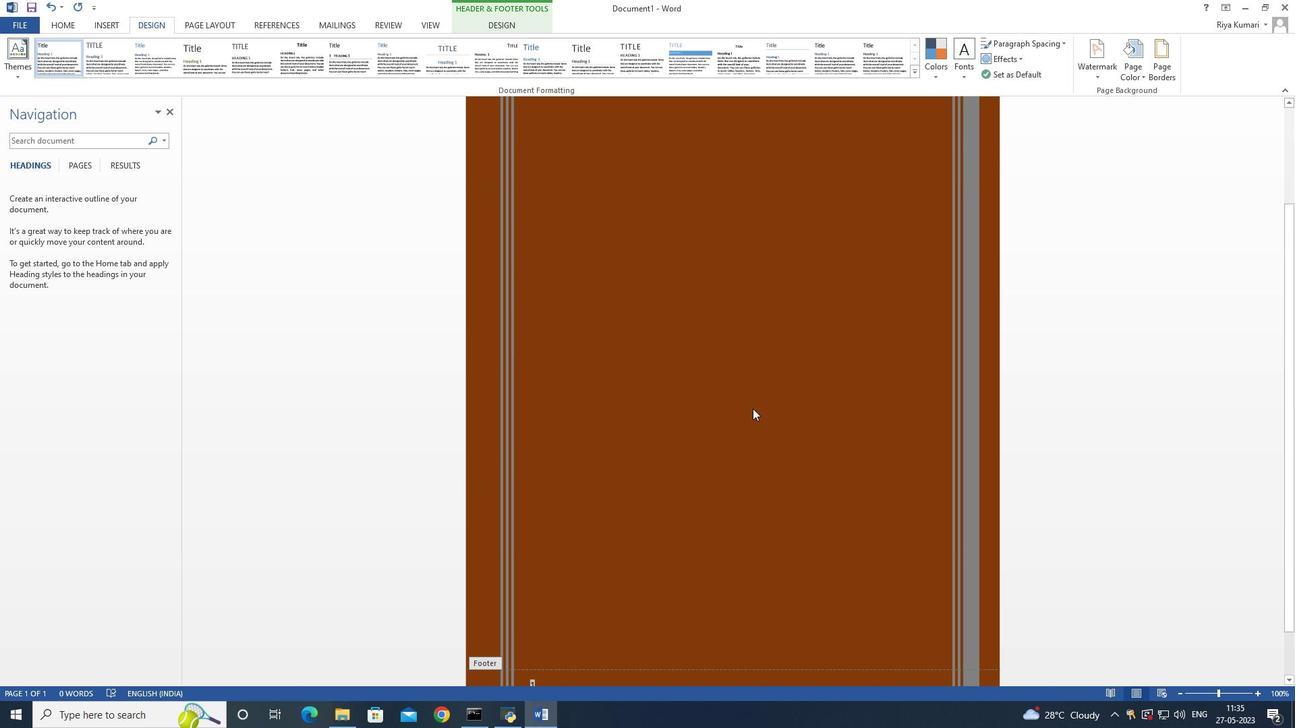 
Action: Mouse scrolled (753, 413) with delta (0, 0)
Screenshot: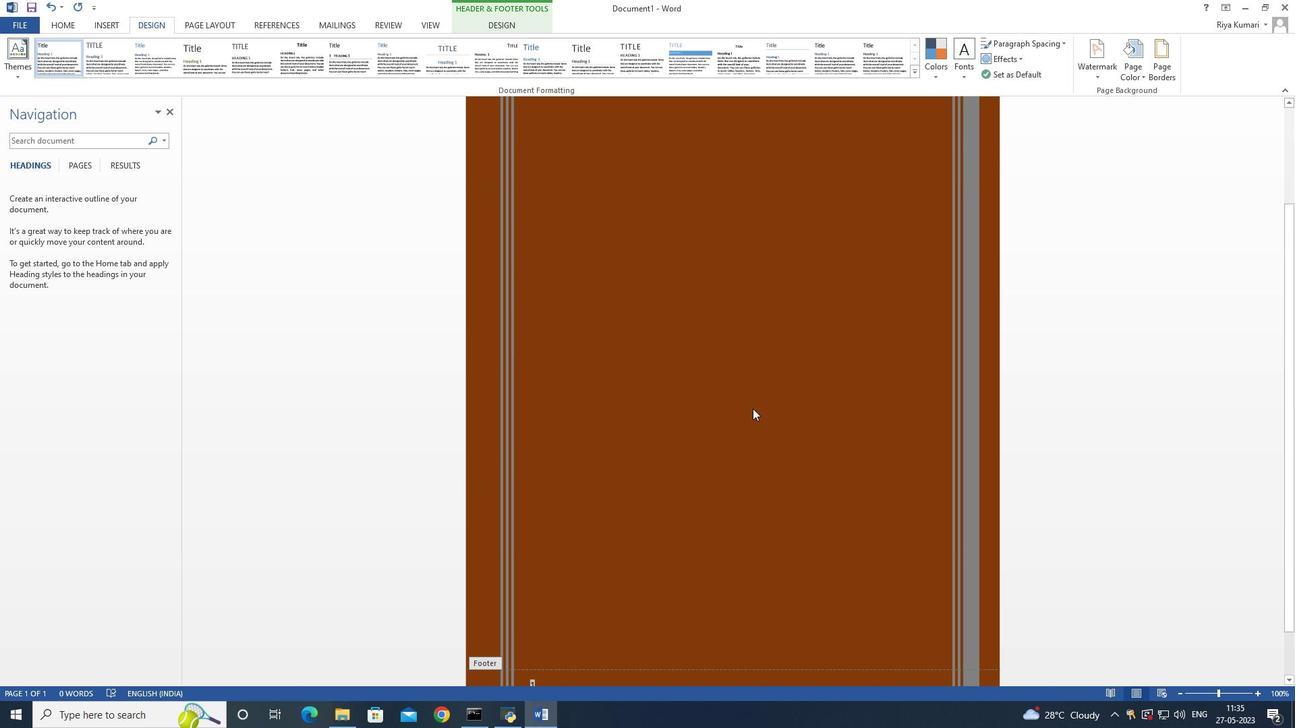 
Action: Mouse moved to (753, 418)
Screenshot: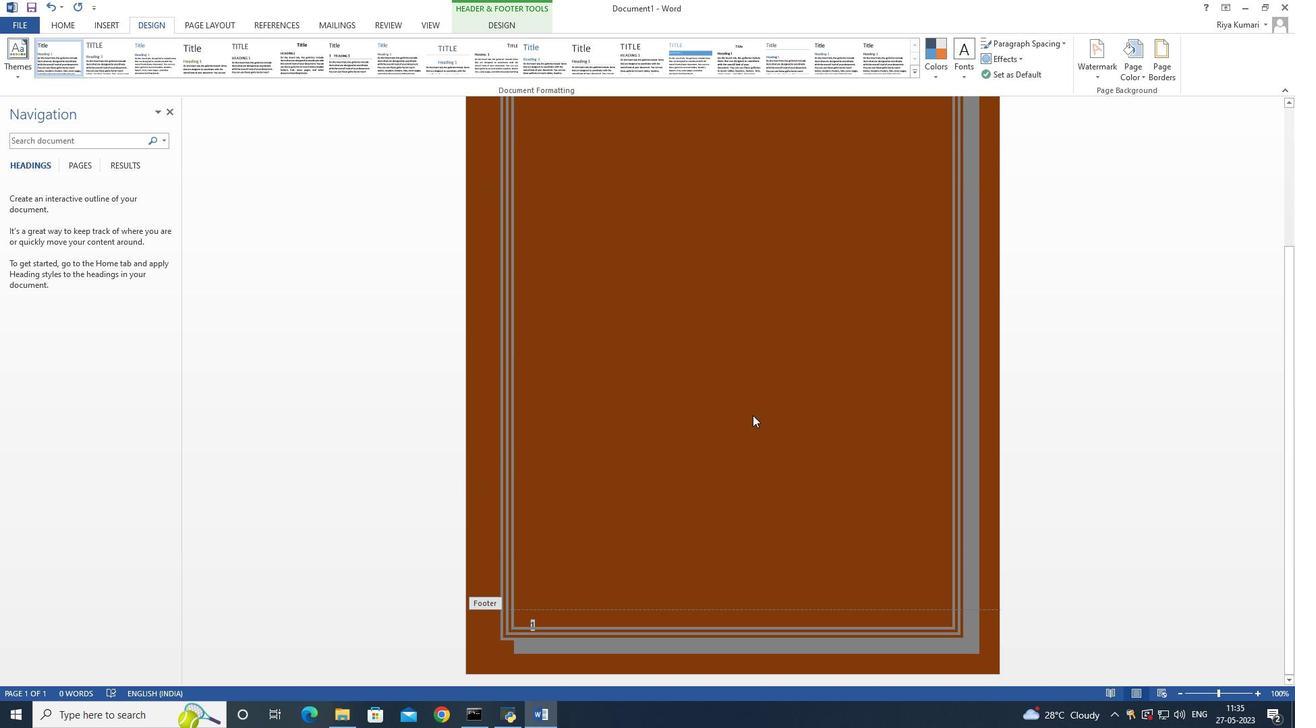 
Action: Mouse scrolled (753, 417) with delta (0, 0)
Screenshot: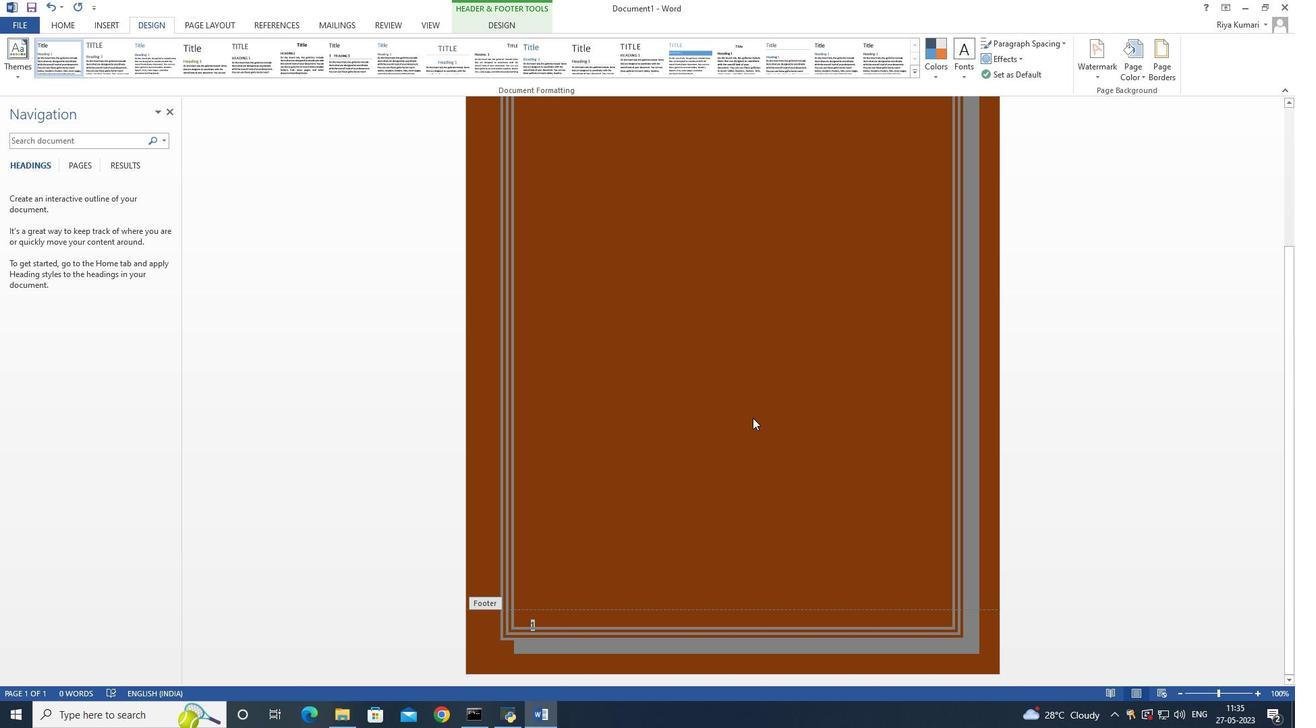
Action: Mouse scrolled (753, 417) with delta (0, 0)
Screenshot: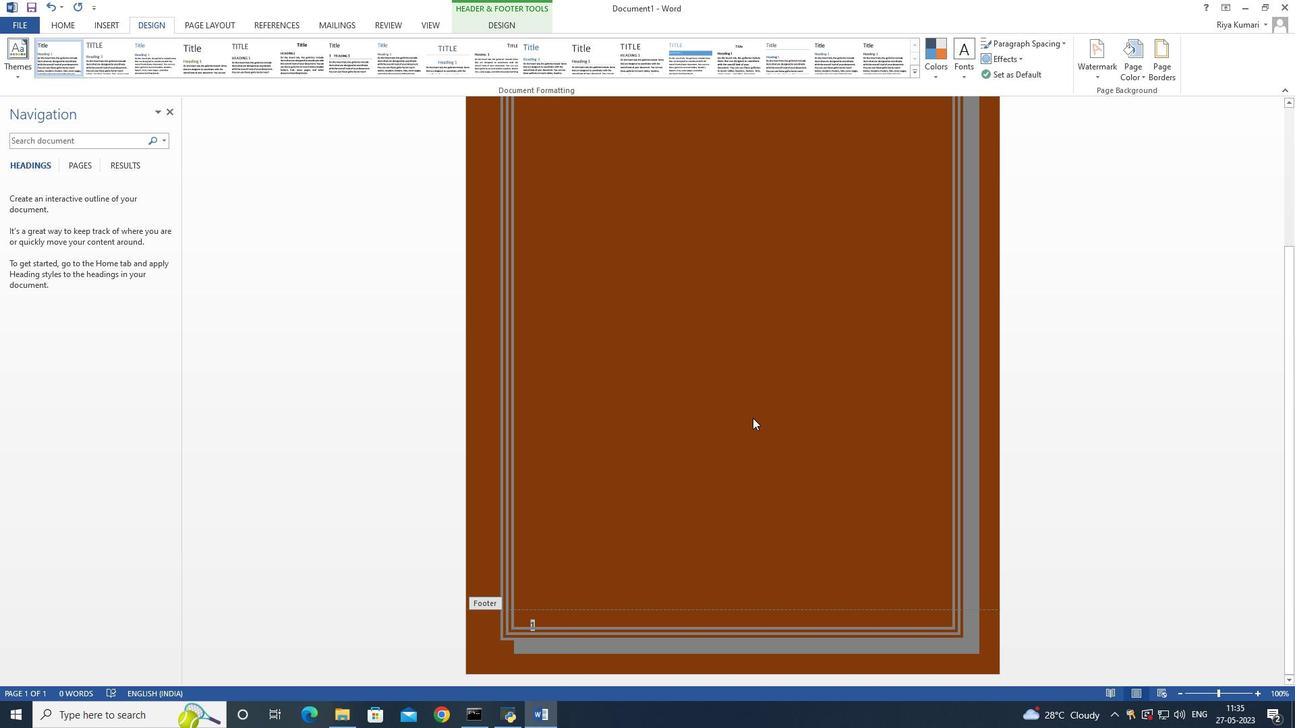 
Action: Mouse scrolled (753, 417) with delta (0, 0)
Screenshot: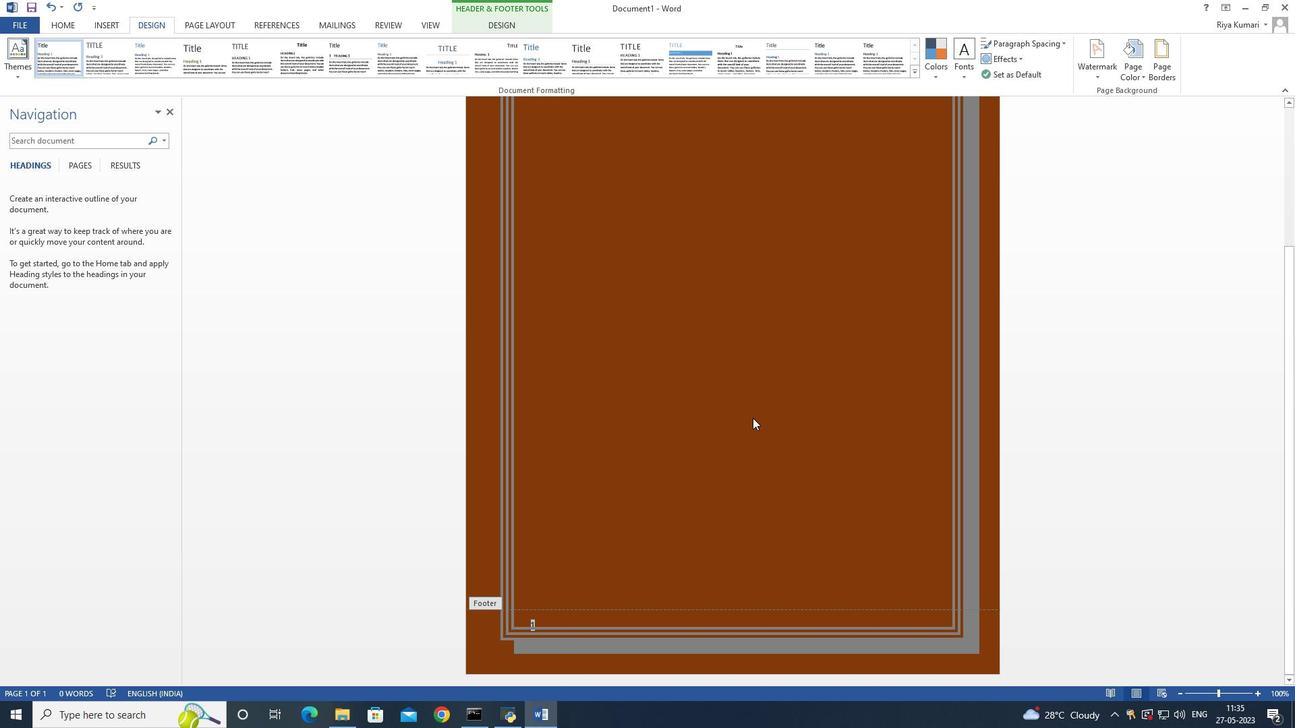 
Action: Mouse scrolled (753, 419) with delta (0, 0)
Screenshot: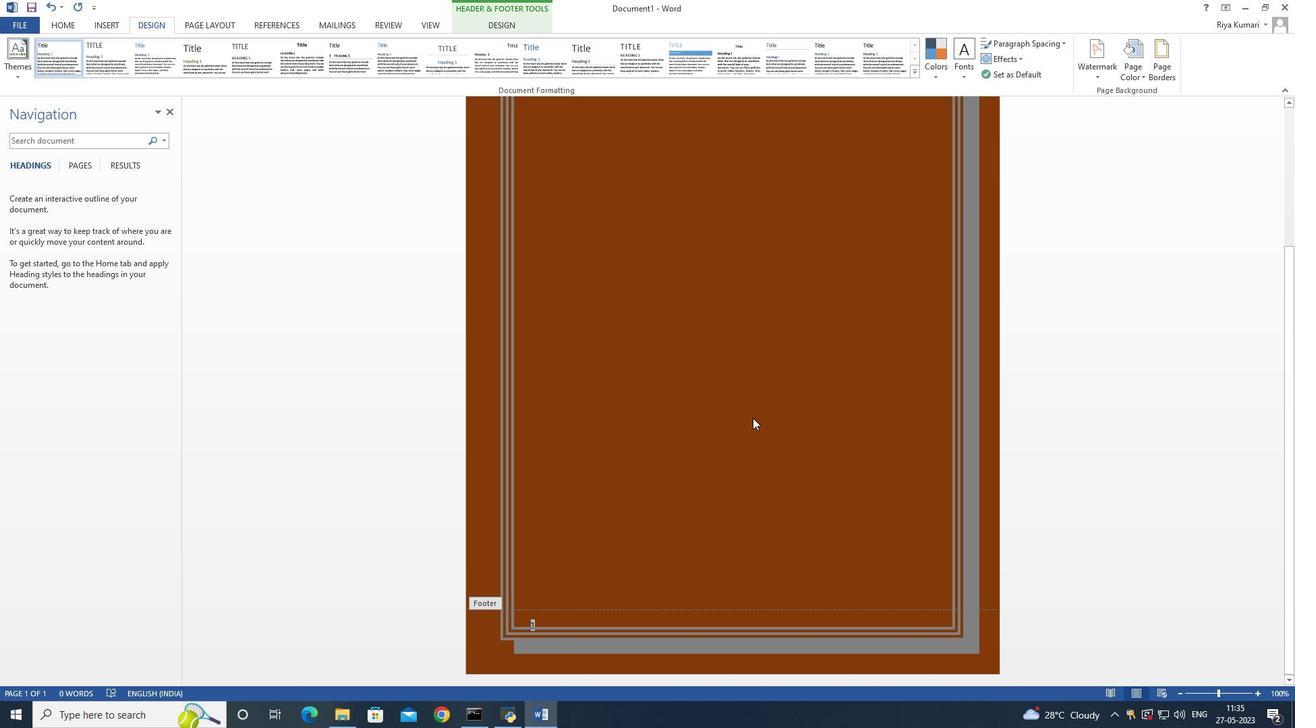 
Action: Mouse scrolled (753, 419) with delta (0, 0)
Screenshot: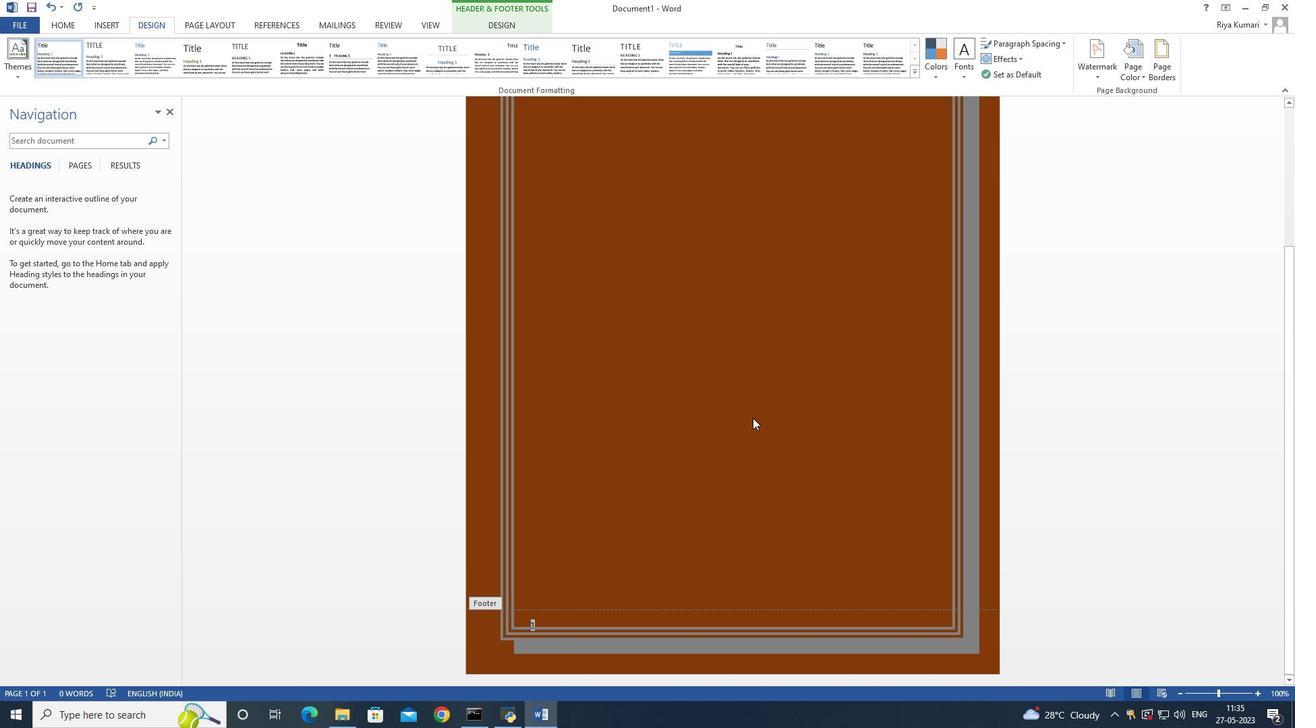 
Action: Mouse scrolled (753, 419) with delta (0, 0)
Screenshot: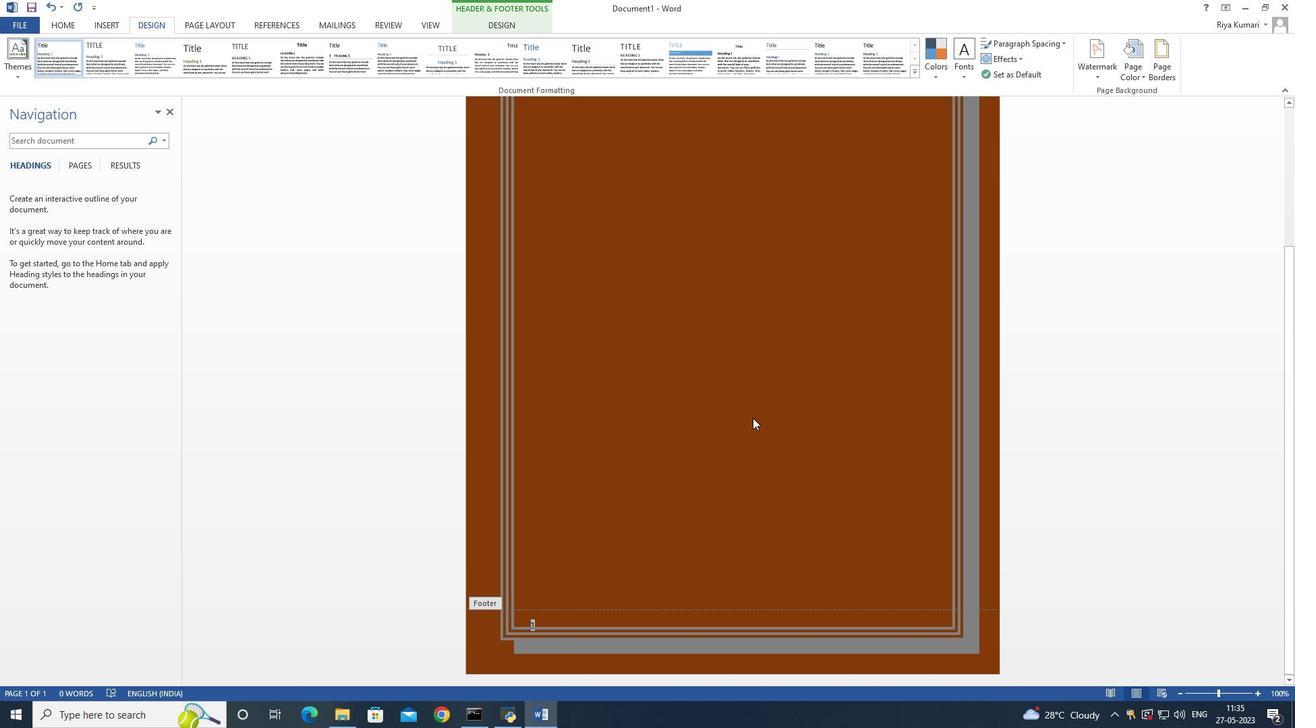 
Action: Mouse scrolled (753, 419) with delta (0, 0)
Screenshot: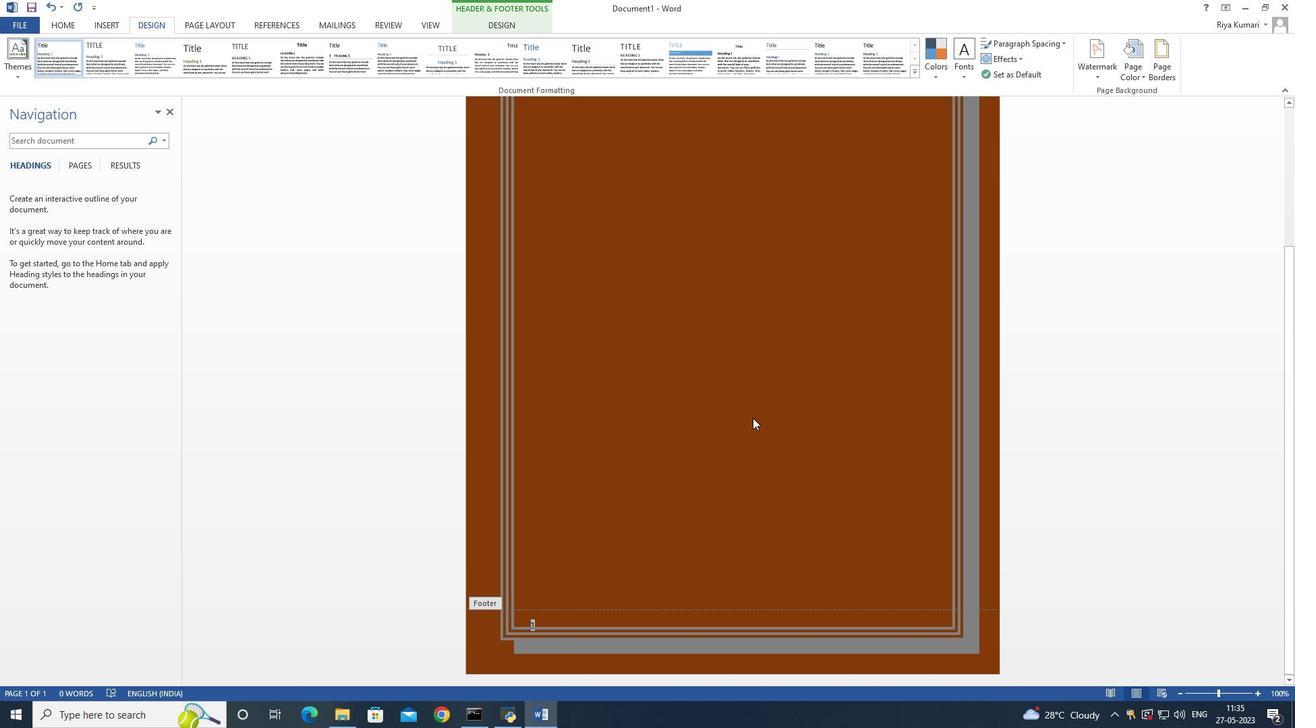 
Action: Mouse scrolled (753, 419) with delta (0, 0)
Screenshot: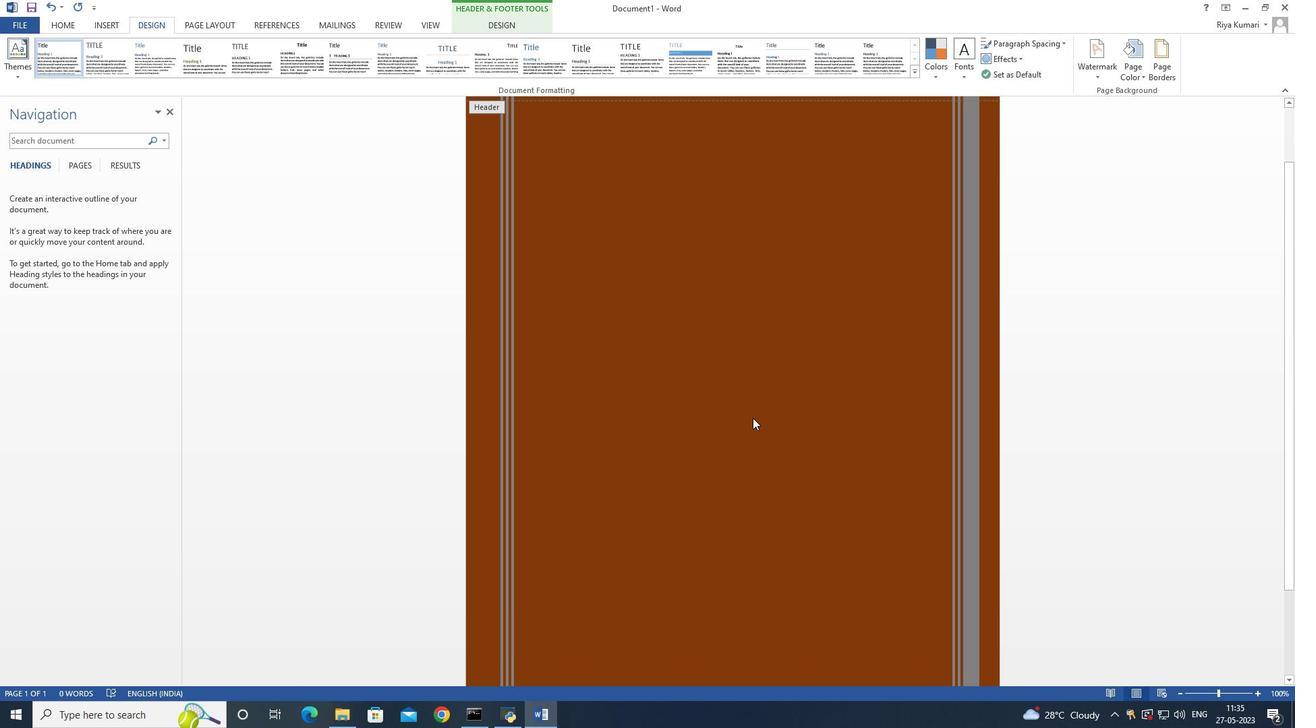 
Action: Mouse scrolled (753, 419) with delta (0, 0)
Screenshot: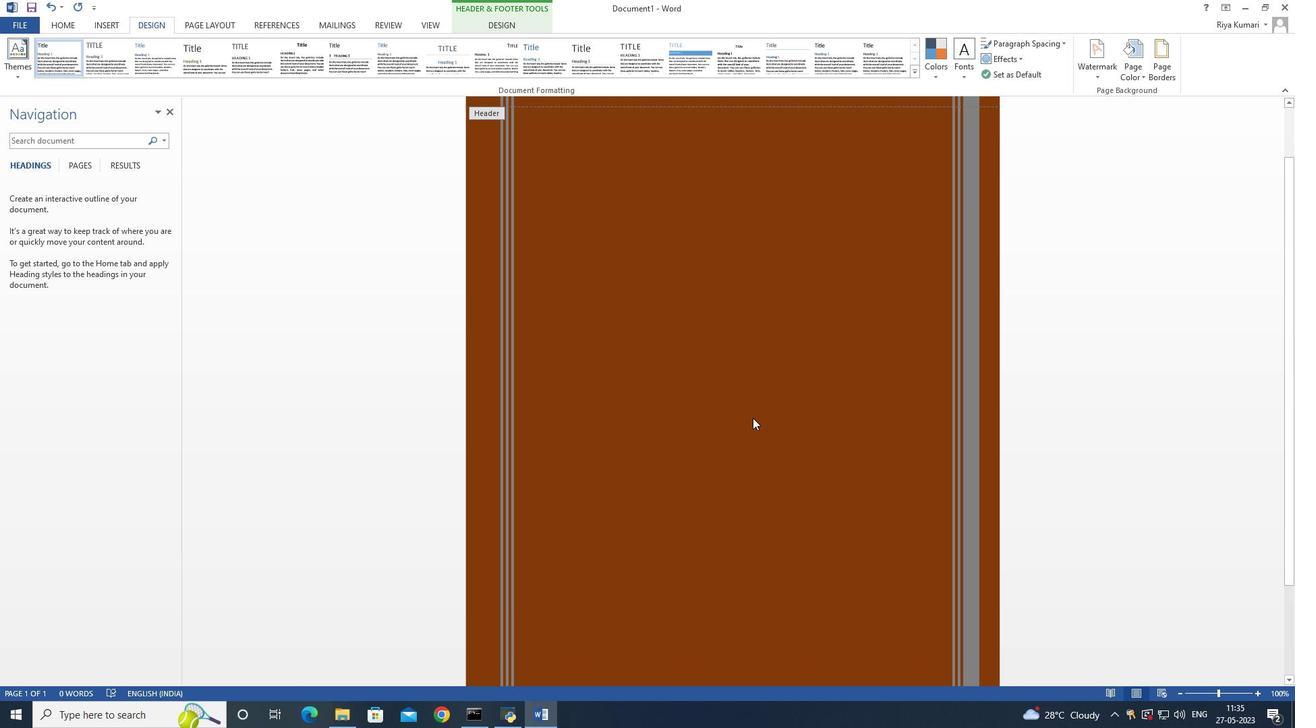 
Action: Mouse moved to (752, 419)
Screenshot: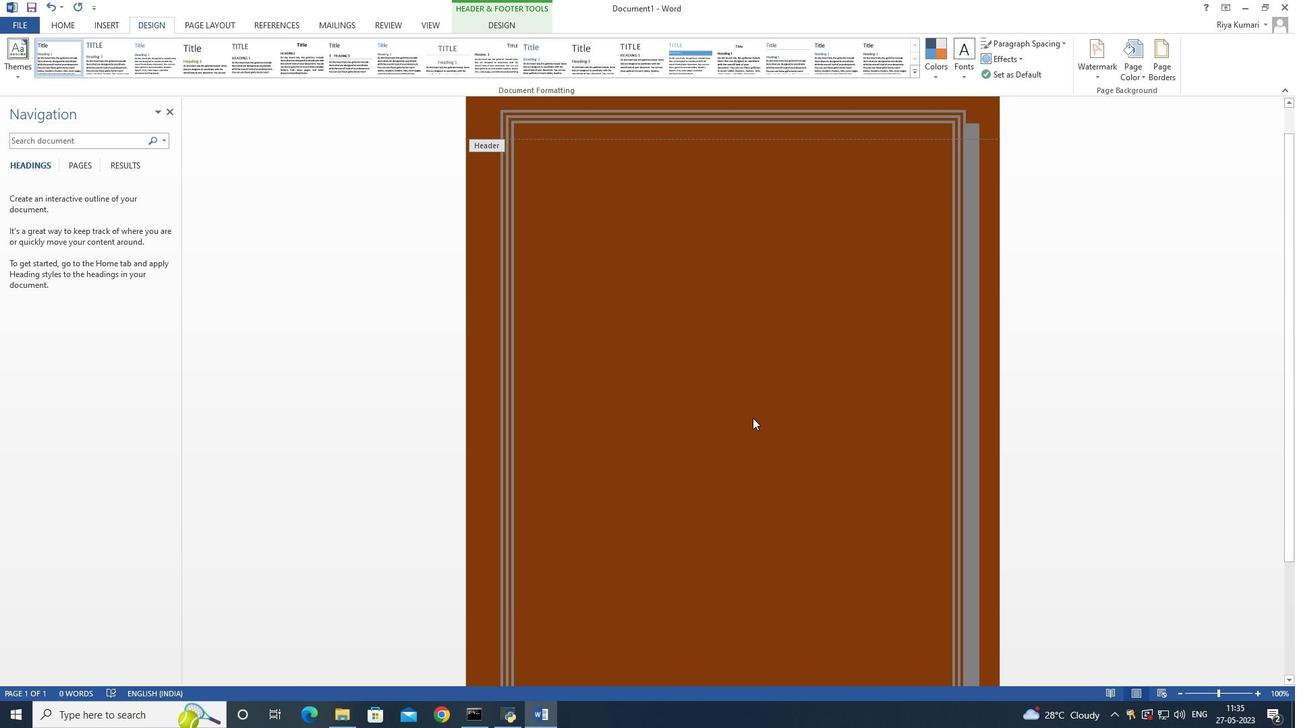 
Action: Mouse scrolled (753, 419) with delta (0, 0)
Screenshot: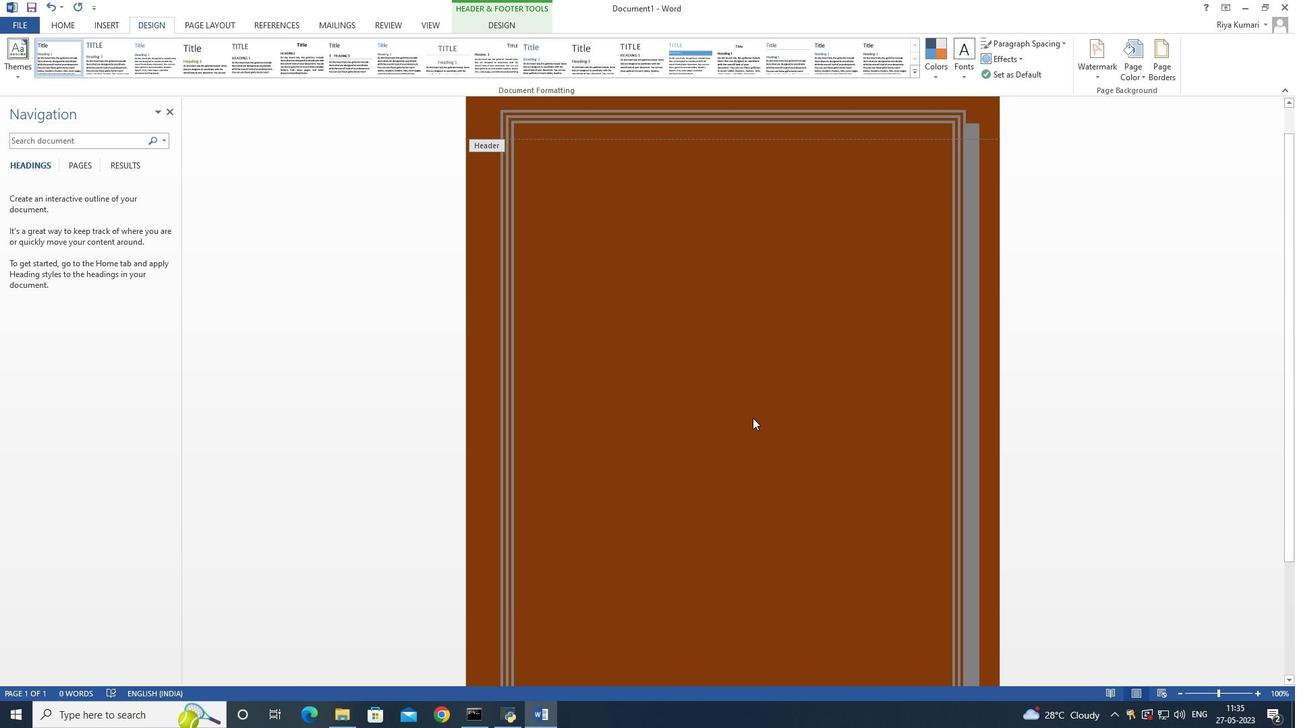 
Action: Mouse moved to (751, 419)
Screenshot: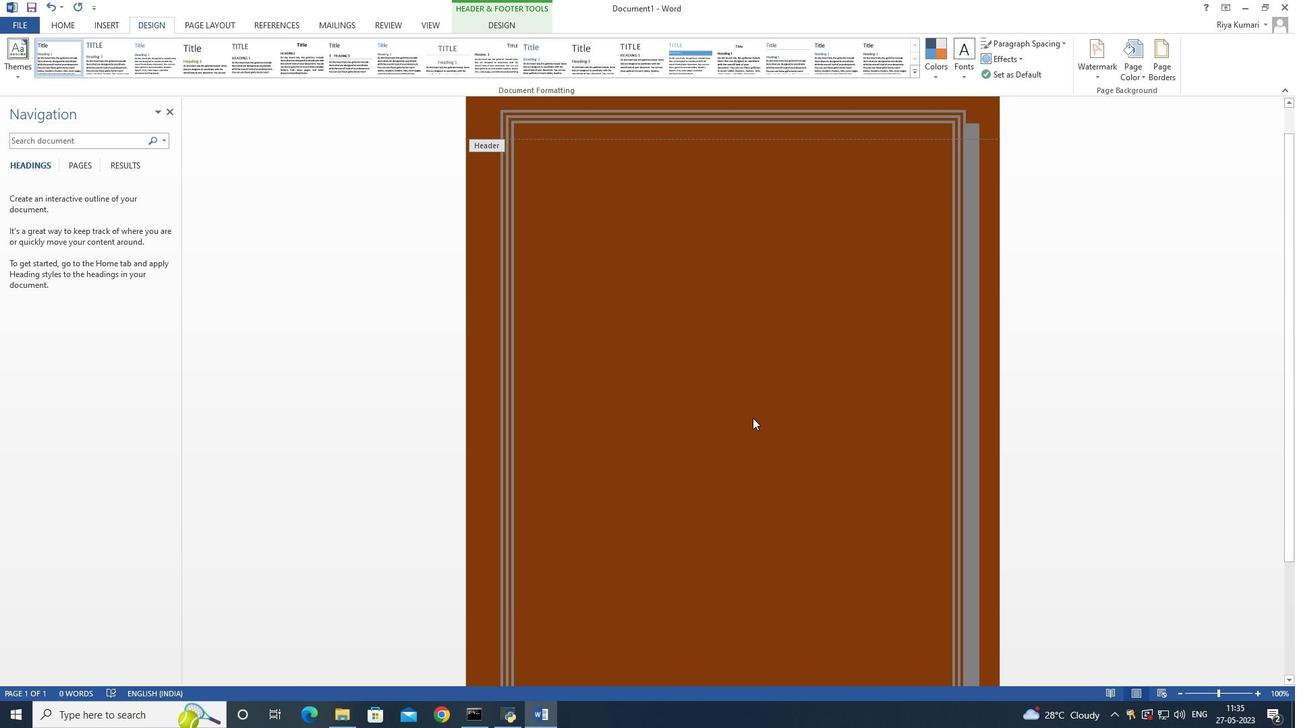 
Action: Mouse scrolled (753, 419) with delta (0, 0)
Screenshot: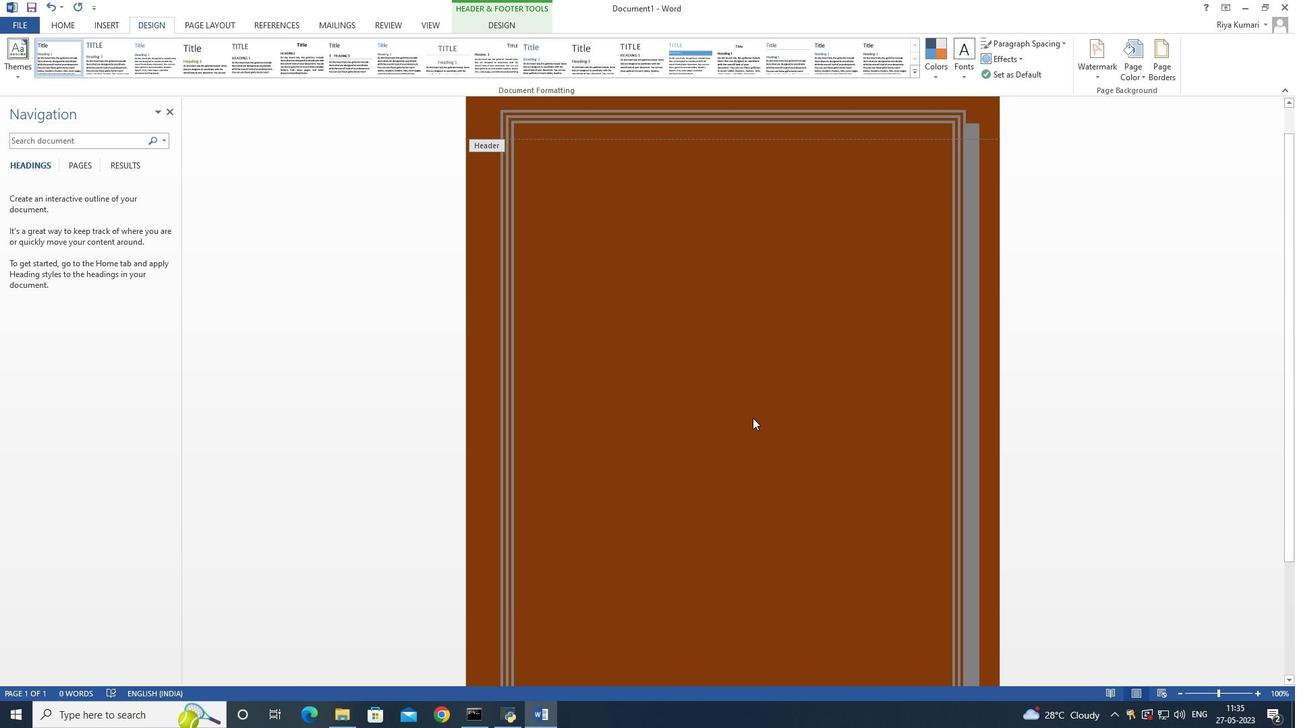 
Action: Mouse scrolled (753, 419) with delta (0, 0)
Screenshot: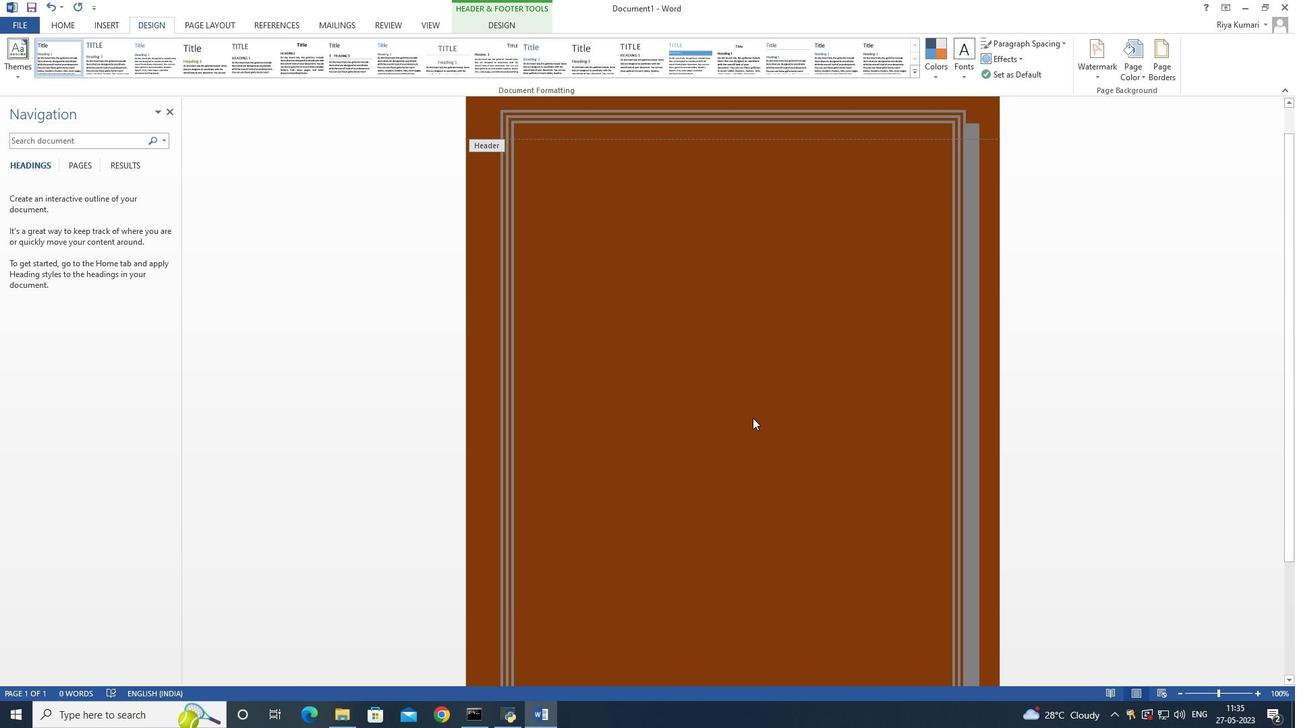 
Action: Mouse moved to (749, 421)
Screenshot: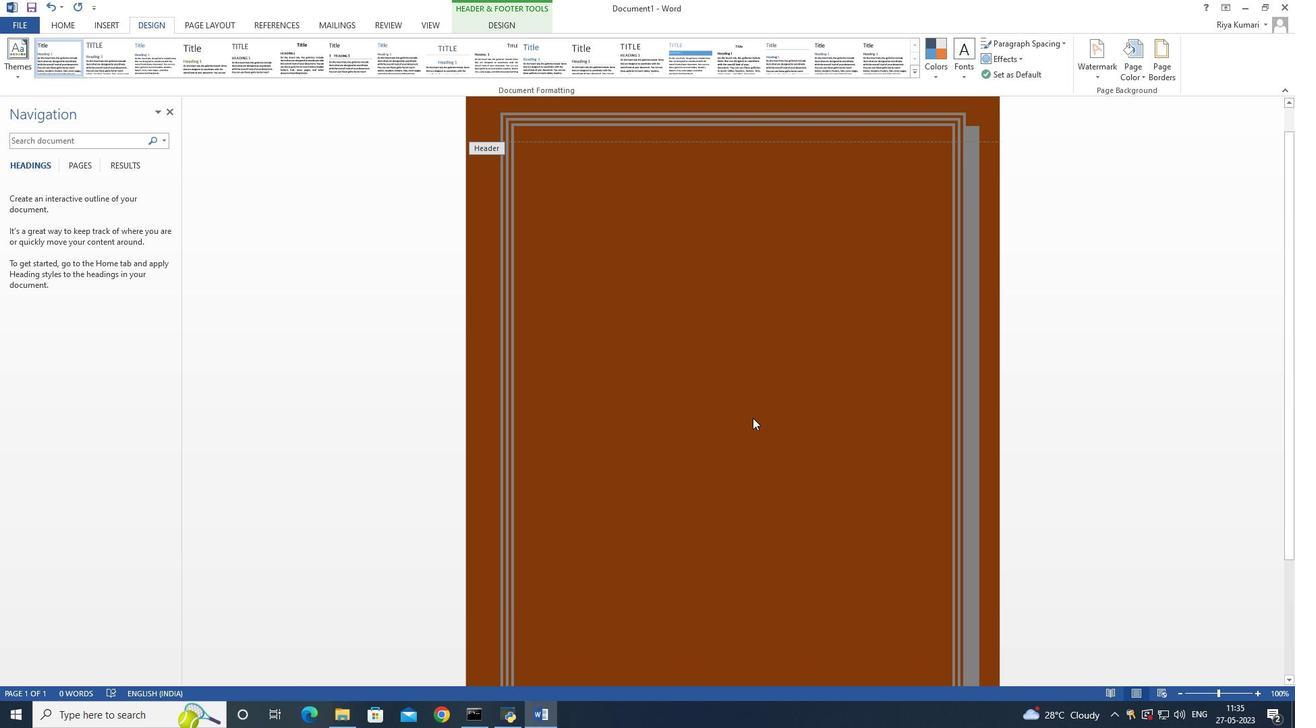 
Action: Mouse scrolled (749, 421) with delta (0, 0)
Screenshot: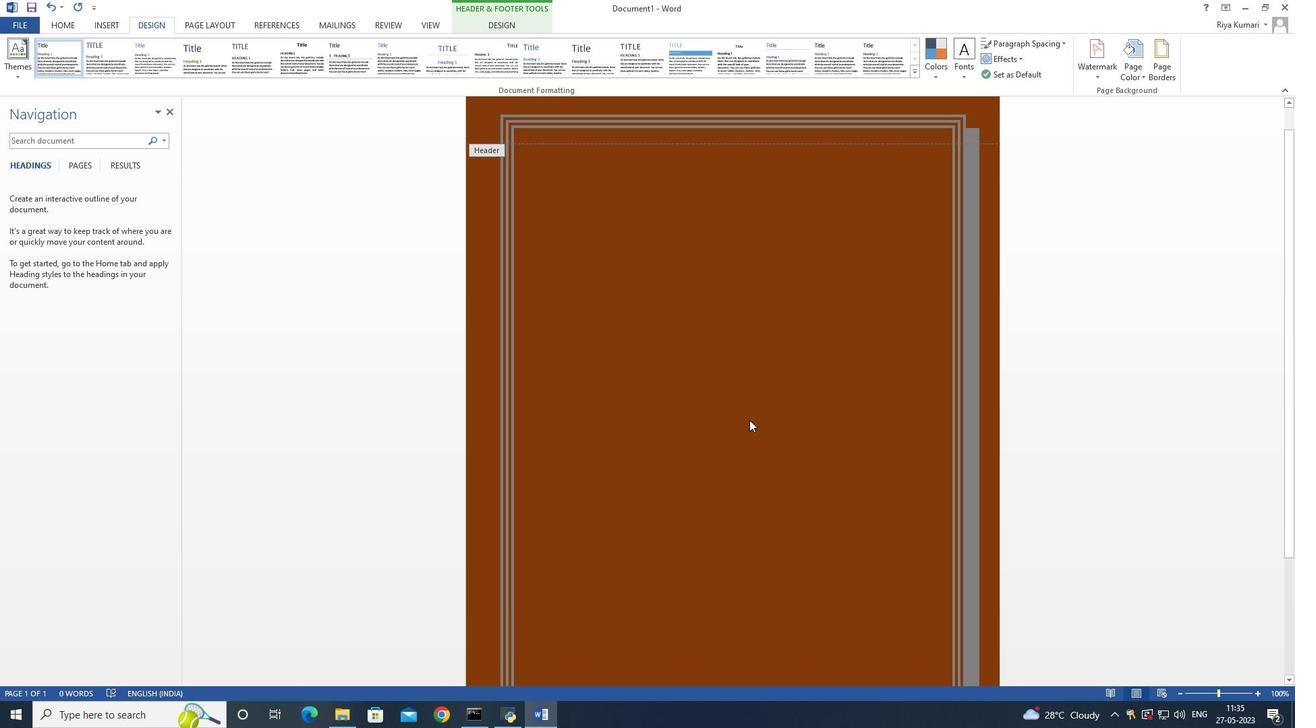 
Action: Mouse scrolled (749, 421) with delta (0, 0)
Screenshot: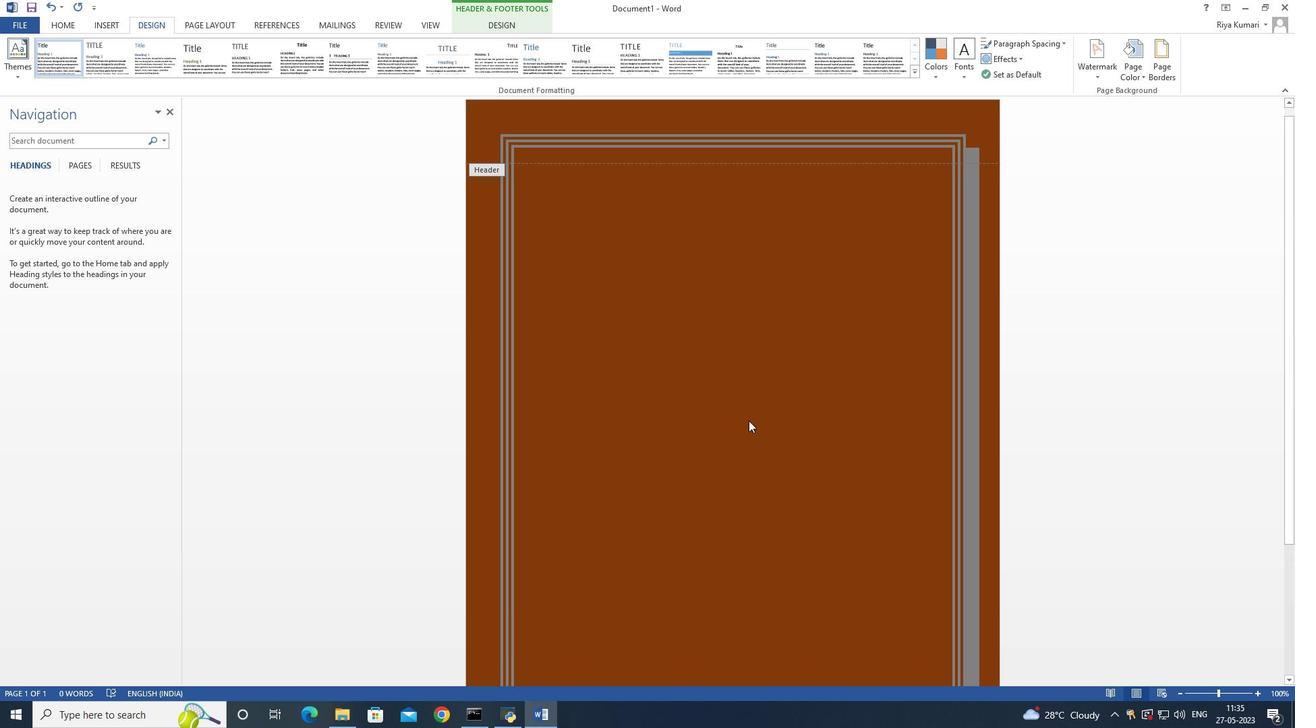 
Action: Mouse scrolled (749, 421) with delta (0, 0)
Screenshot: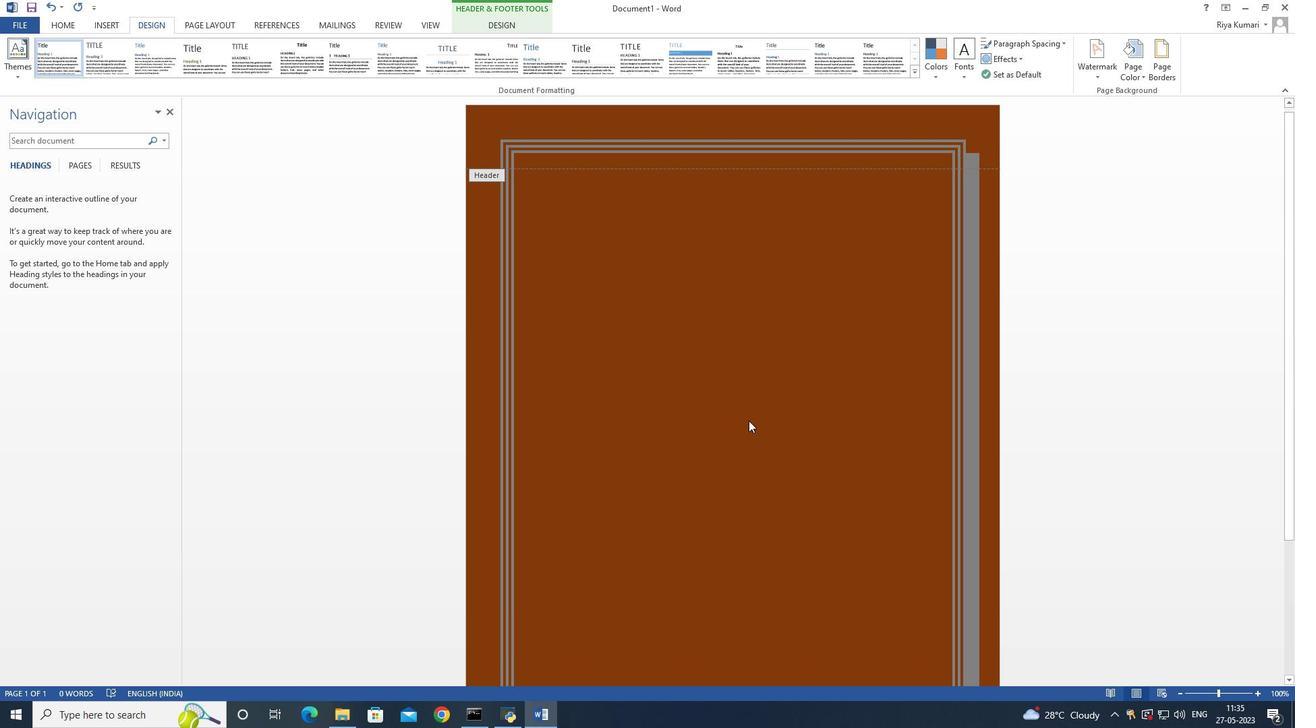
Action: Mouse scrolled (749, 421) with delta (0, 0)
Screenshot: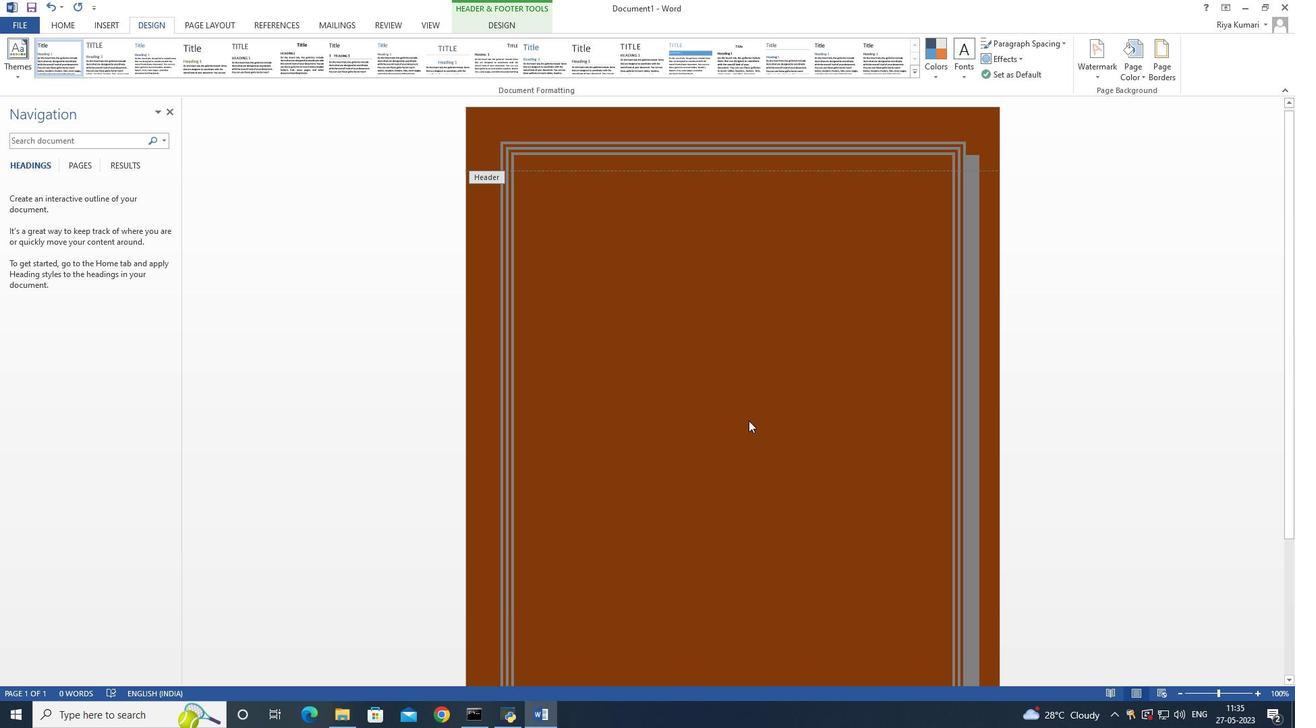 
Action: Mouse scrolled (749, 421) with delta (0, 0)
Screenshot: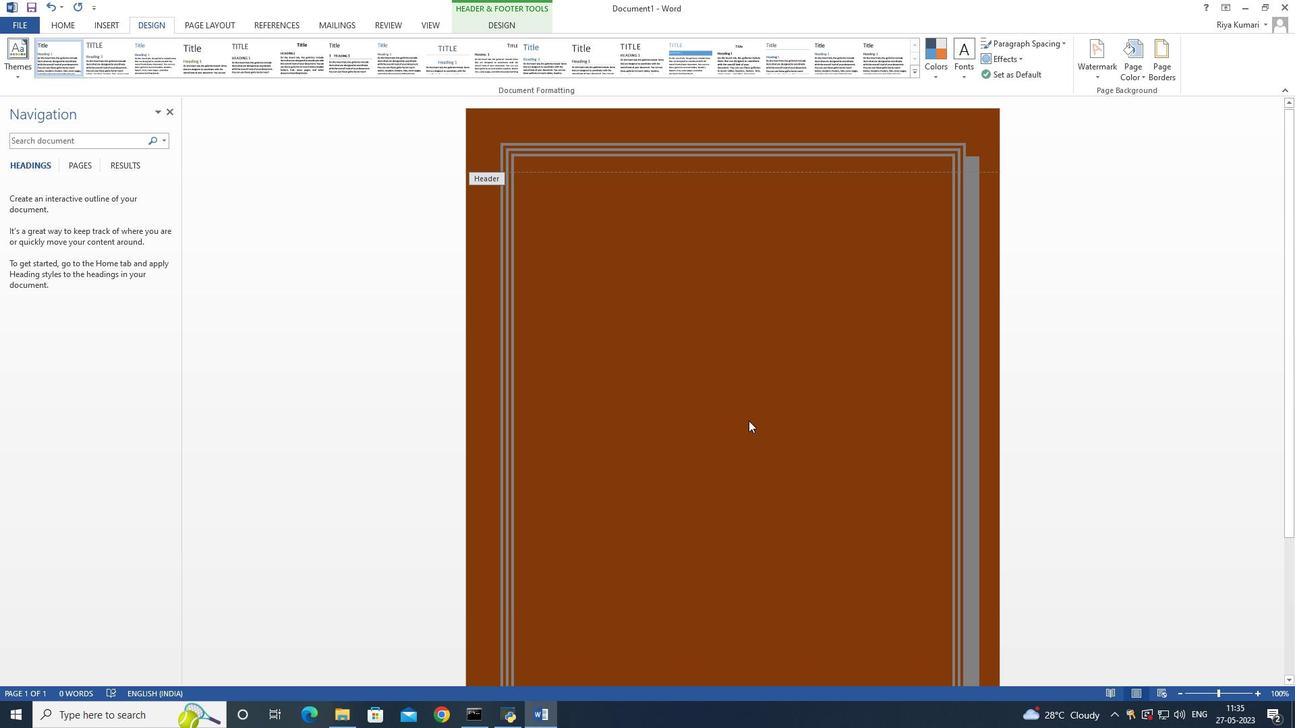 
Action: Mouse scrolled (749, 421) with delta (0, 0)
Screenshot: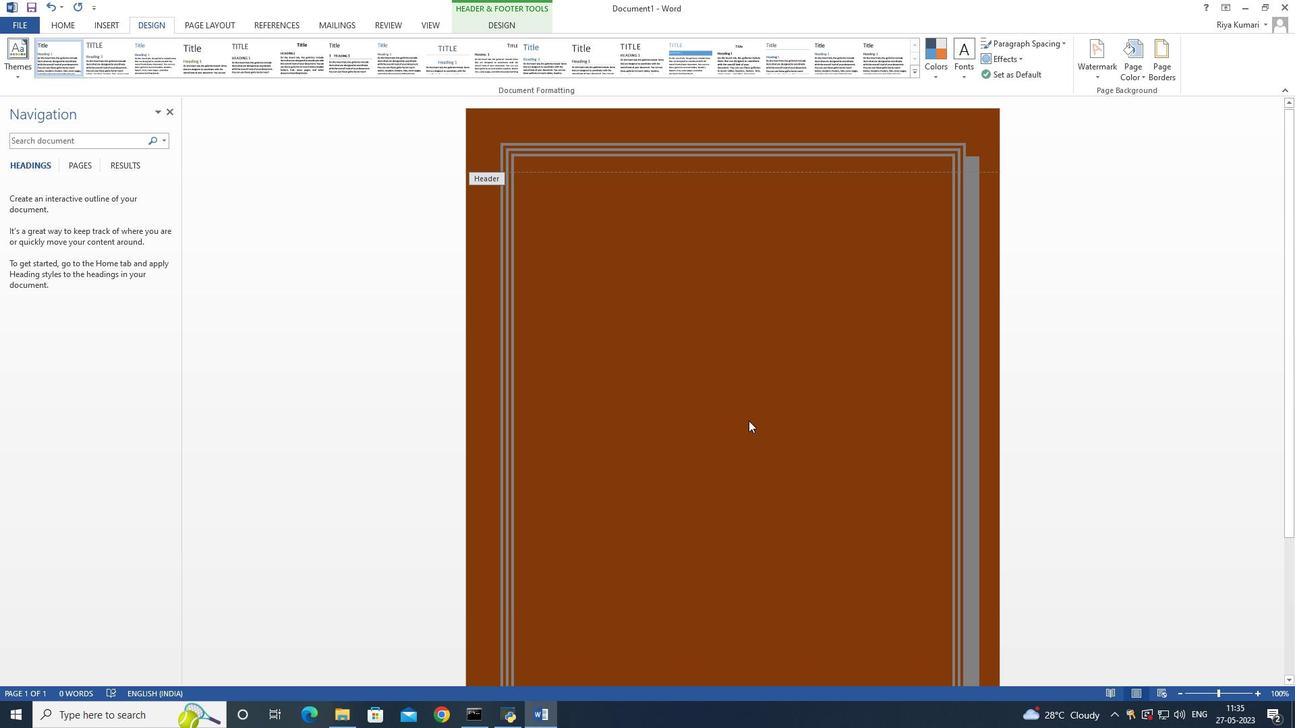 
Action: Mouse scrolled (749, 421) with delta (0, 0)
Screenshot: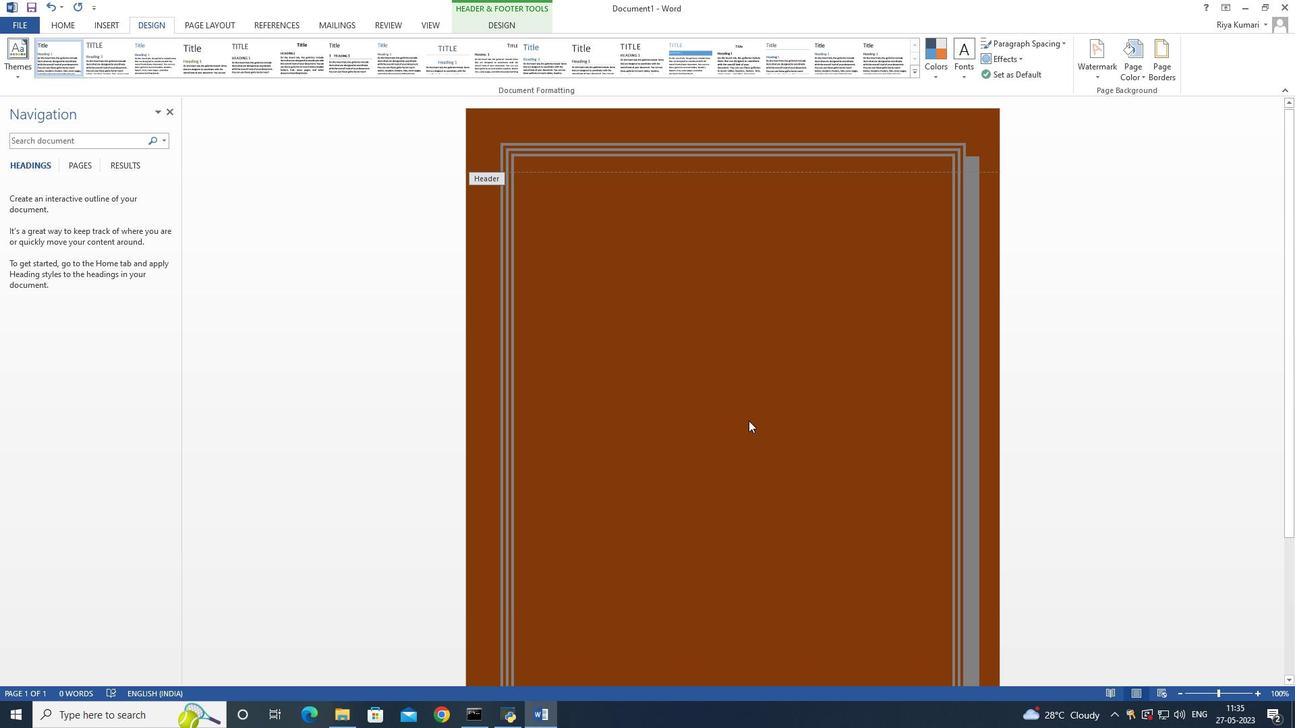 
Action: Mouse moved to (757, 415)
Screenshot: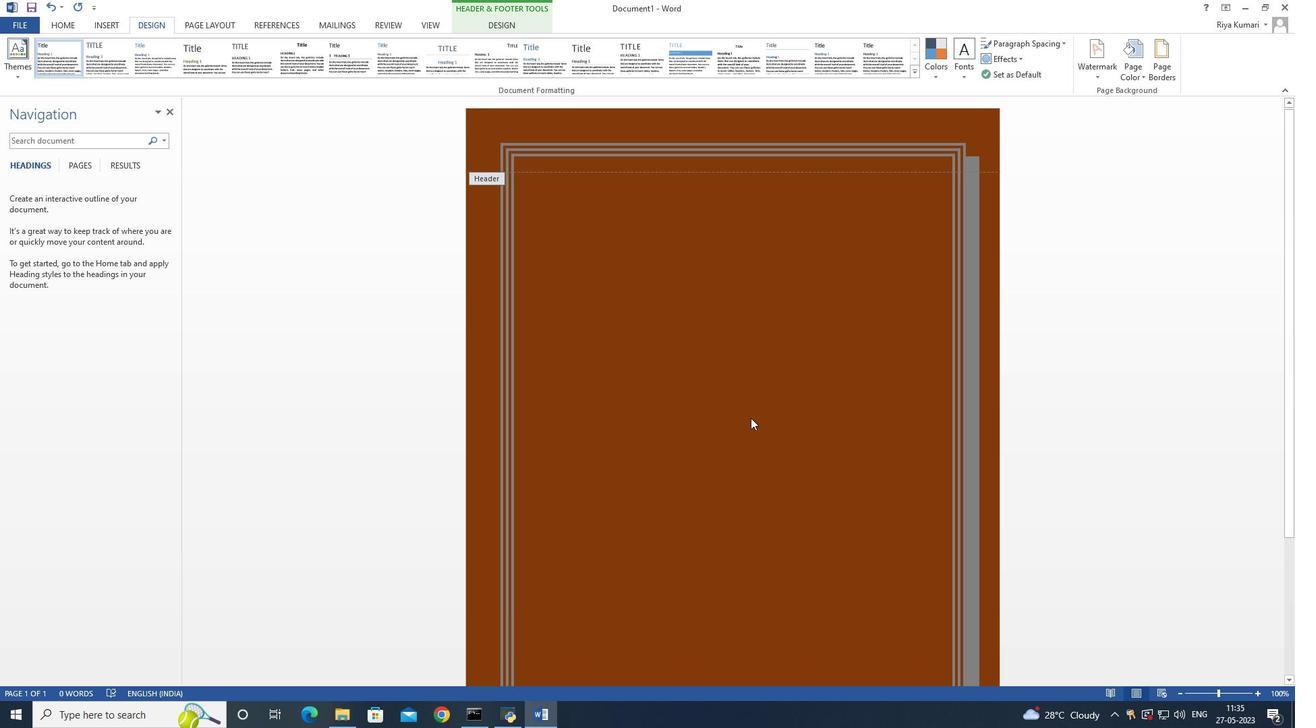 
Action: Key pressed ctrl+S
Screenshot: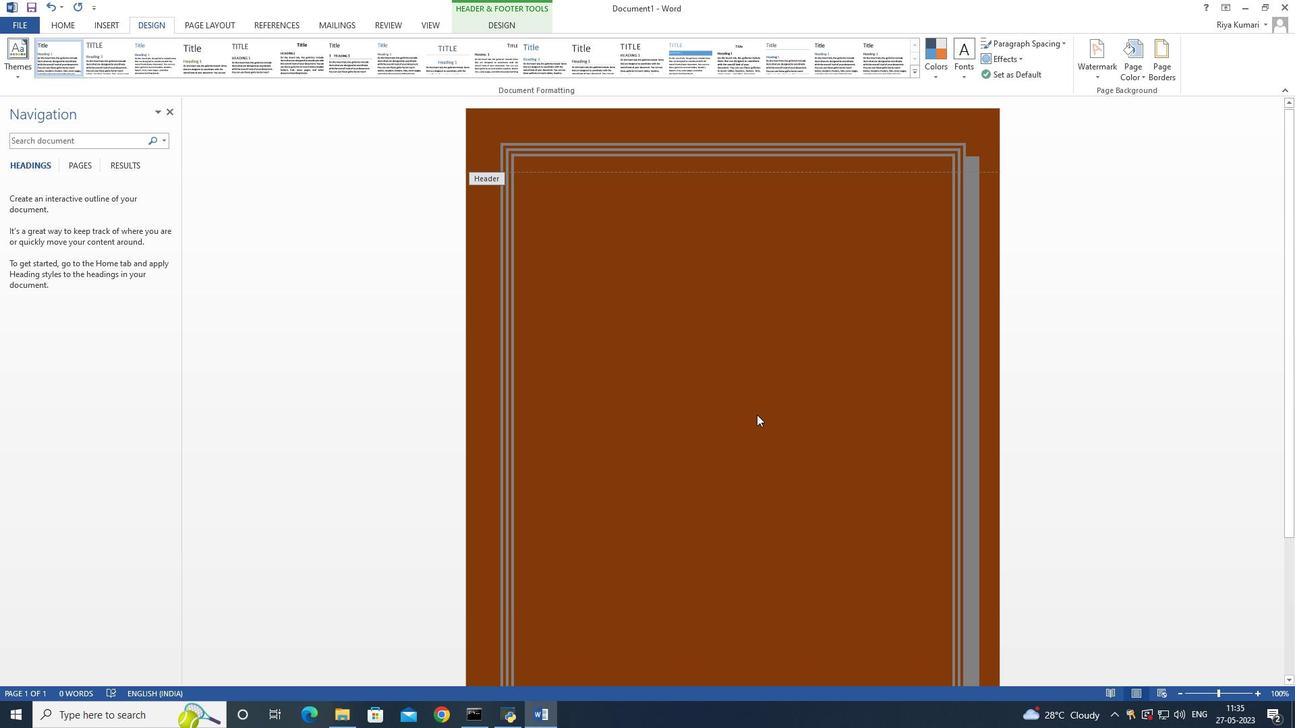 
Action: Mouse moved to (447, 136)
Screenshot: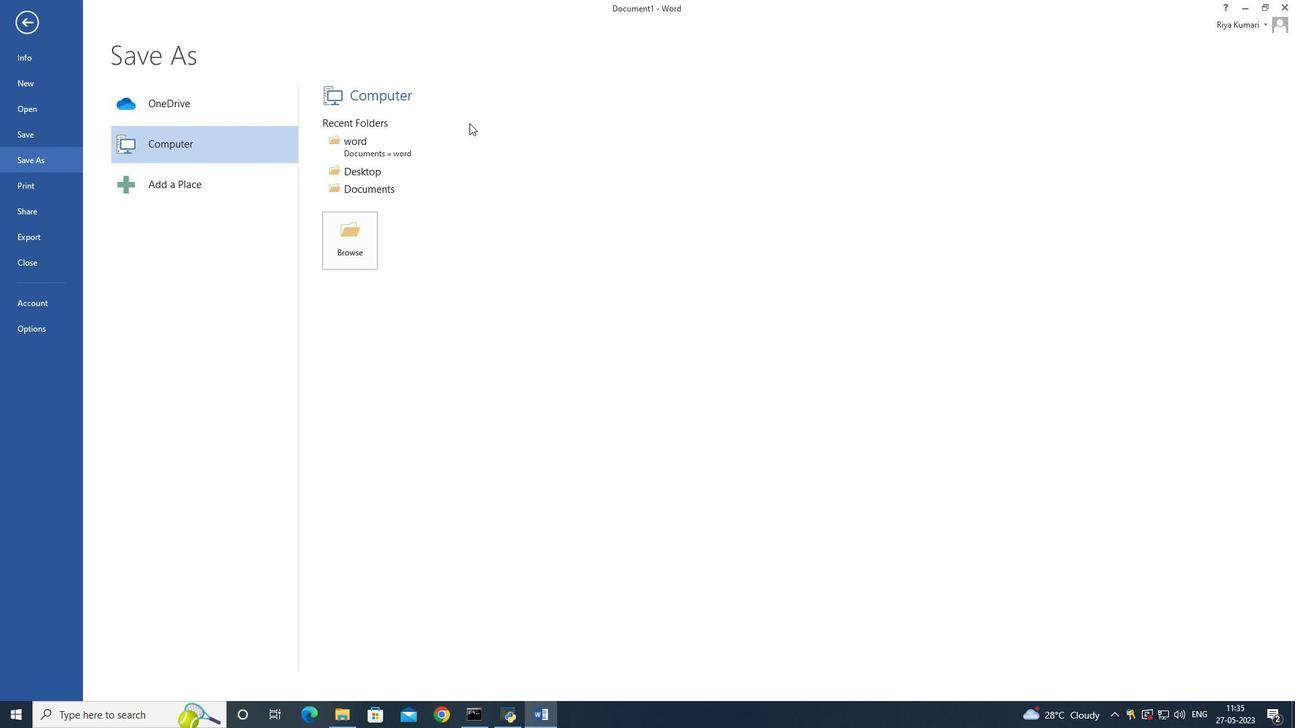 
Action: Mouse pressed left at (447, 136)
Screenshot: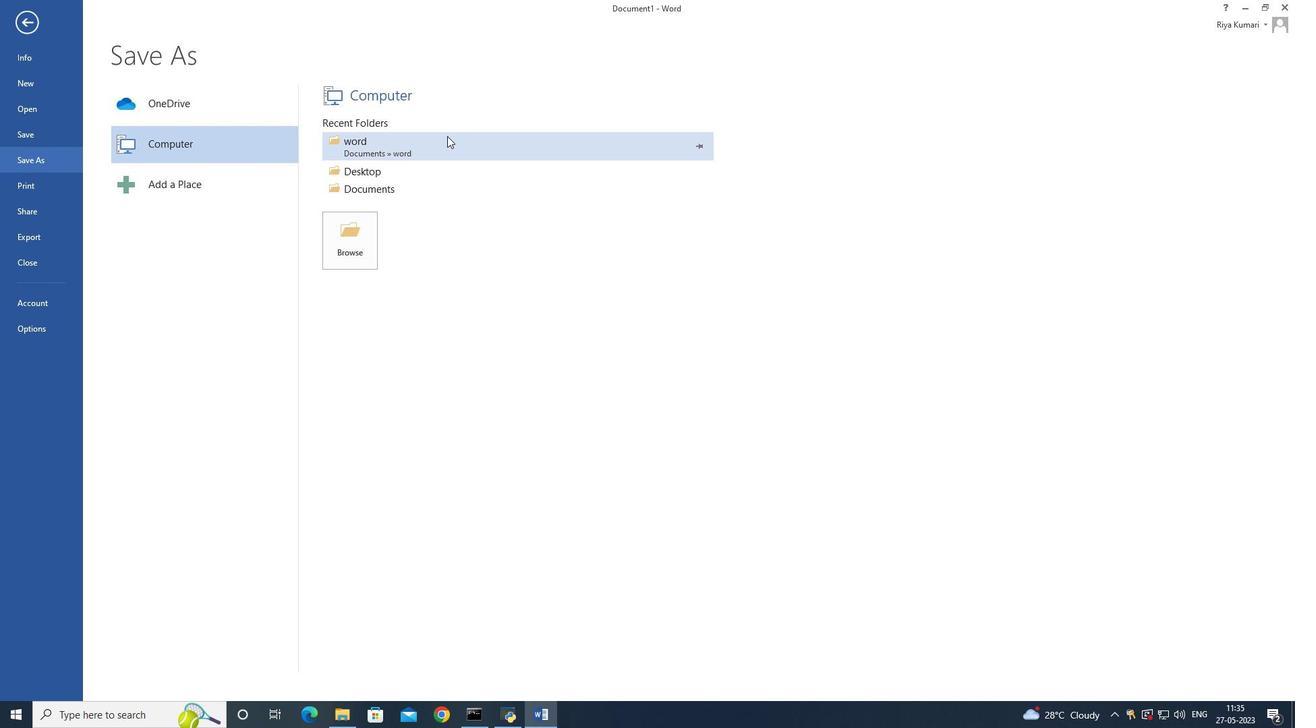 
Action: Mouse moved to (338, 273)
Screenshot: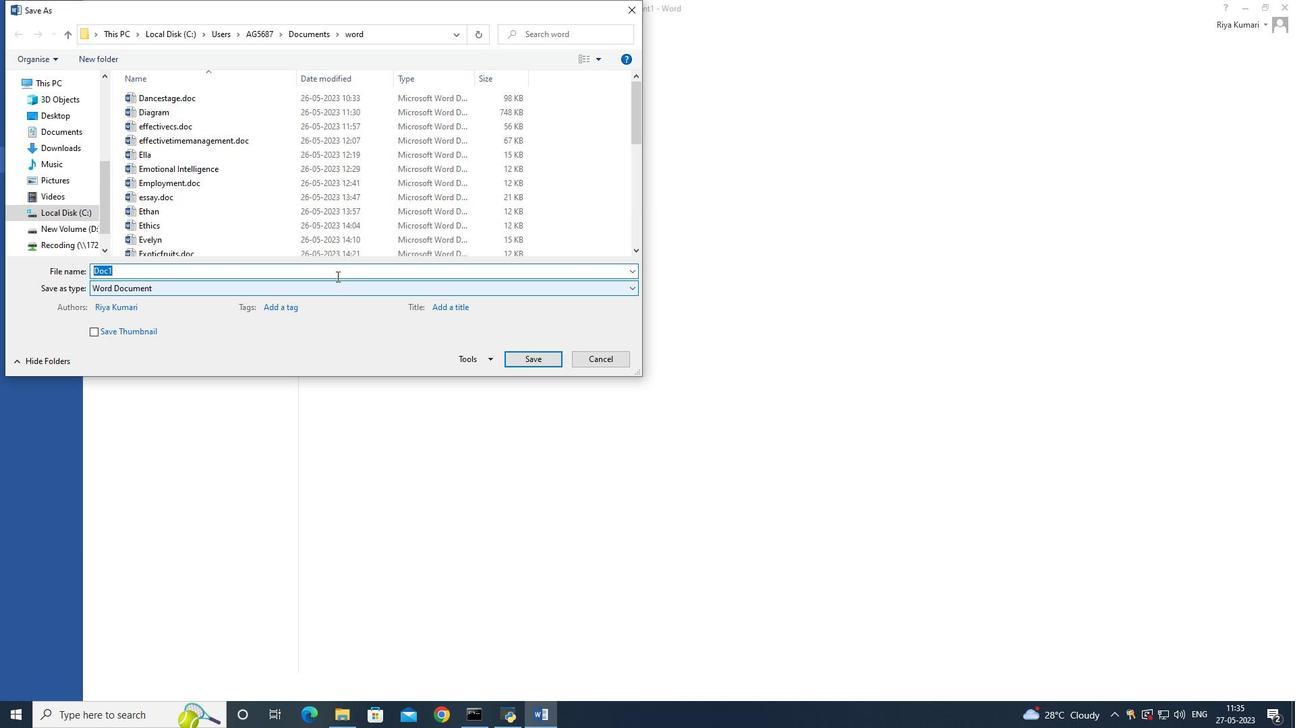 
Action: Mouse pressed left at (338, 273)
Screenshot: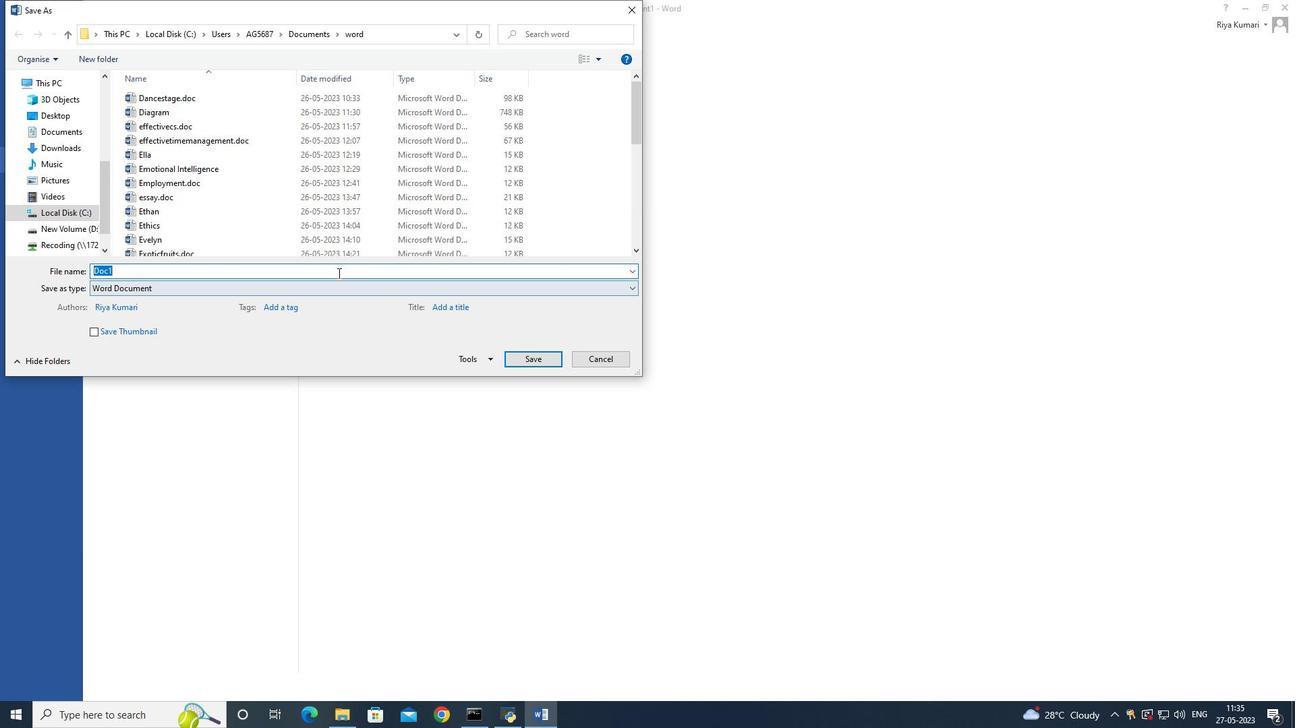 
Action: Mouse moved to (601, 274)
Screenshot: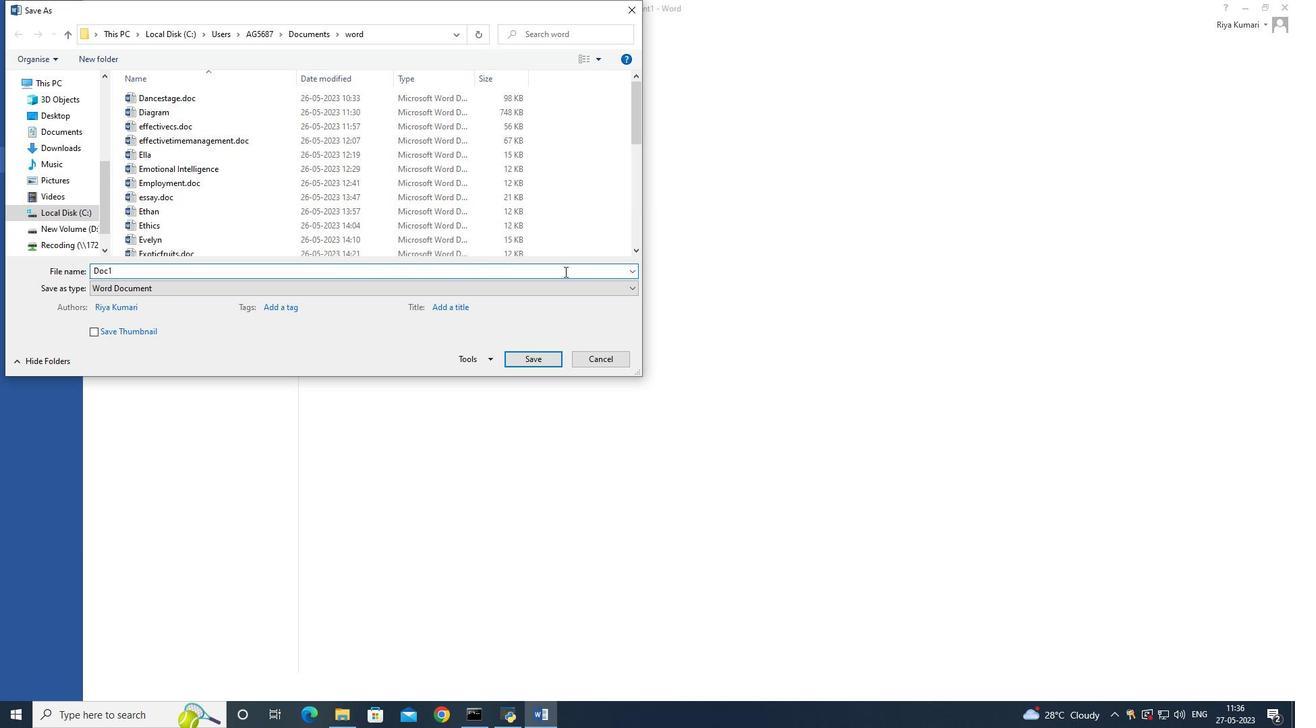 
Action: Key pressed <Key.backspace><Key.backspace><Key.backspace><Key.backspace><Key.backspace><Key.backspace><Key.backspace><Key.backspace><Key.backspace><Key.backspace><Key.backspace>law
Screenshot: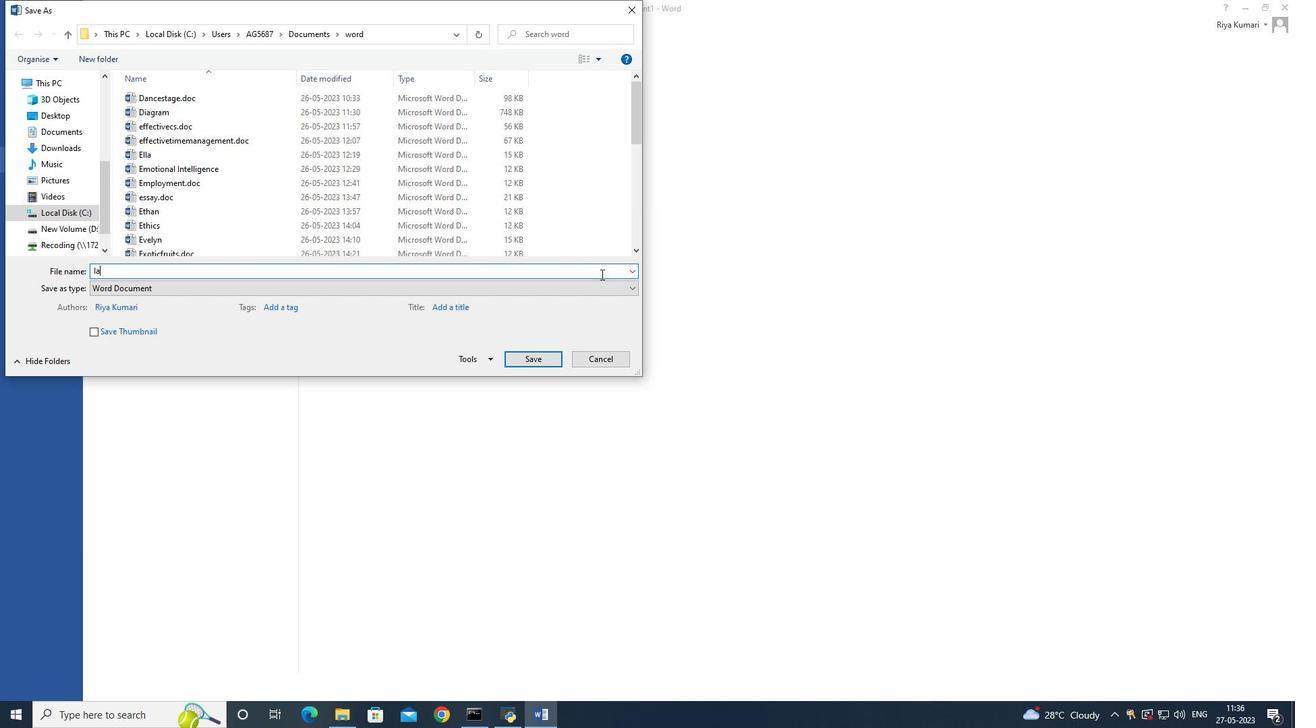 
Action: Mouse moved to (535, 355)
Screenshot: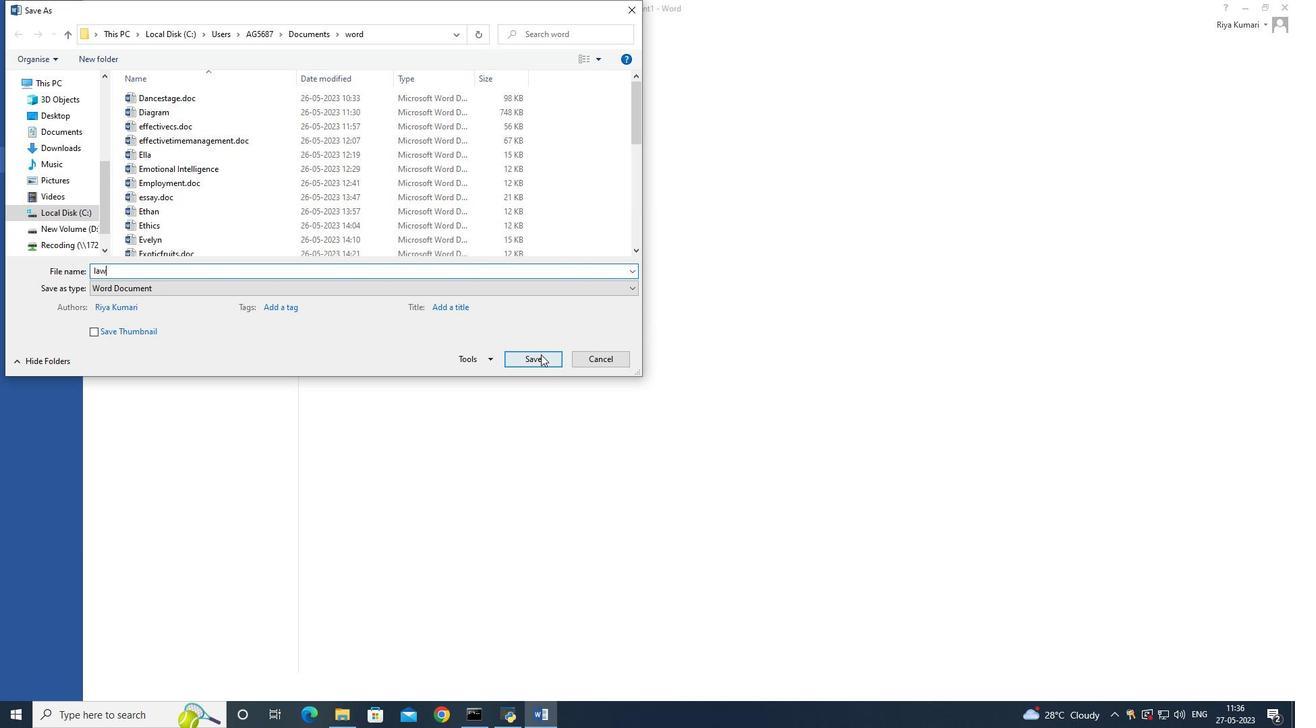 
Action: Mouse pressed left at (535, 355)
Screenshot: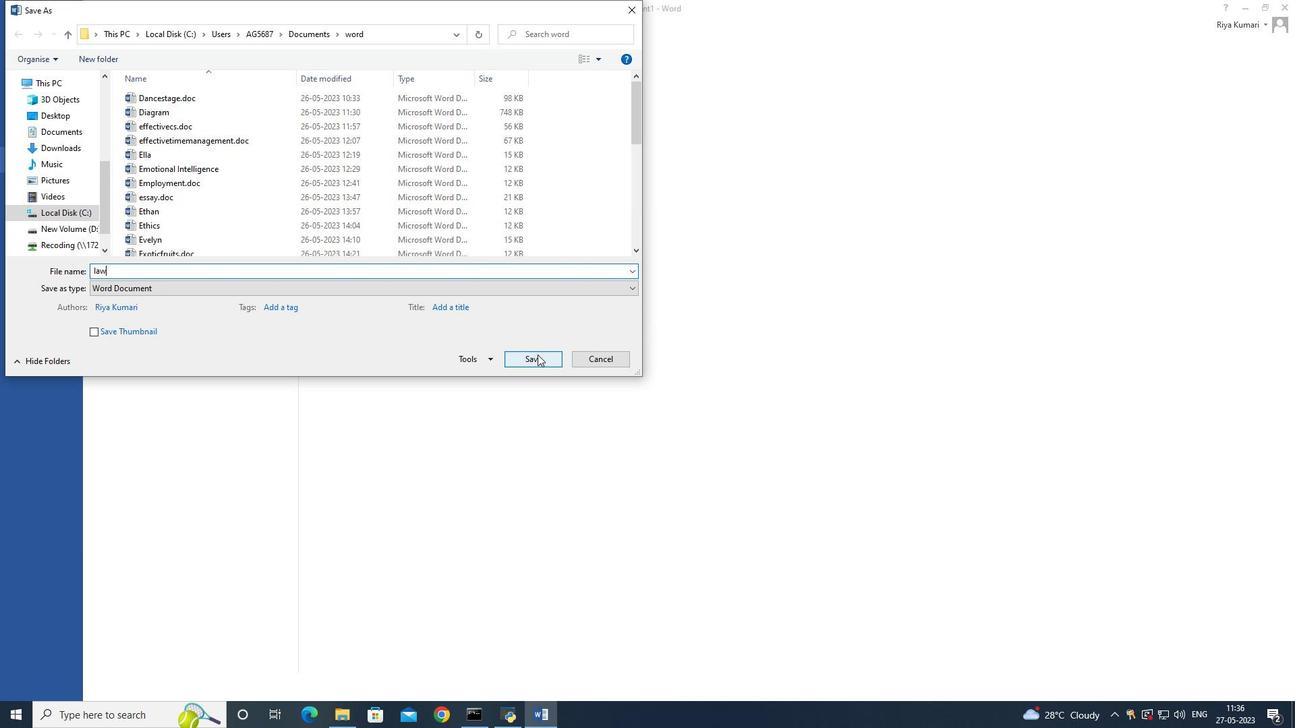 
Action: Mouse moved to (640, 281)
Screenshot: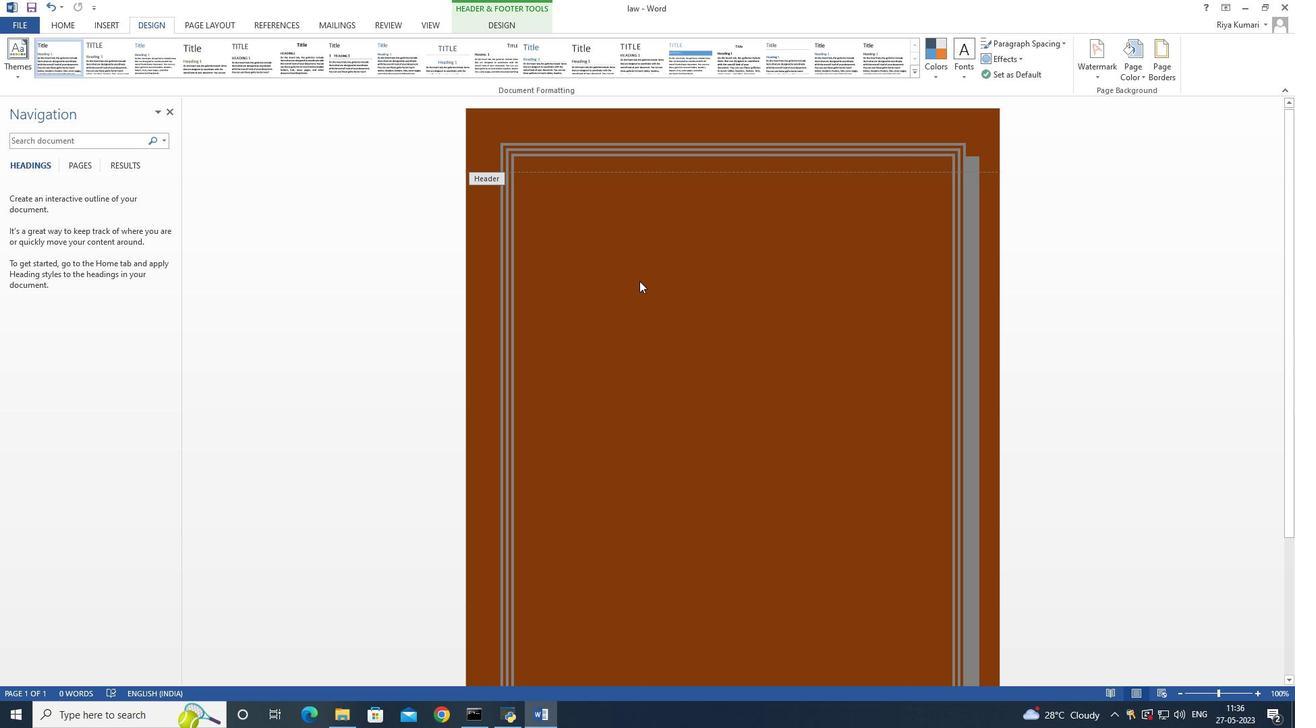 
Action: Key pressed ctrl+S
Screenshot: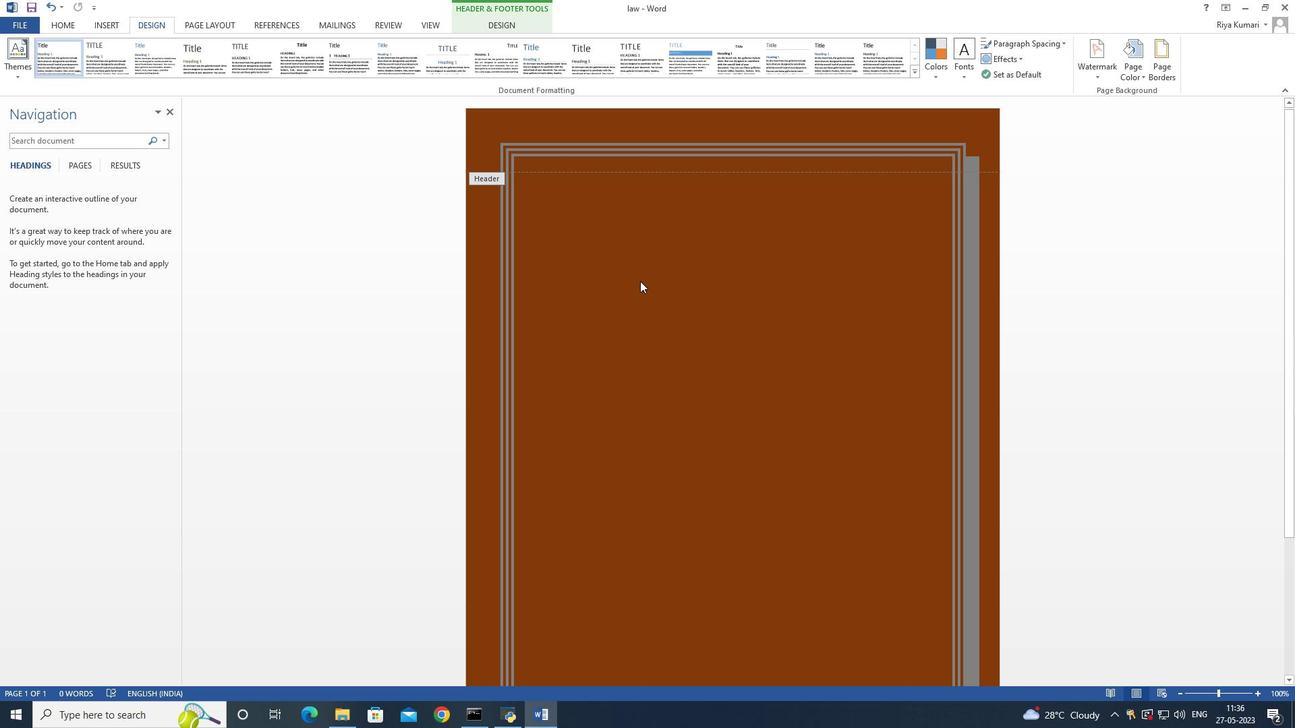 
Action: Mouse moved to (997, 384)
Screenshot: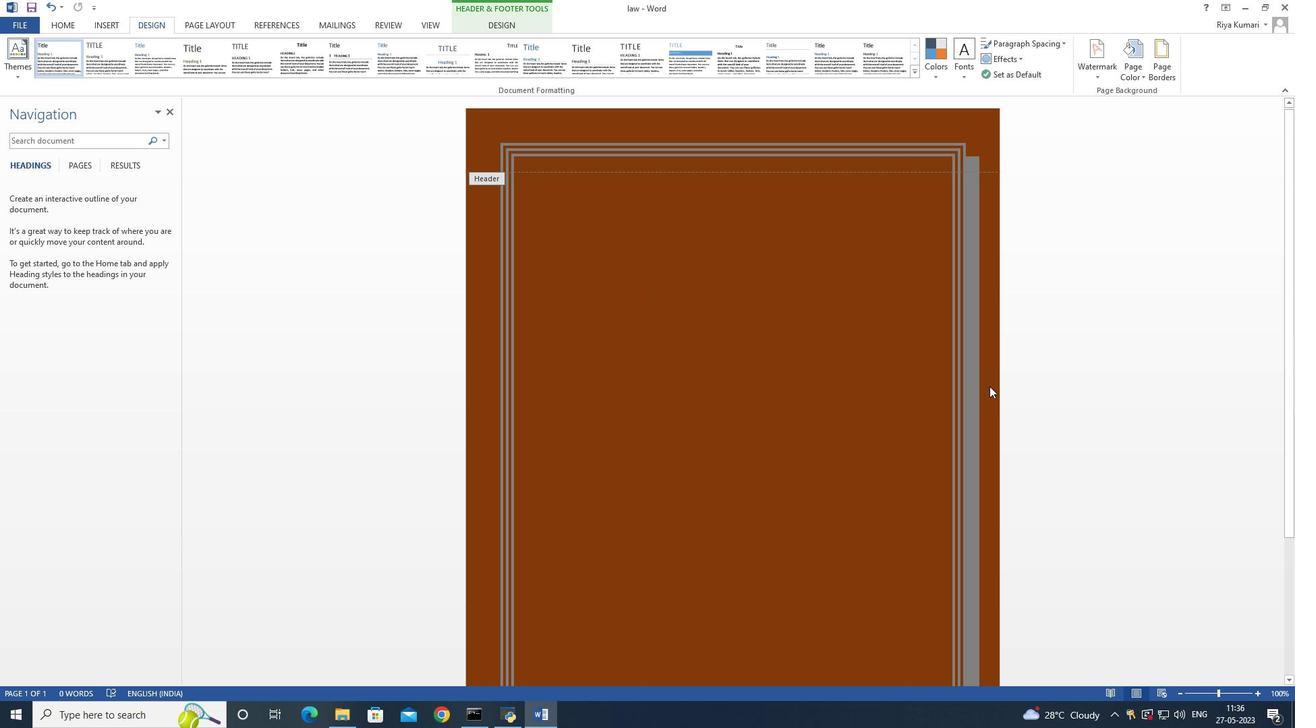 
